 Task: Find connections with filter location Haltern with filter topic #Ideaswith filter profile language English with filter current company Khaitan & Co with filter school Management services careers with filter industry Metalworking Machinery Manufacturing with filter service category Financial Analysis with filter keywords title Marketing Research Analyst
Action: Mouse moved to (207, 263)
Screenshot: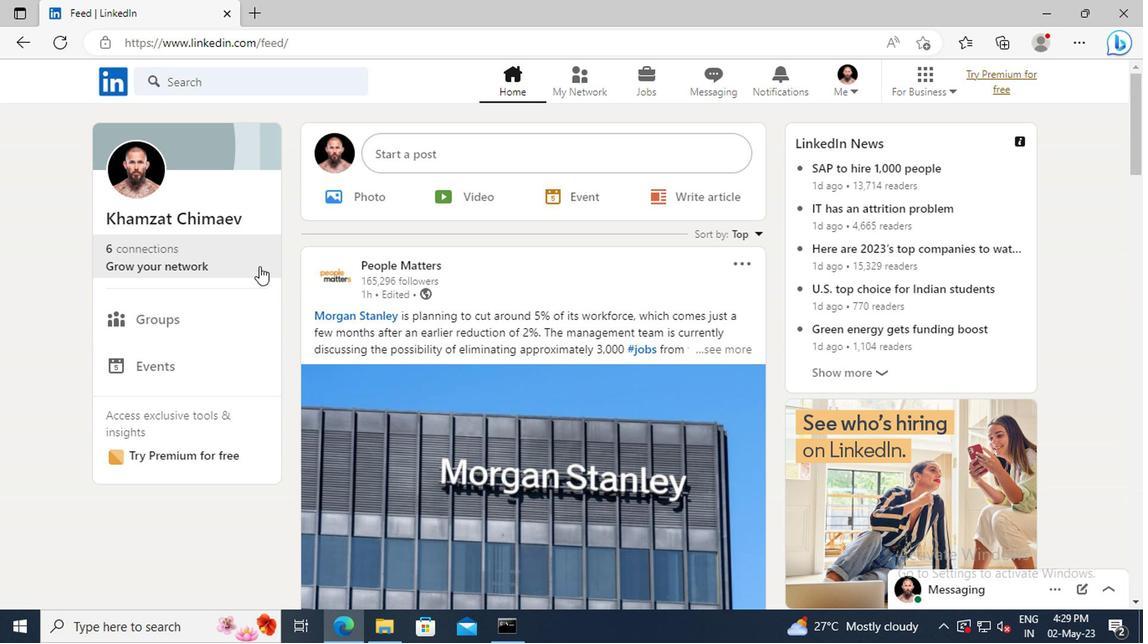 
Action: Mouse pressed left at (207, 263)
Screenshot: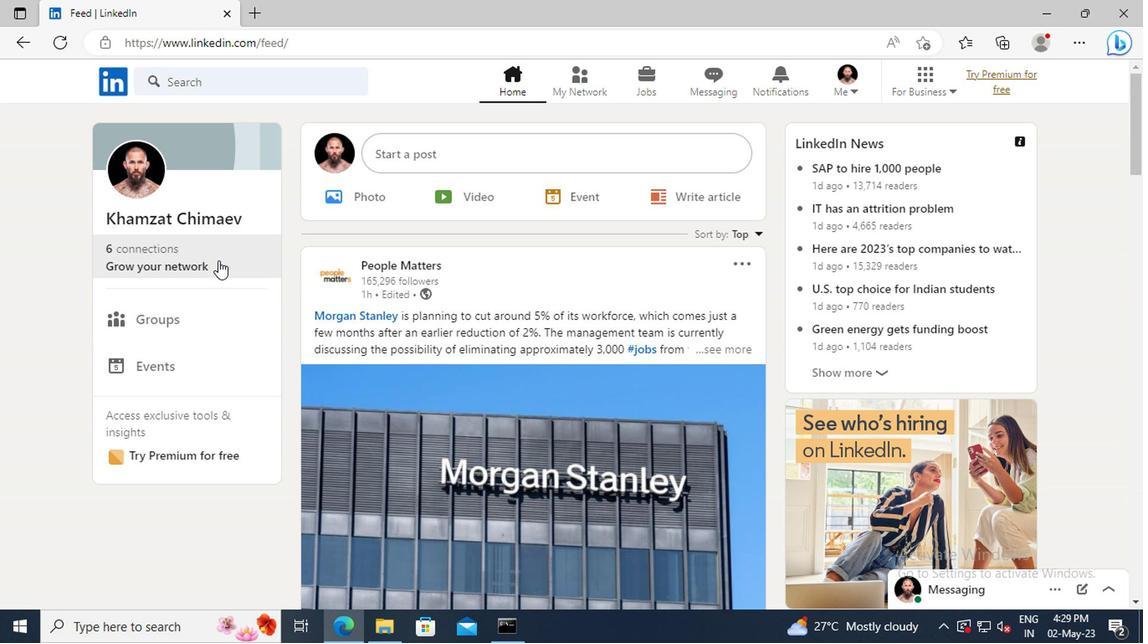 
Action: Mouse moved to (167, 184)
Screenshot: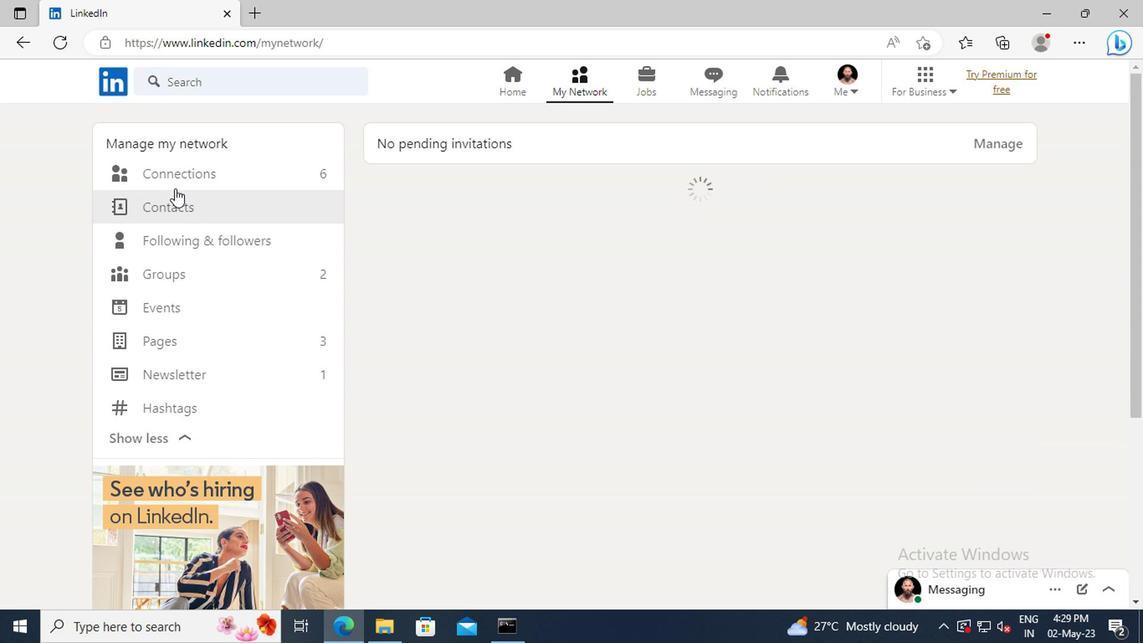 
Action: Mouse pressed left at (167, 184)
Screenshot: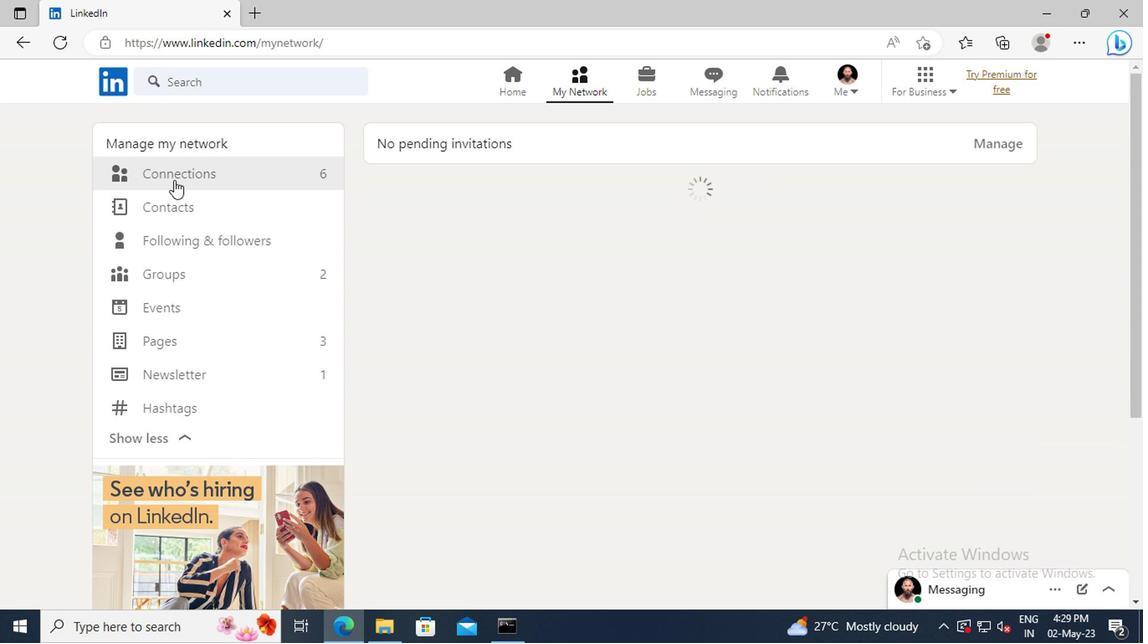 
Action: Mouse moved to (676, 186)
Screenshot: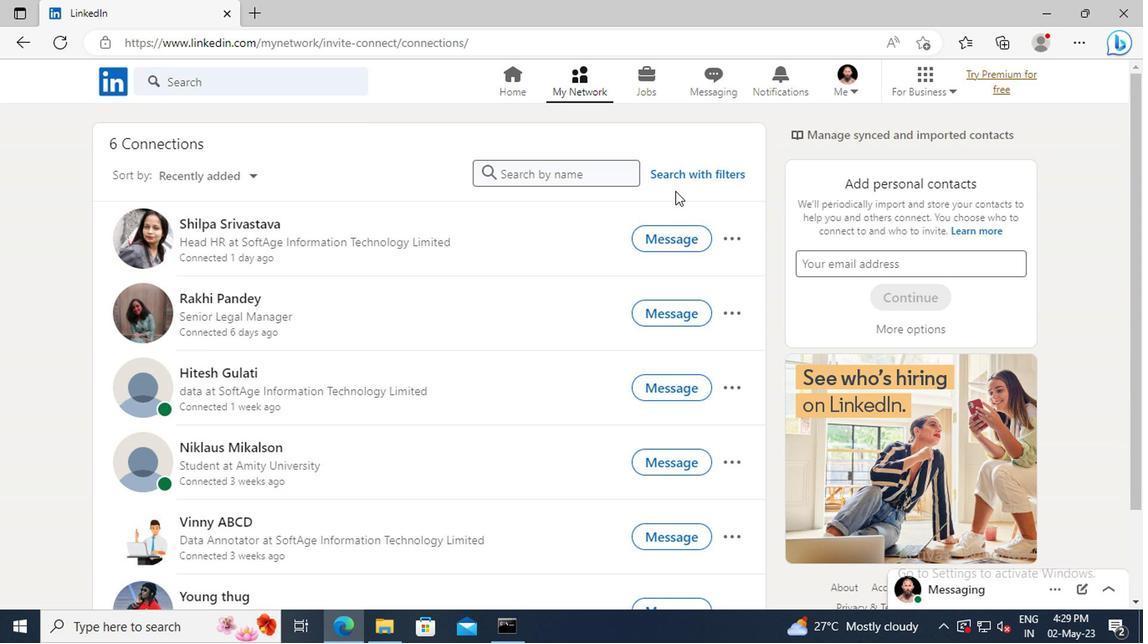 
Action: Mouse pressed left at (676, 186)
Screenshot: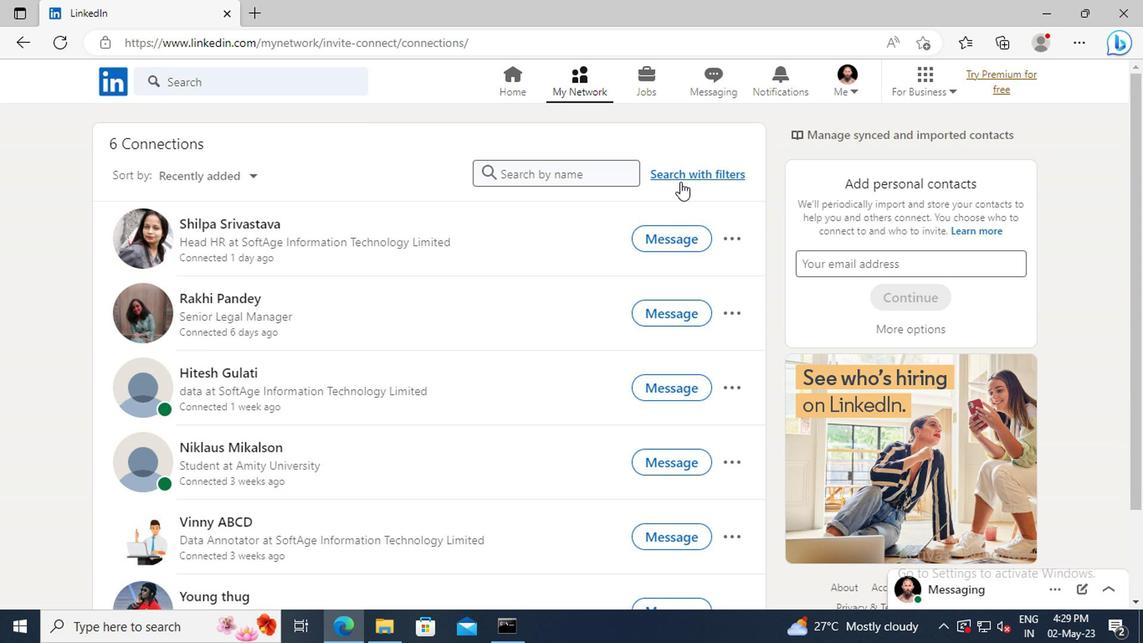 
Action: Mouse moved to (626, 138)
Screenshot: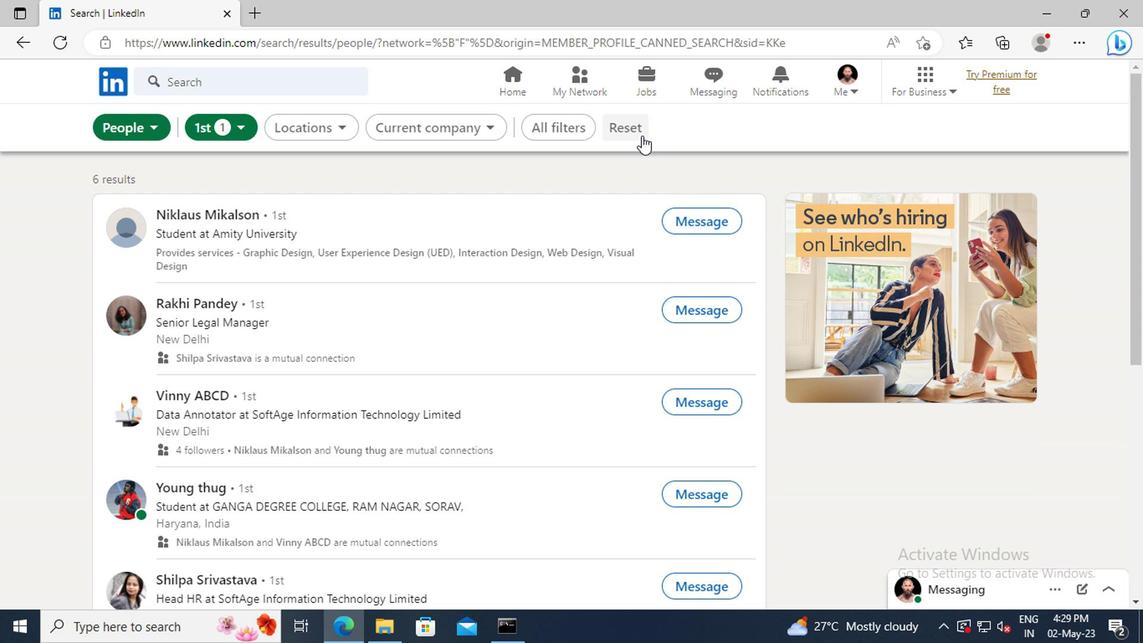 
Action: Mouse pressed left at (626, 138)
Screenshot: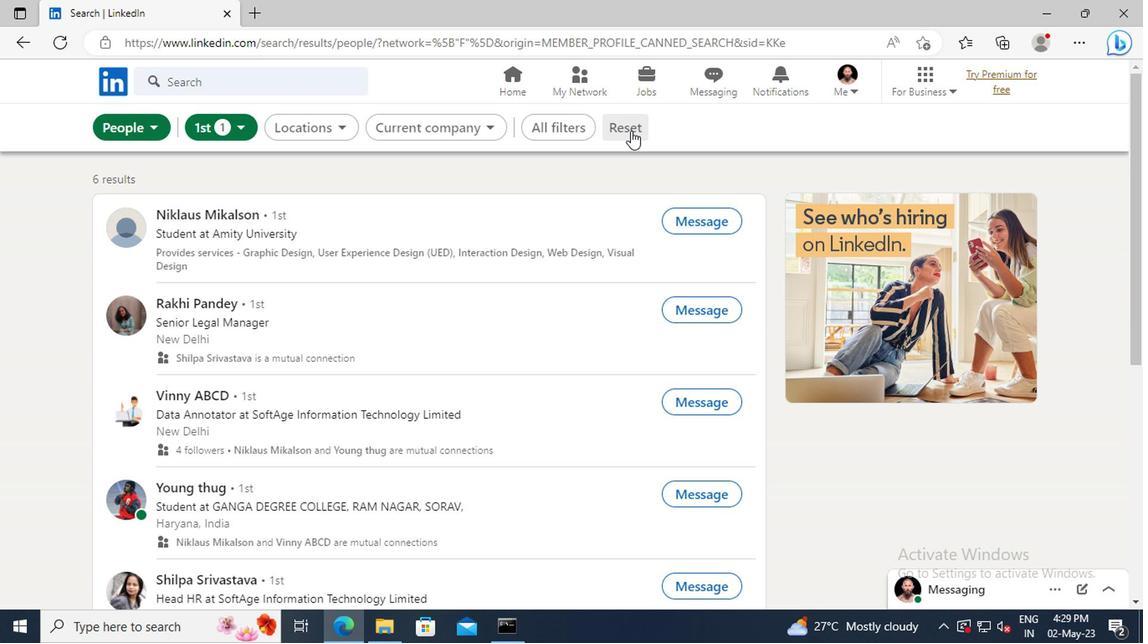 
Action: Mouse moved to (607, 135)
Screenshot: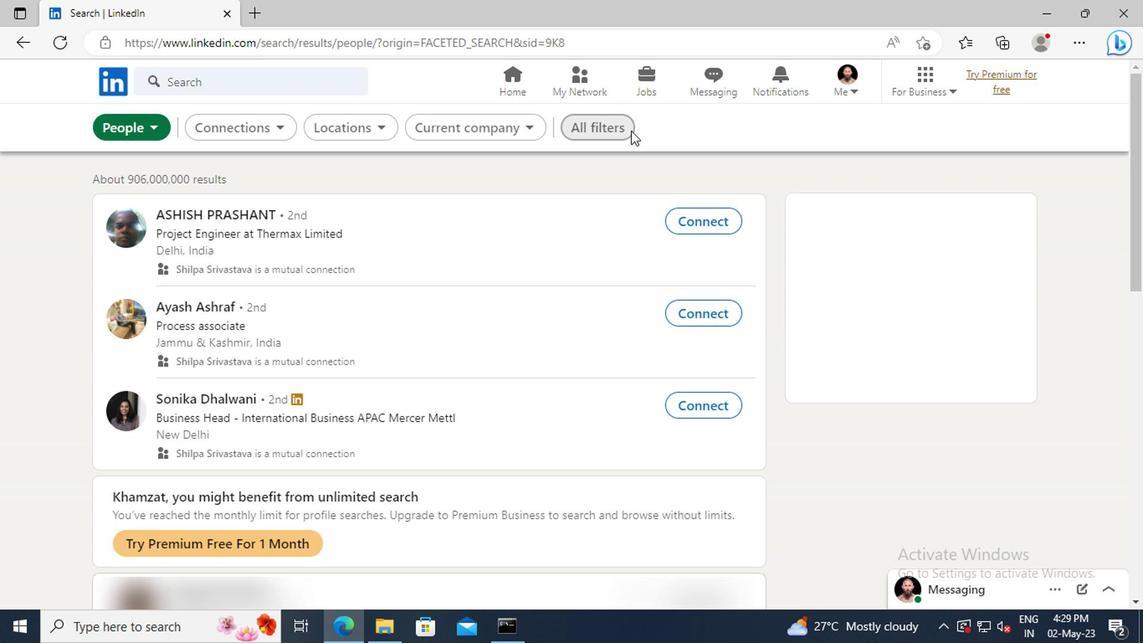 
Action: Mouse pressed left at (607, 135)
Screenshot: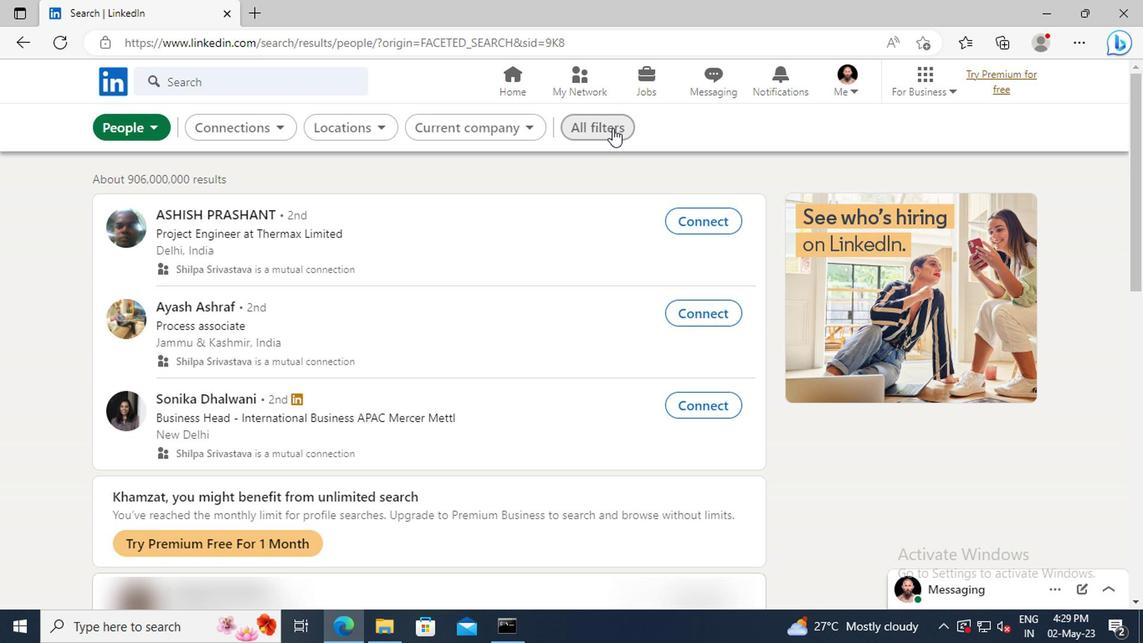 
Action: Mouse moved to (907, 293)
Screenshot: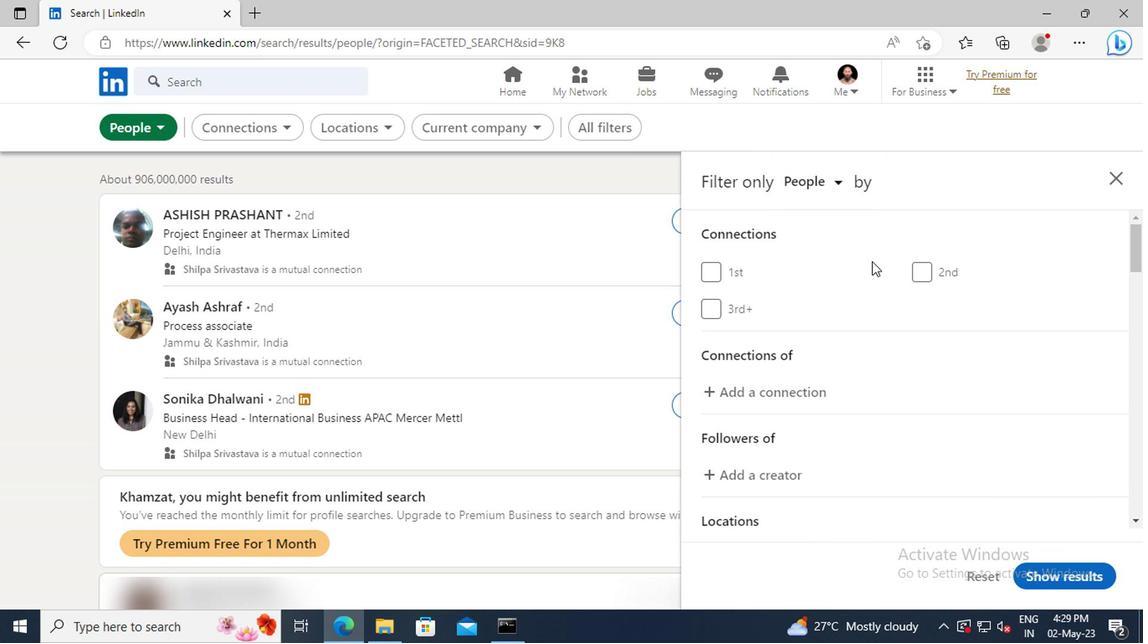 
Action: Mouse scrolled (907, 292) with delta (0, 0)
Screenshot: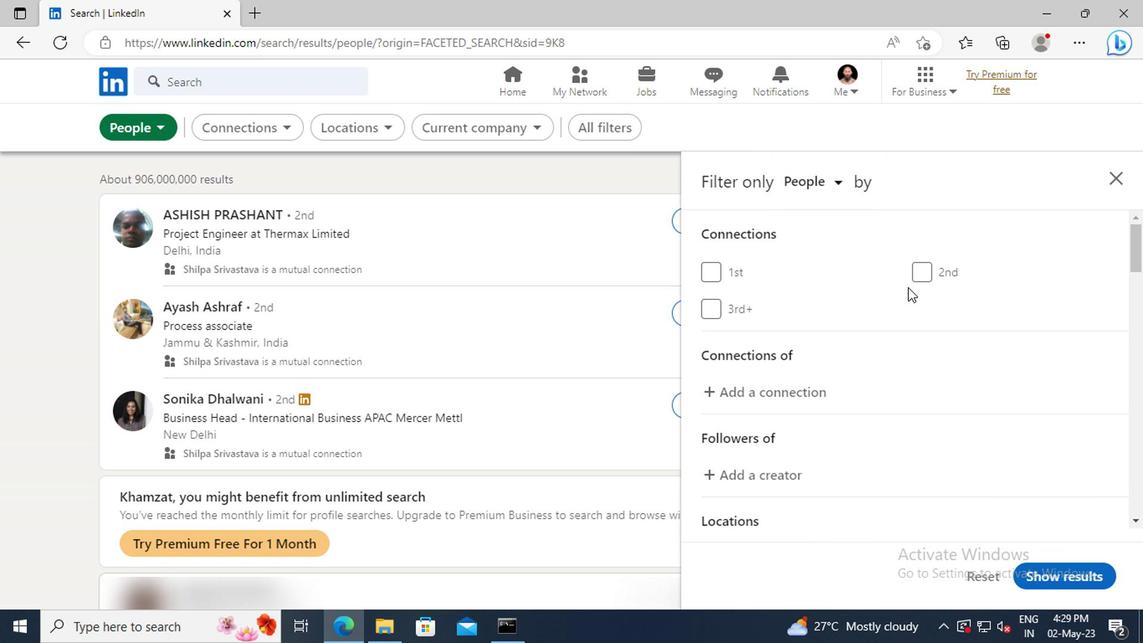 
Action: Mouse scrolled (907, 292) with delta (0, 0)
Screenshot: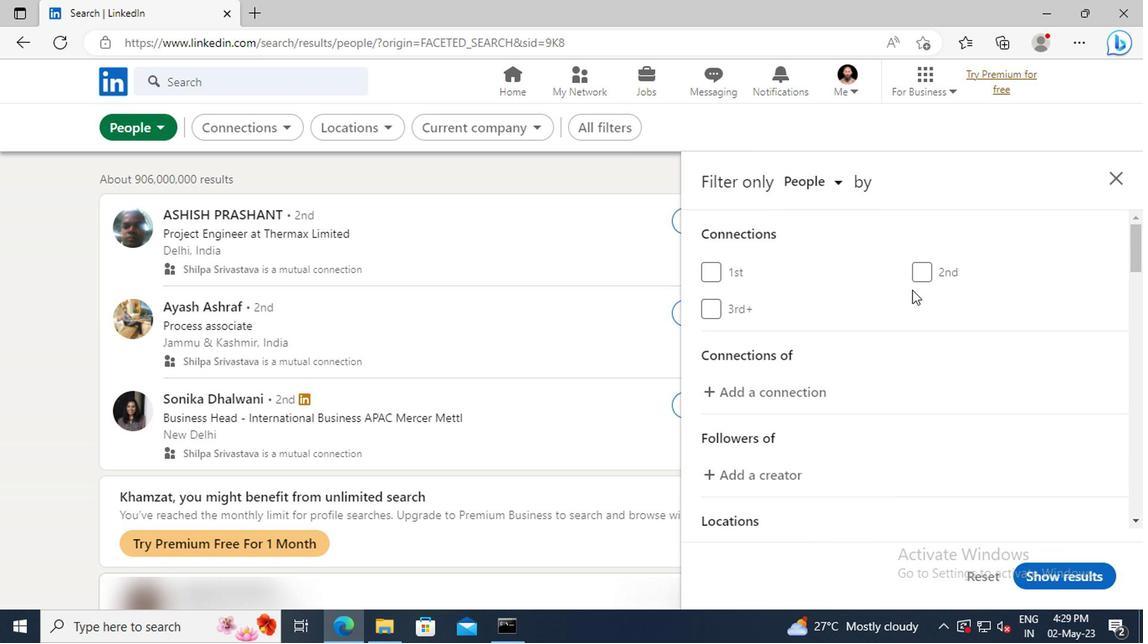 
Action: Mouse scrolled (907, 292) with delta (0, 0)
Screenshot: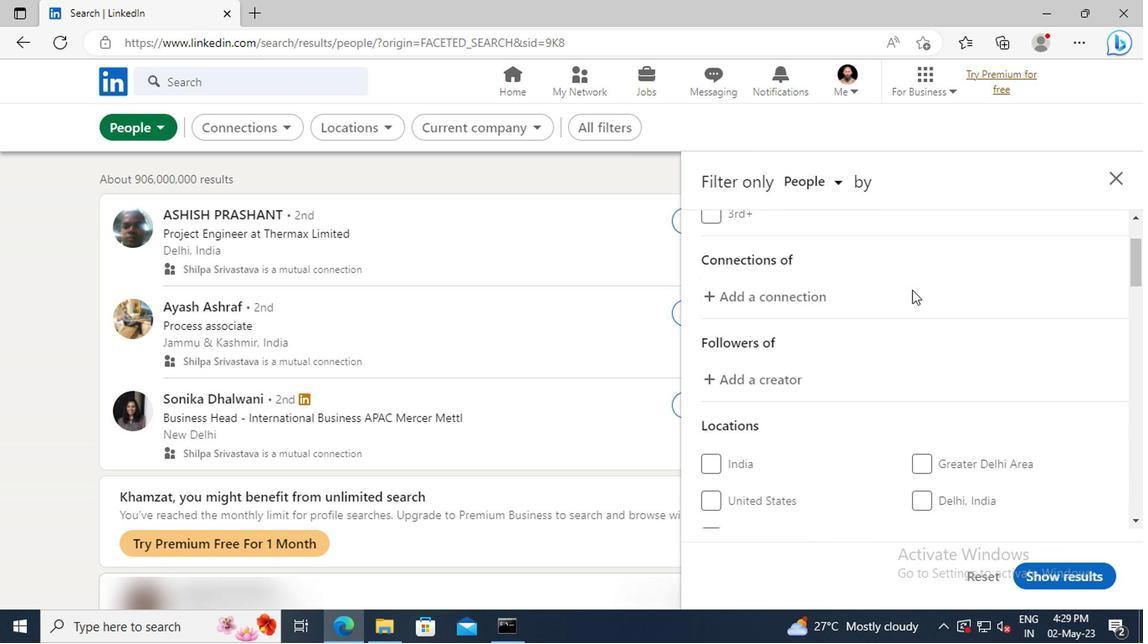 
Action: Mouse scrolled (907, 292) with delta (0, 0)
Screenshot: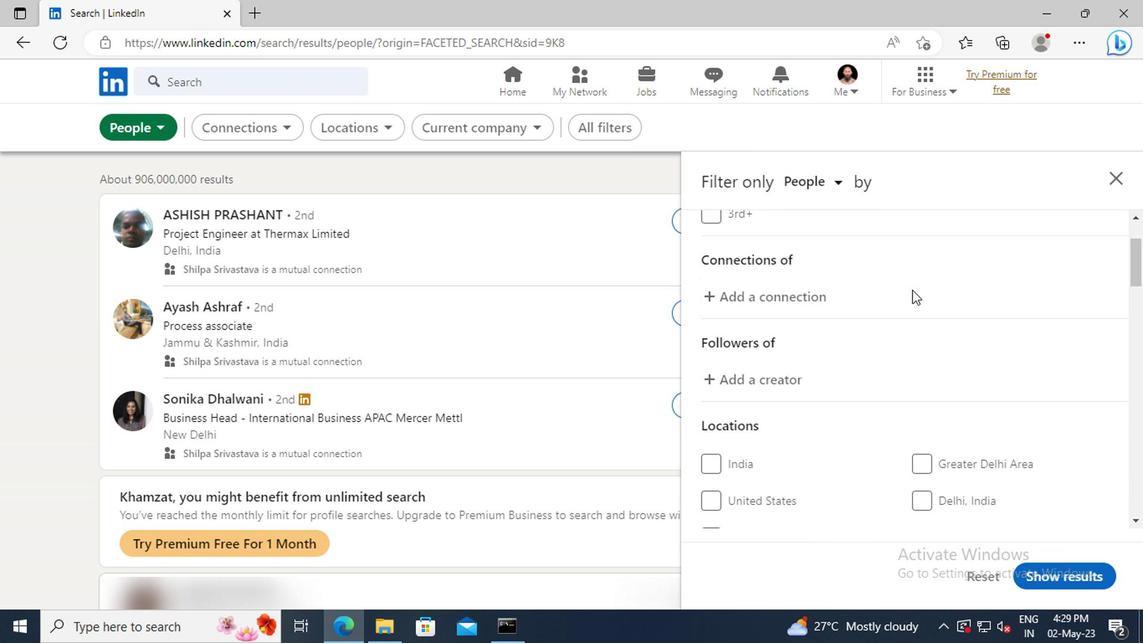 
Action: Mouse scrolled (907, 292) with delta (0, 0)
Screenshot: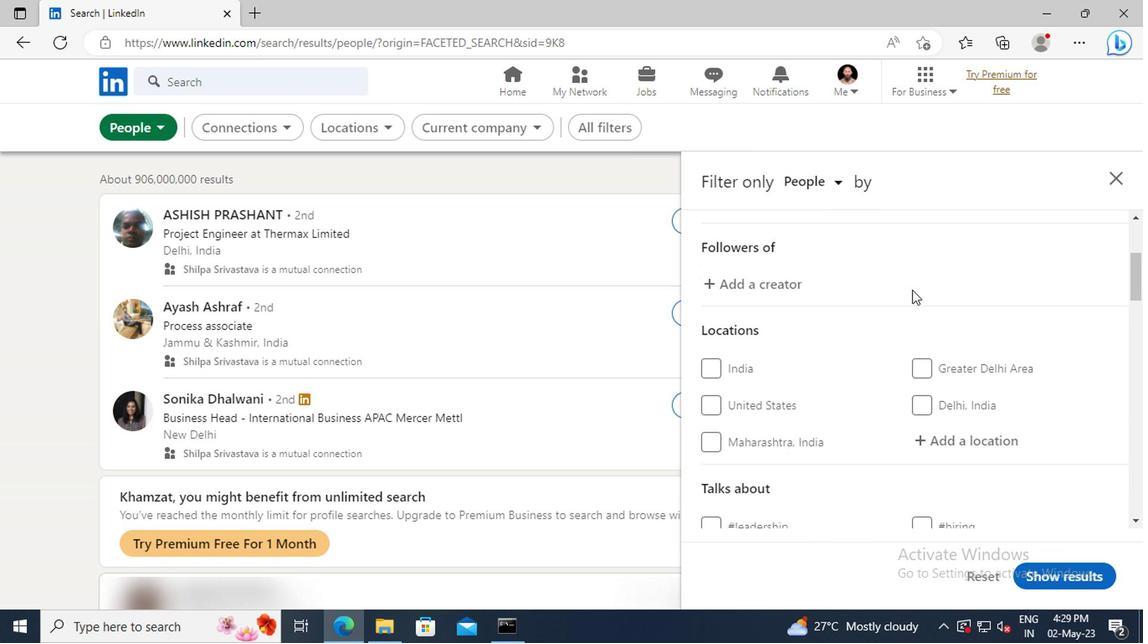 
Action: Mouse scrolled (907, 292) with delta (0, 0)
Screenshot: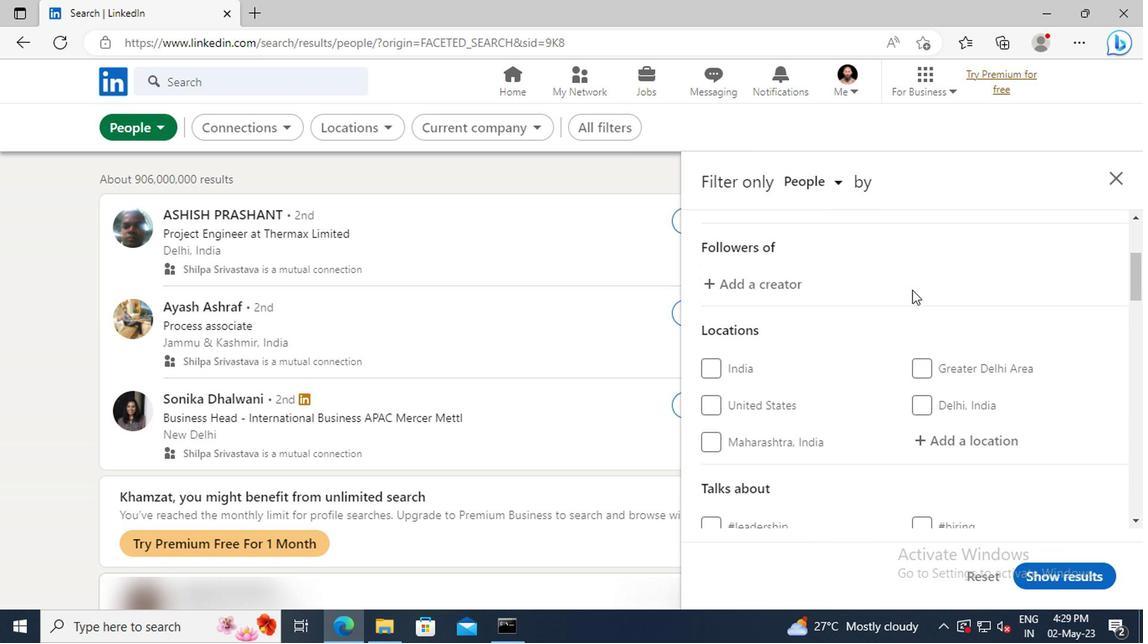 
Action: Mouse moved to (930, 344)
Screenshot: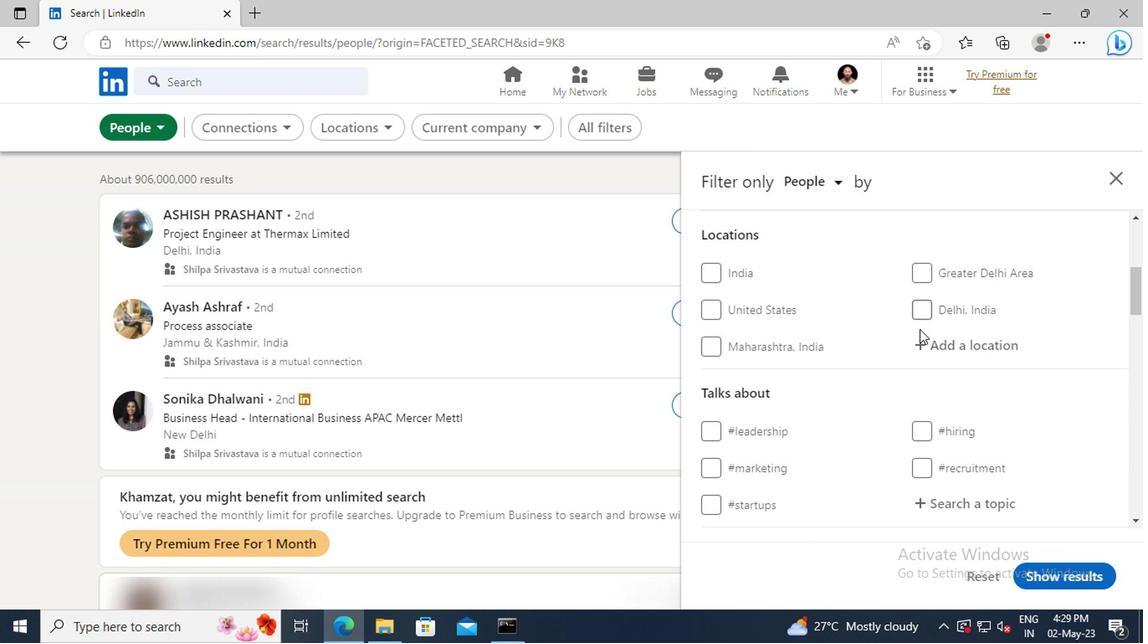 
Action: Mouse pressed left at (930, 344)
Screenshot: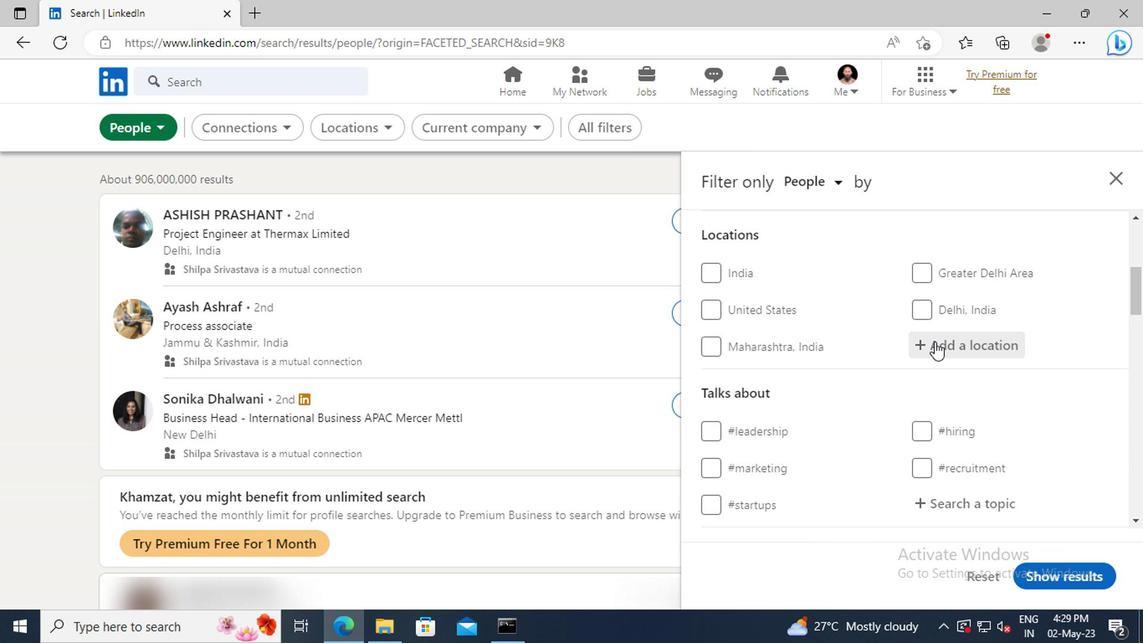 
Action: Key pressed <Key.shift>HALTERN
Screenshot: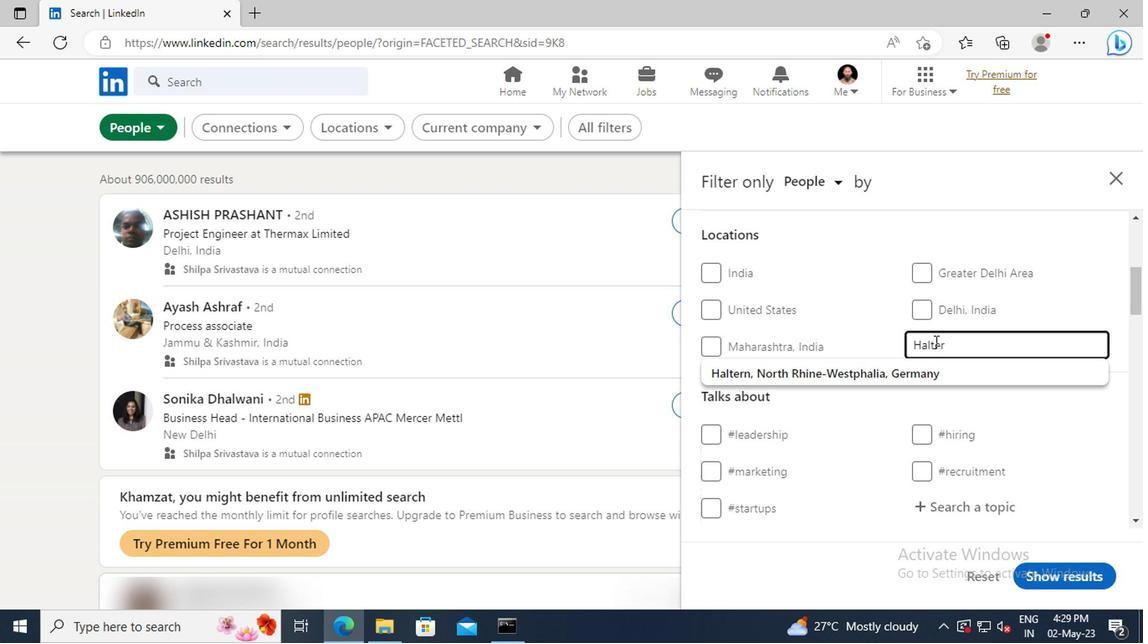 
Action: Mouse moved to (937, 366)
Screenshot: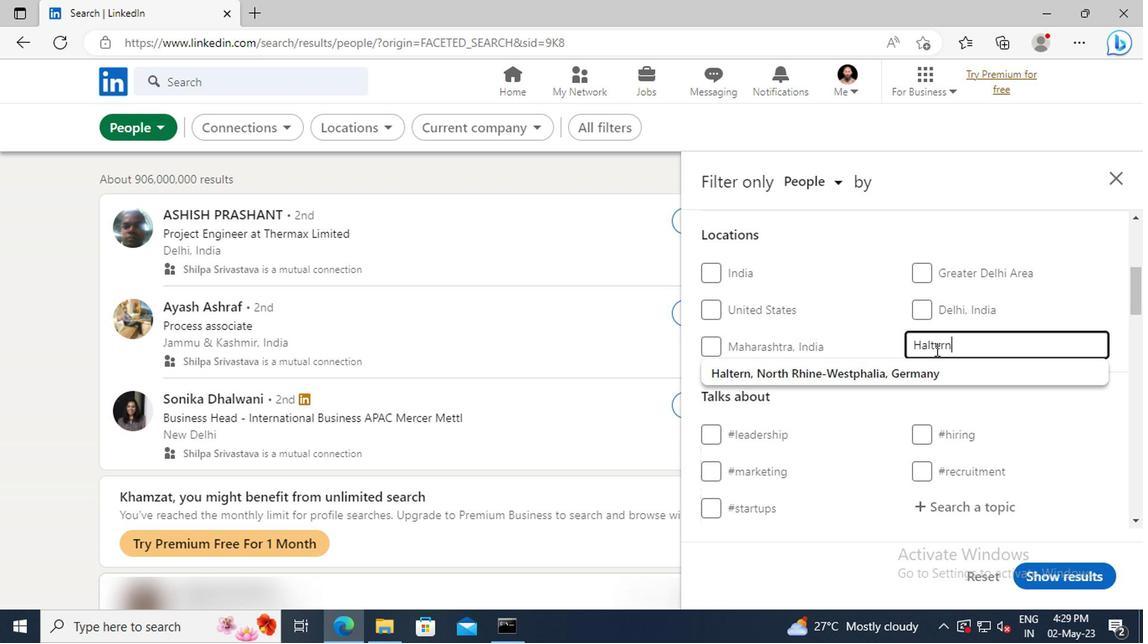 
Action: Mouse pressed left at (937, 366)
Screenshot: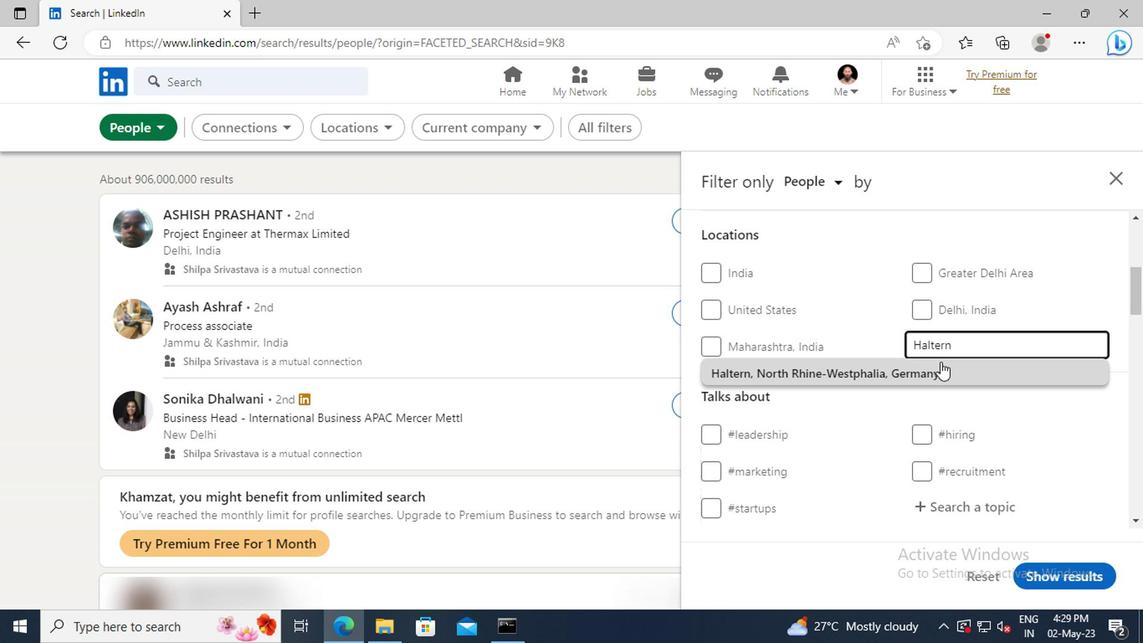 
Action: Mouse scrolled (937, 366) with delta (0, 0)
Screenshot: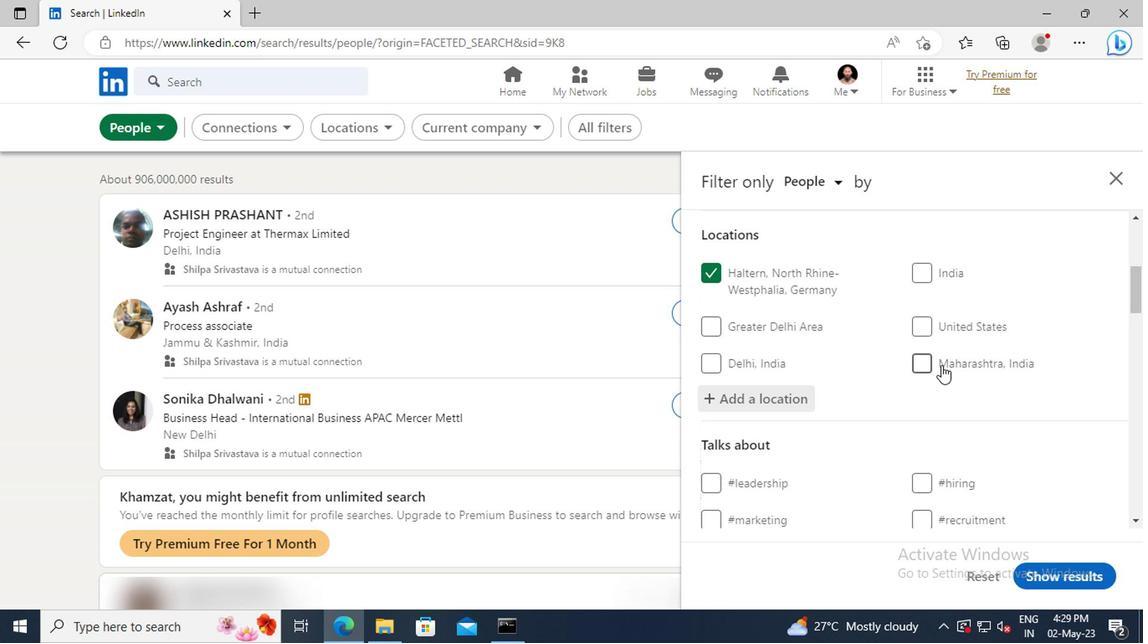 
Action: Mouse scrolled (937, 366) with delta (0, 0)
Screenshot: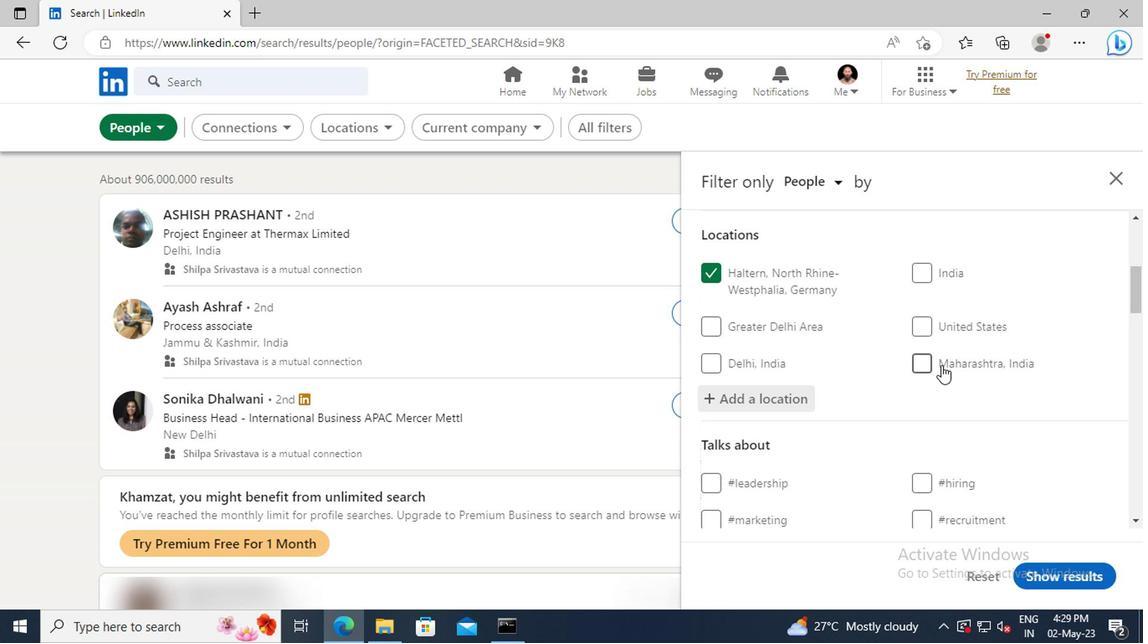 
Action: Mouse moved to (938, 366)
Screenshot: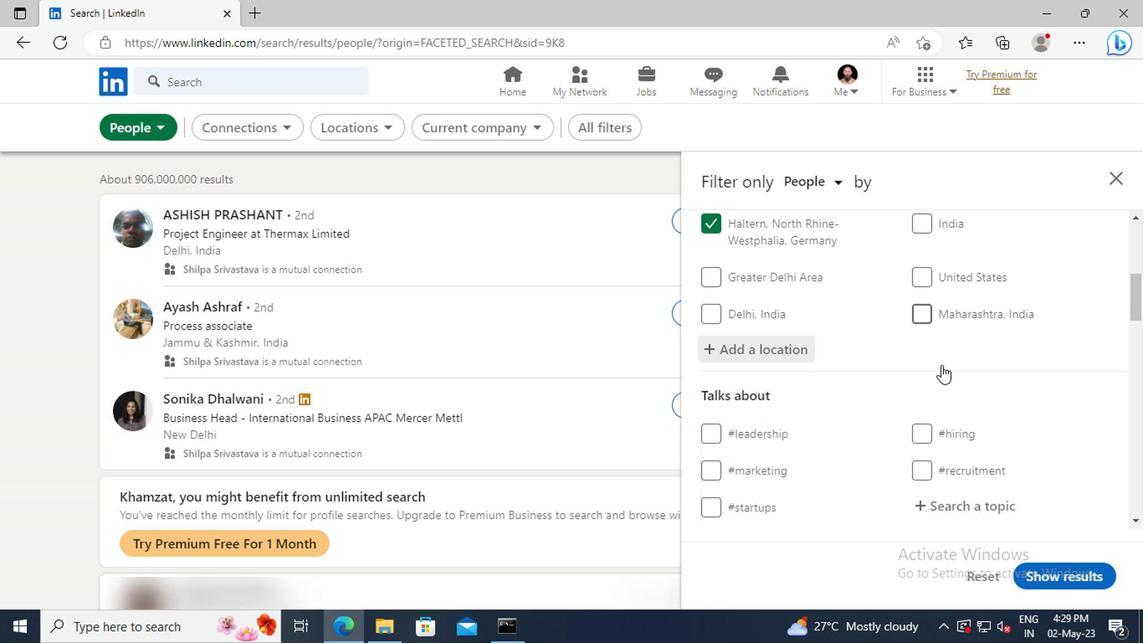 
Action: Mouse scrolled (938, 366) with delta (0, 0)
Screenshot: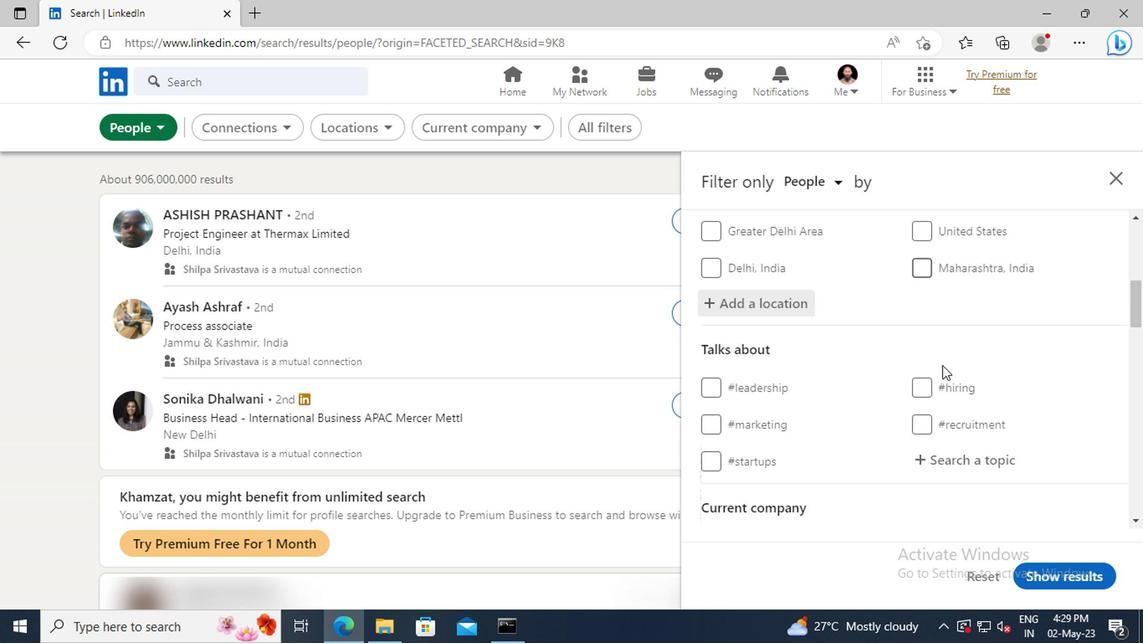 
Action: Mouse scrolled (938, 366) with delta (0, 0)
Screenshot: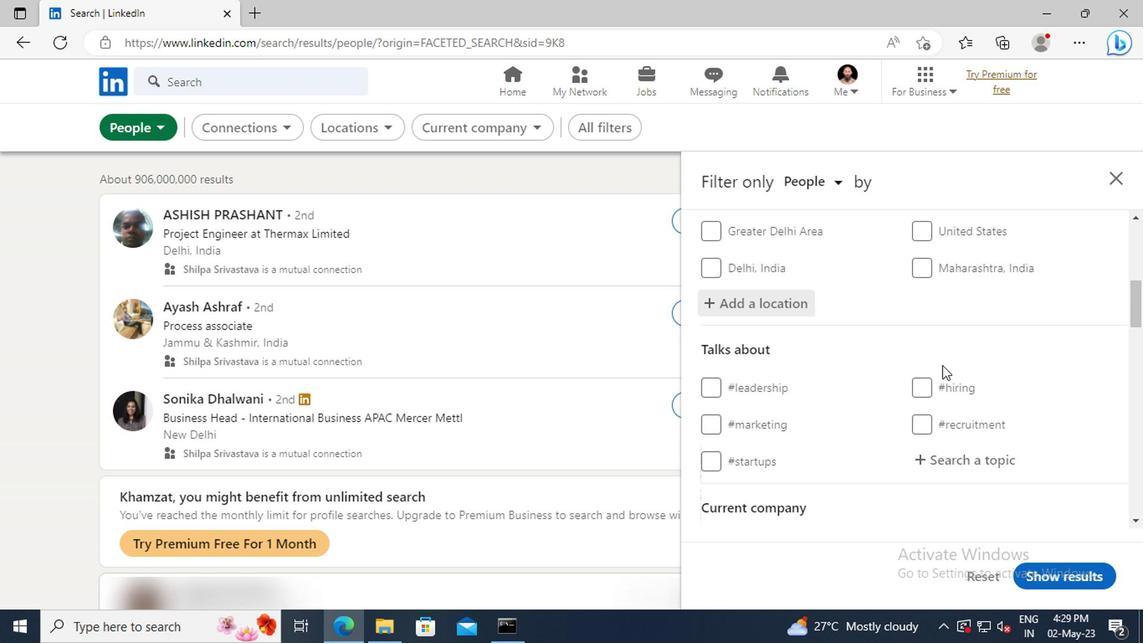 
Action: Mouse moved to (940, 366)
Screenshot: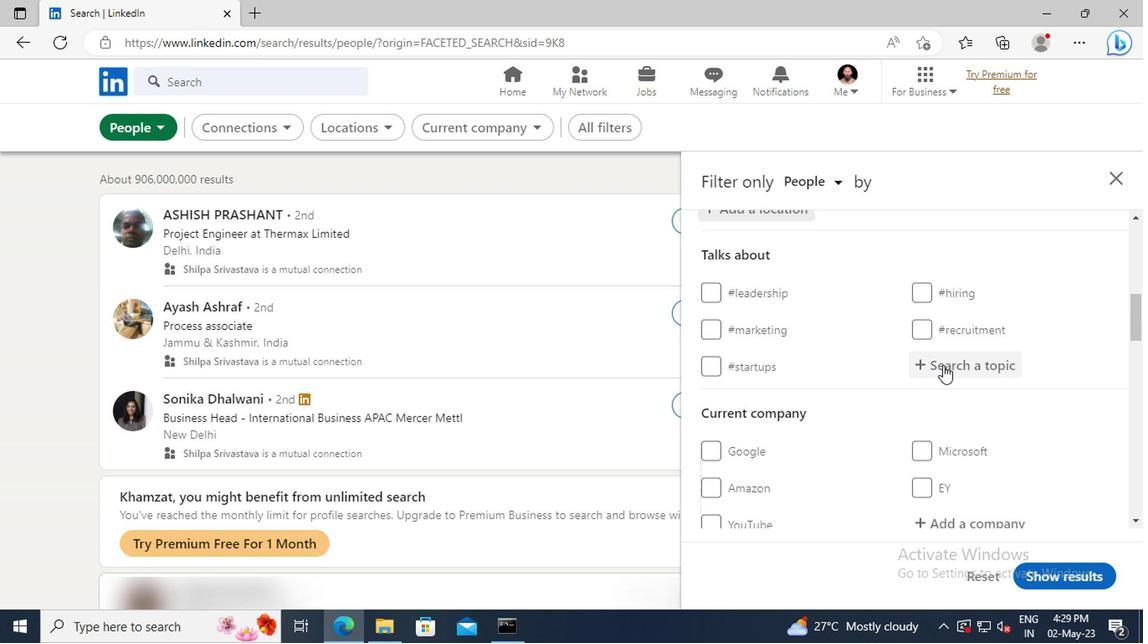 
Action: Mouse pressed left at (940, 366)
Screenshot: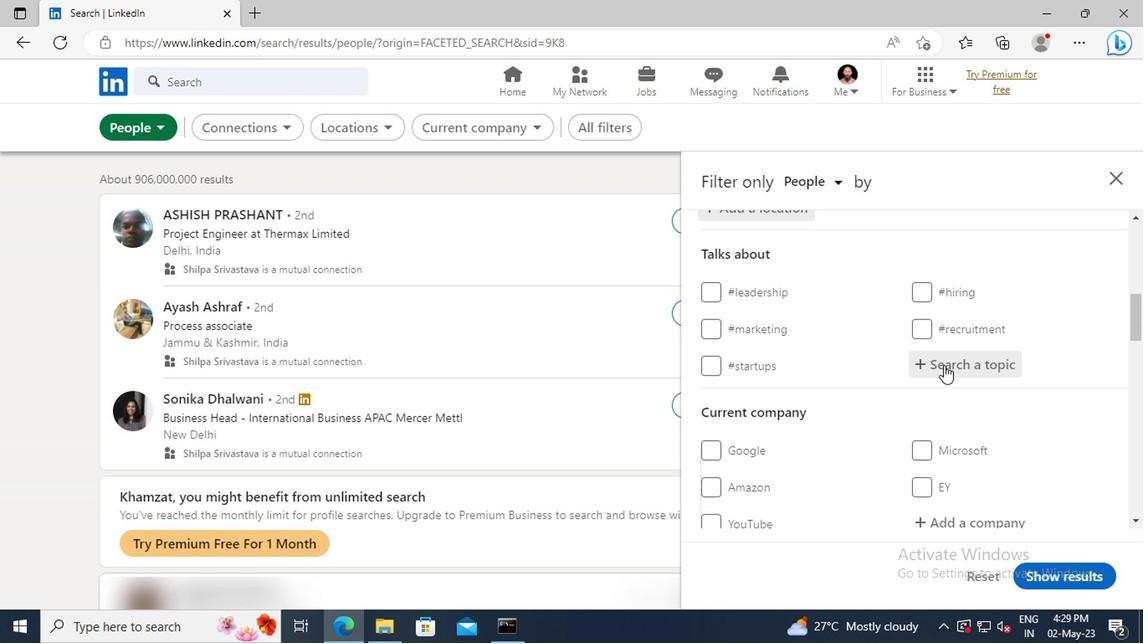 
Action: Key pressed <Key.shift>IDEAS
Screenshot: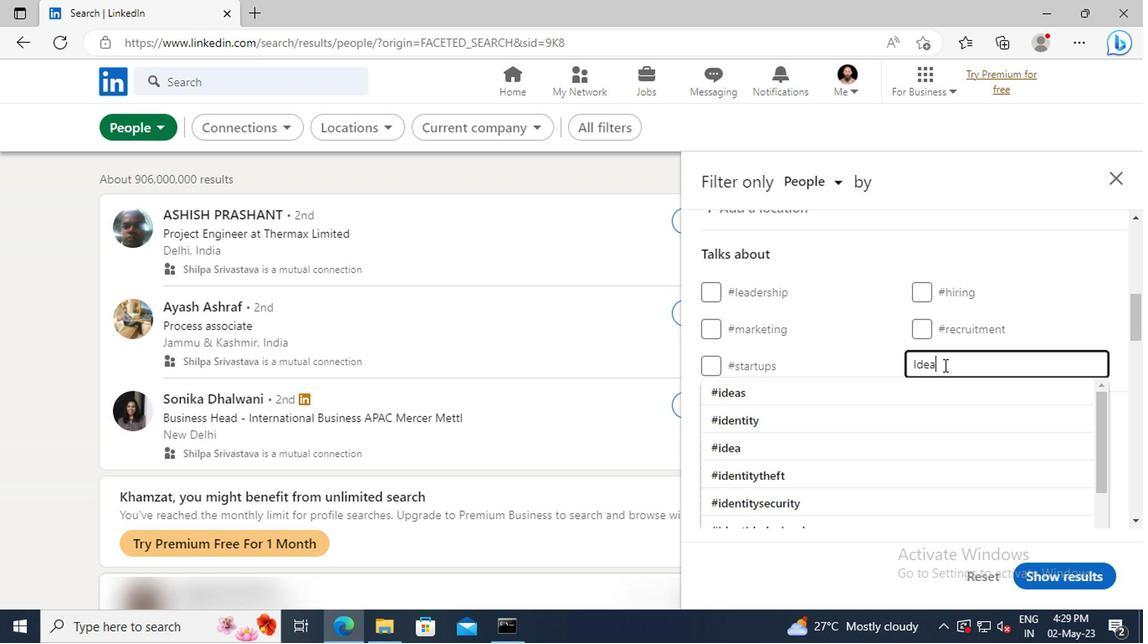
Action: Mouse moved to (946, 387)
Screenshot: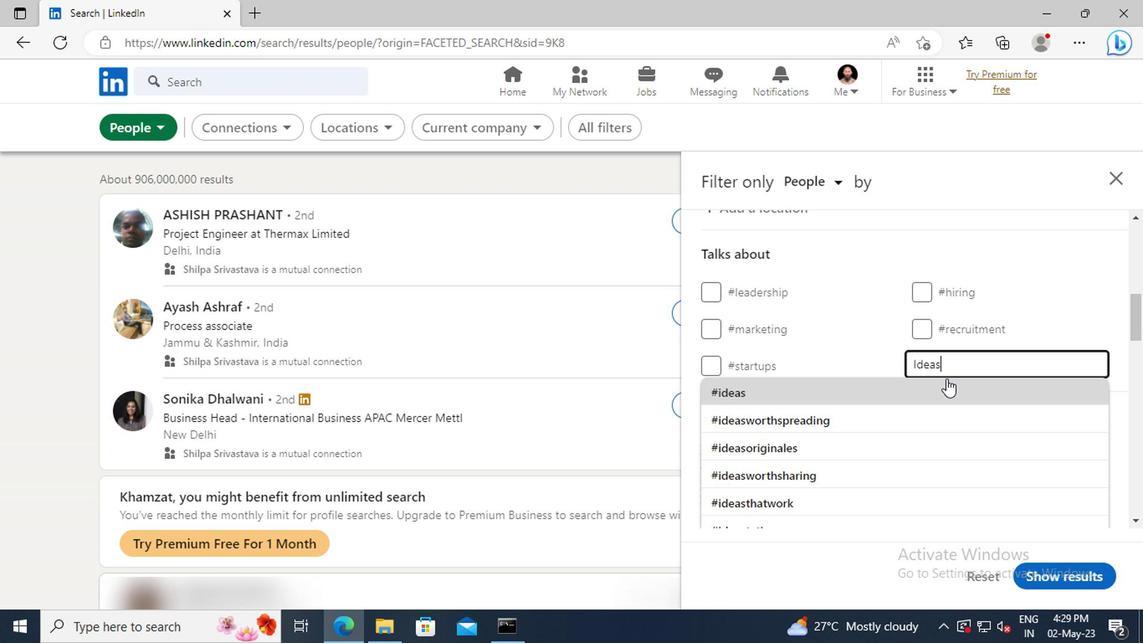 
Action: Mouse pressed left at (946, 387)
Screenshot: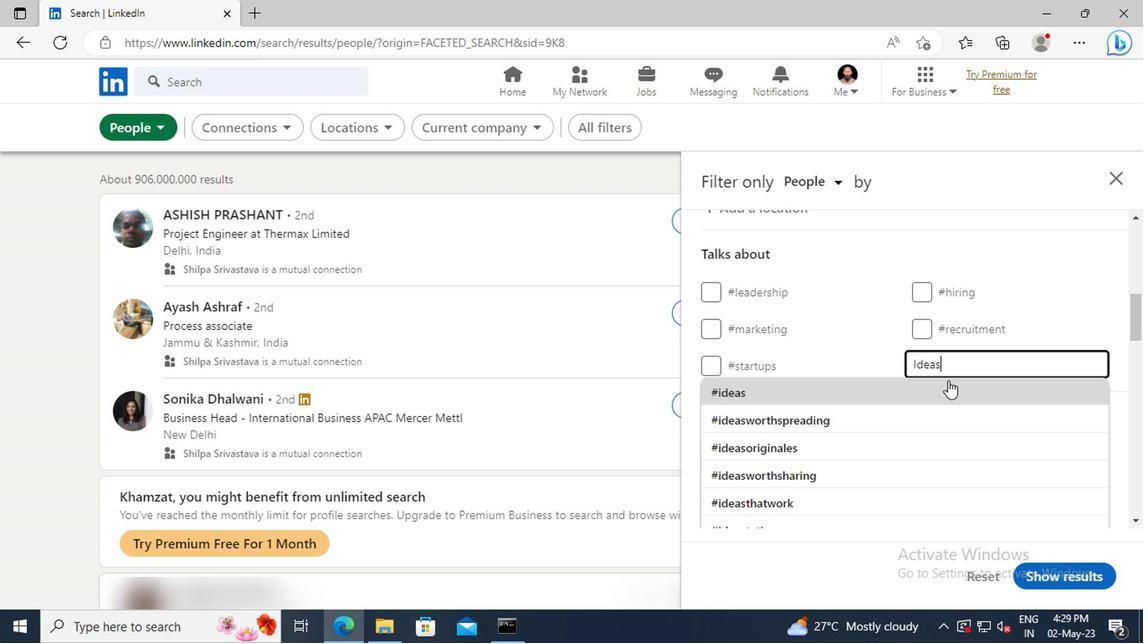 
Action: Mouse scrolled (946, 386) with delta (0, -1)
Screenshot: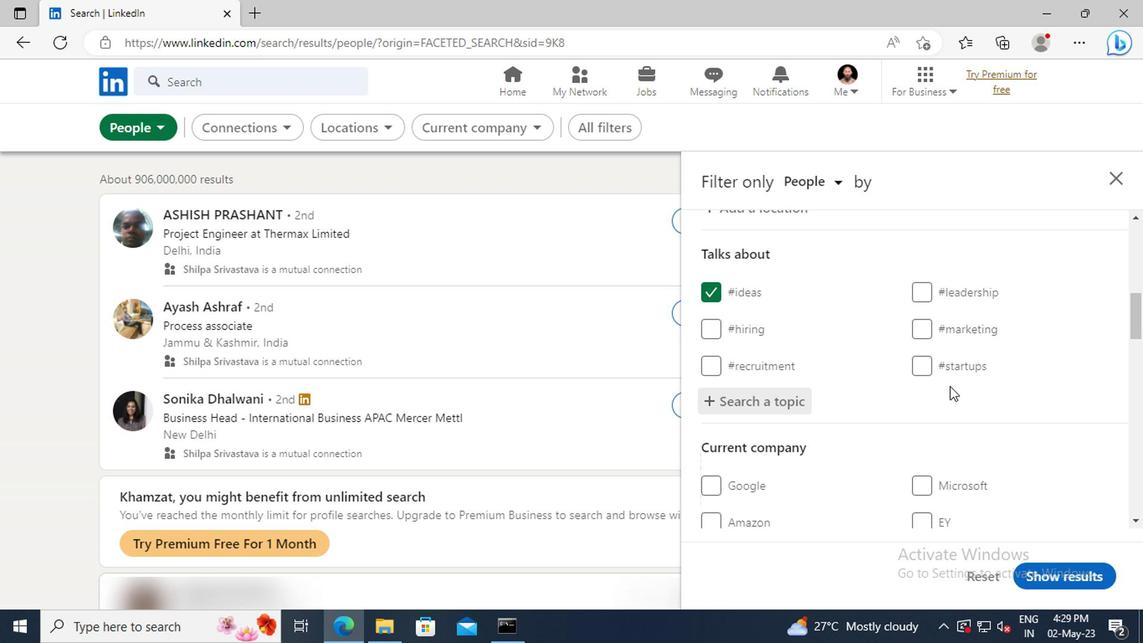 
Action: Mouse scrolled (946, 386) with delta (0, -1)
Screenshot: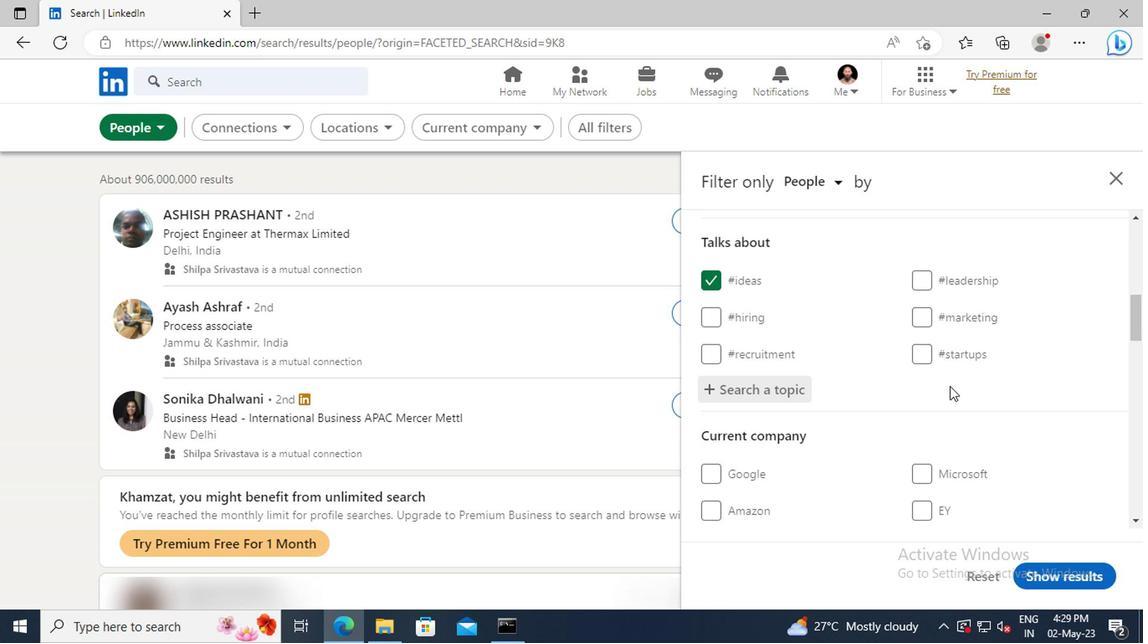 
Action: Mouse scrolled (946, 386) with delta (0, -1)
Screenshot: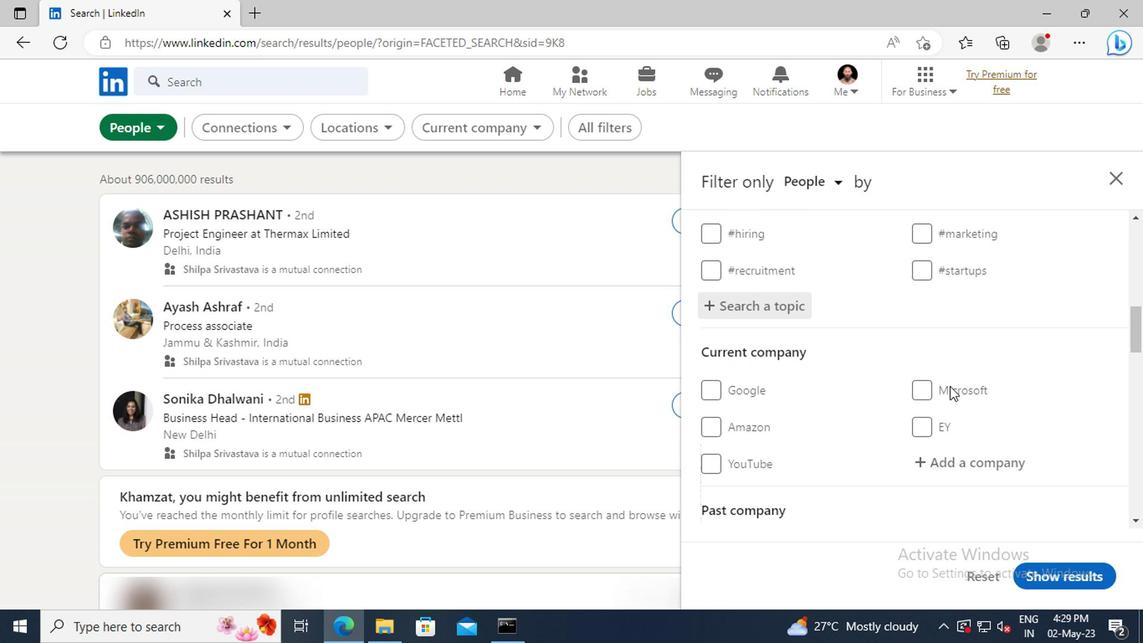 
Action: Mouse scrolled (946, 386) with delta (0, -1)
Screenshot: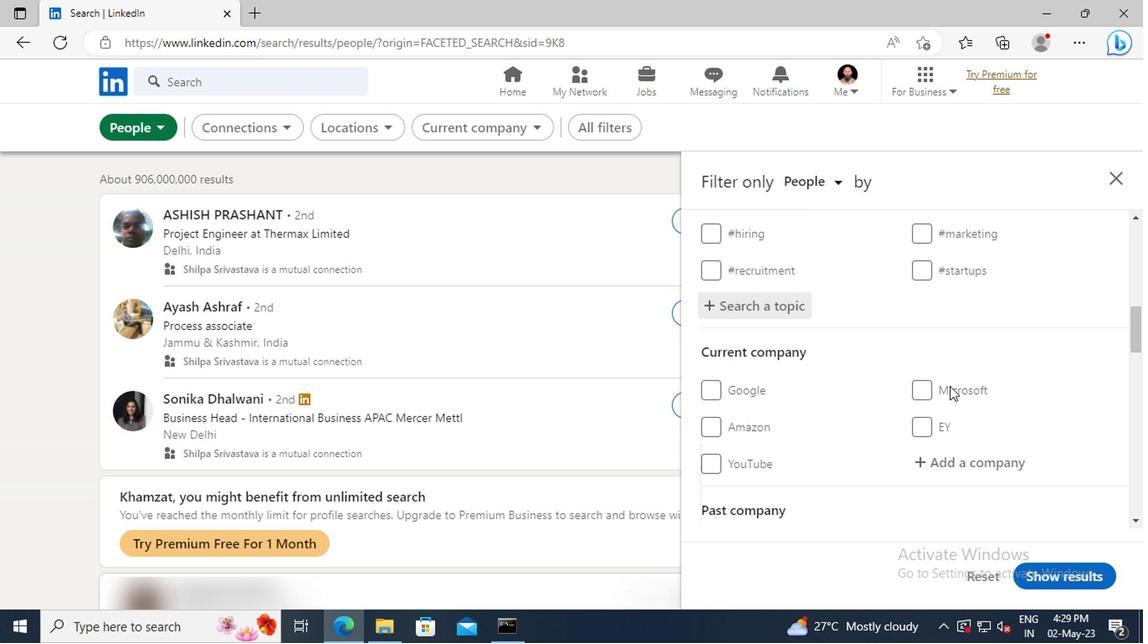 
Action: Mouse scrolled (946, 386) with delta (0, -1)
Screenshot: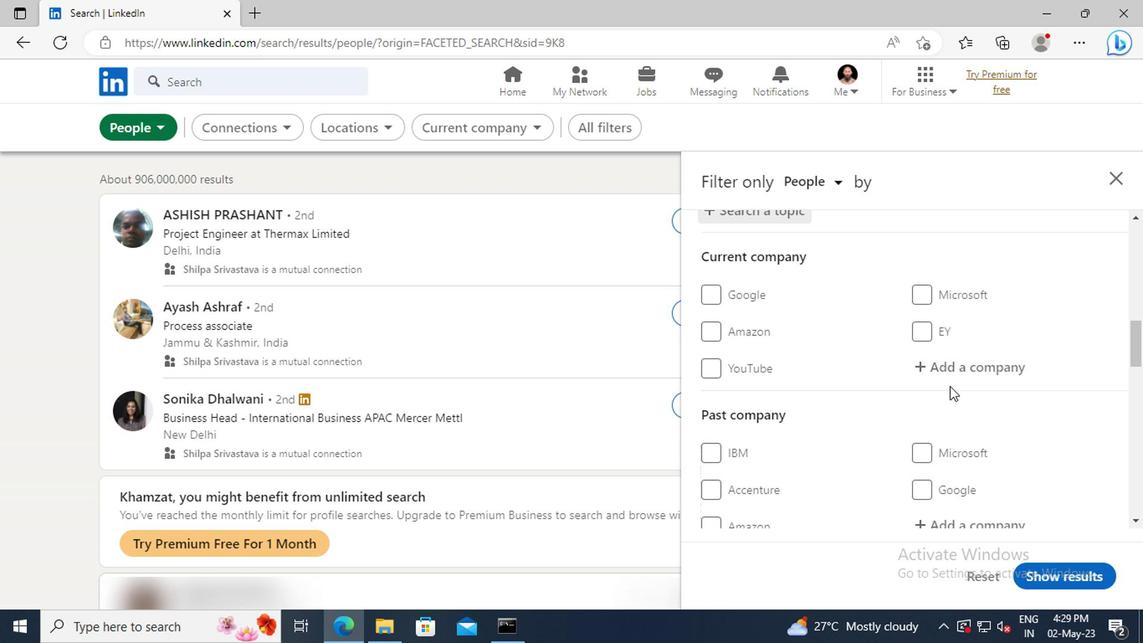 
Action: Mouse scrolled (946, 386) with delta (0, -1)
Screenshot: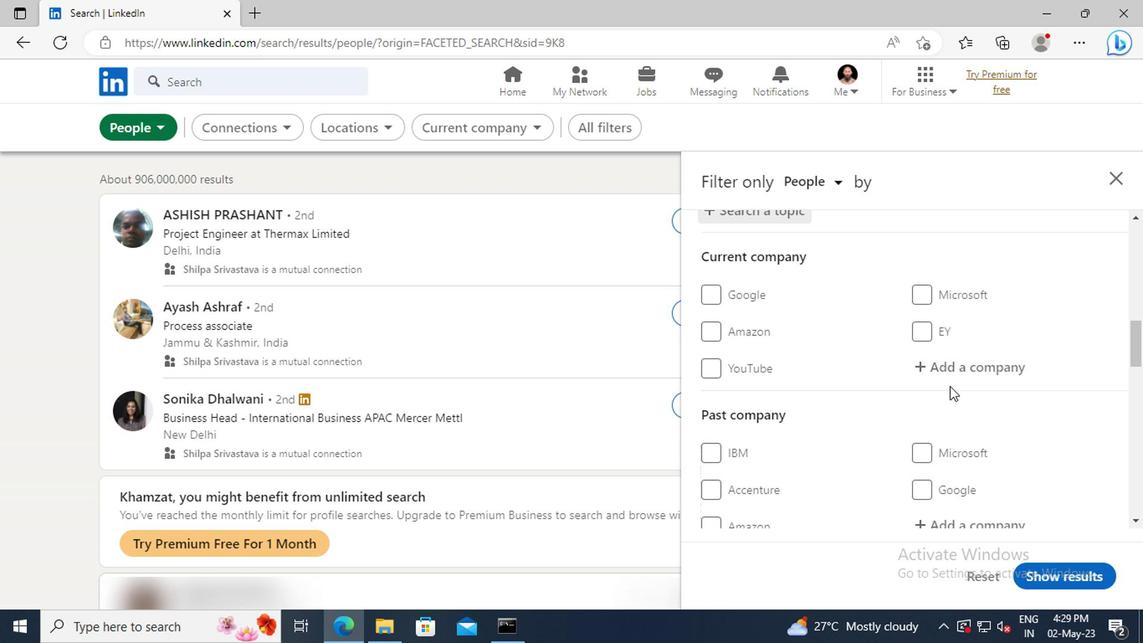 
Action: Mouse scrolled (946, 386) with delta (0, -1)
Screenshot: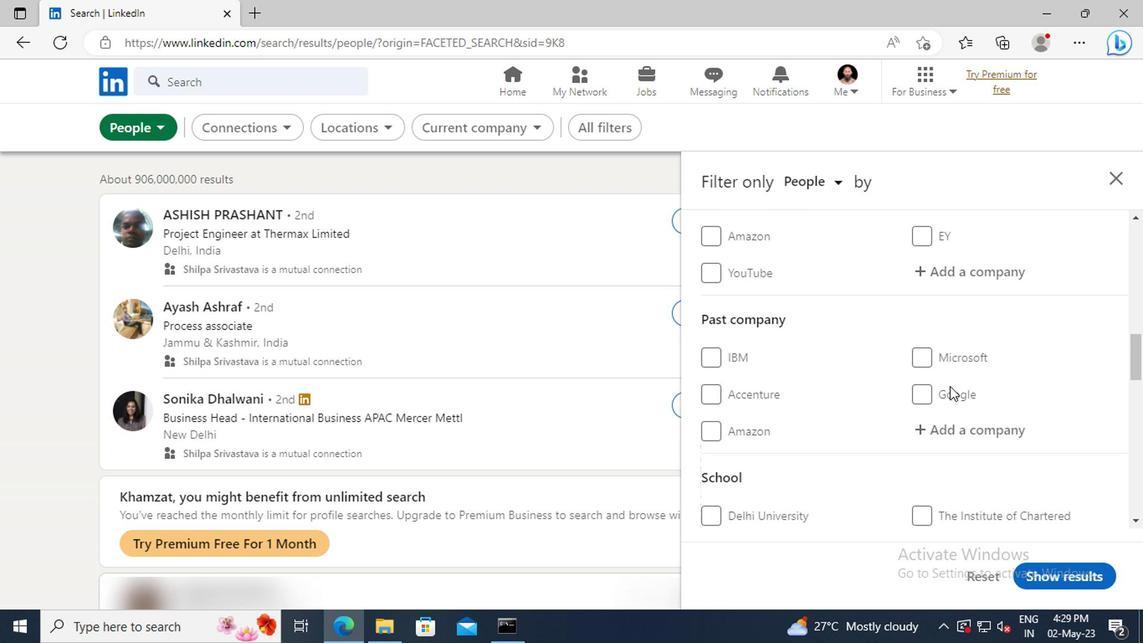 
Action: Mouse scrolled (946, 386) with delta (0, -1)
Screenshot: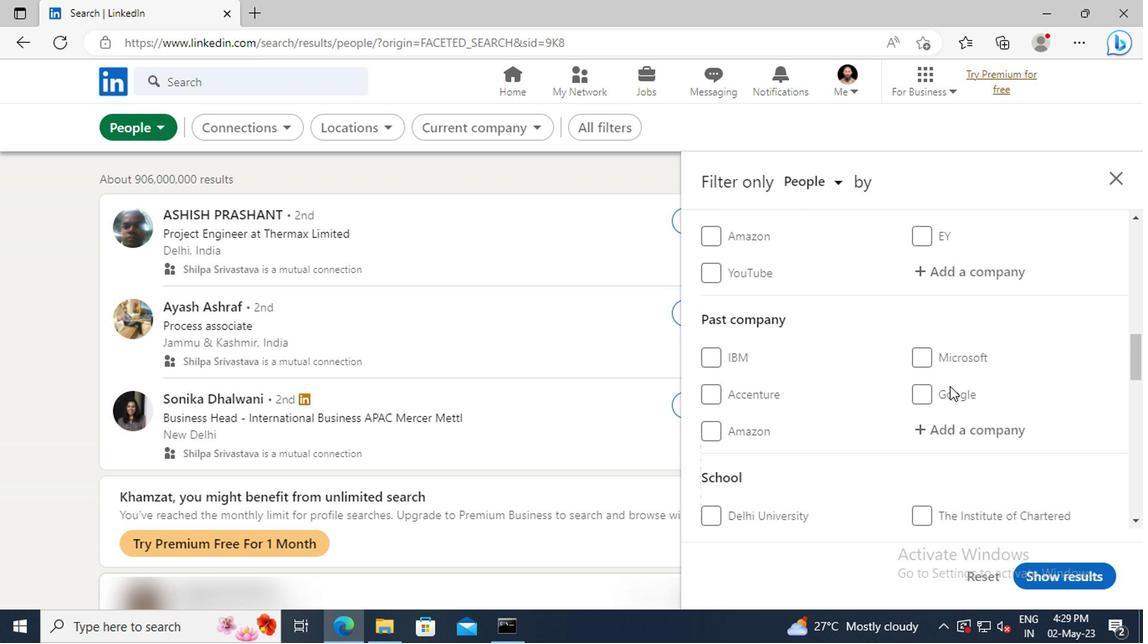 
Action: Mouse scrolled (946, 386) with delta (0, -1)
Screenshot: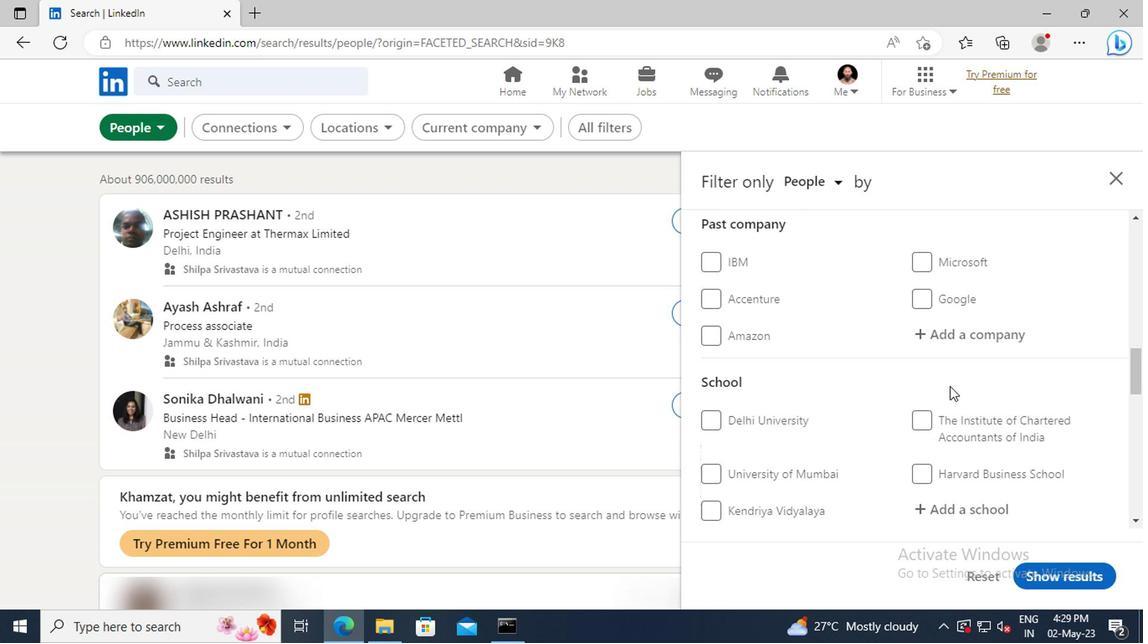 
Action: Mouse scrolled (946, 386) with delta (0, -1)
Screenshot: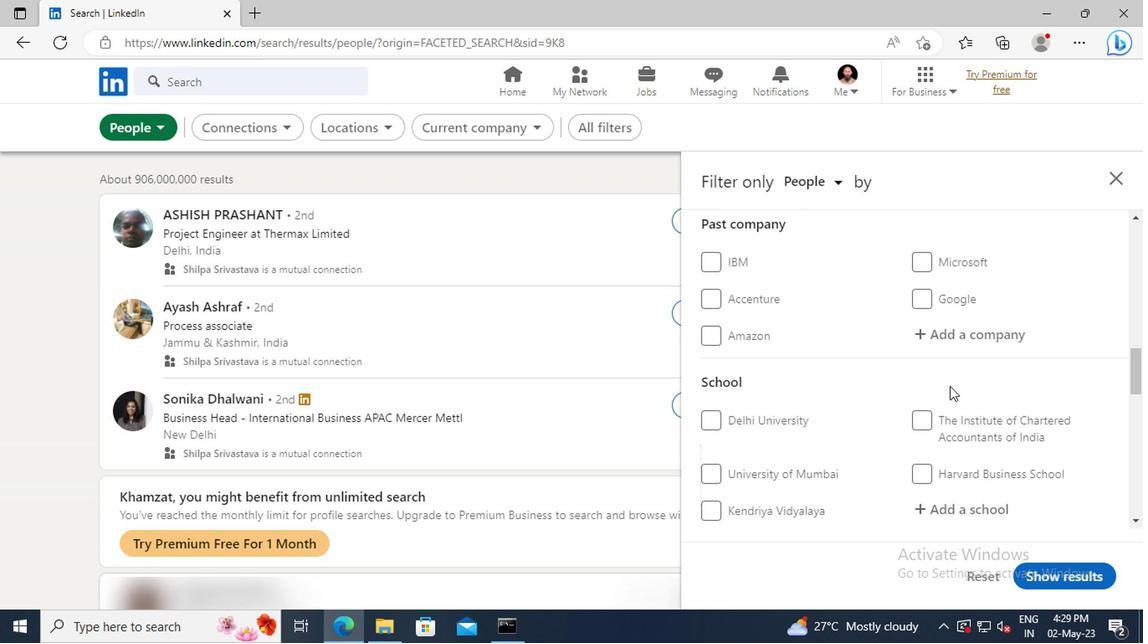 
Action: Mouse scrolled (946, 386) with delta (0, -1)
Screenshot: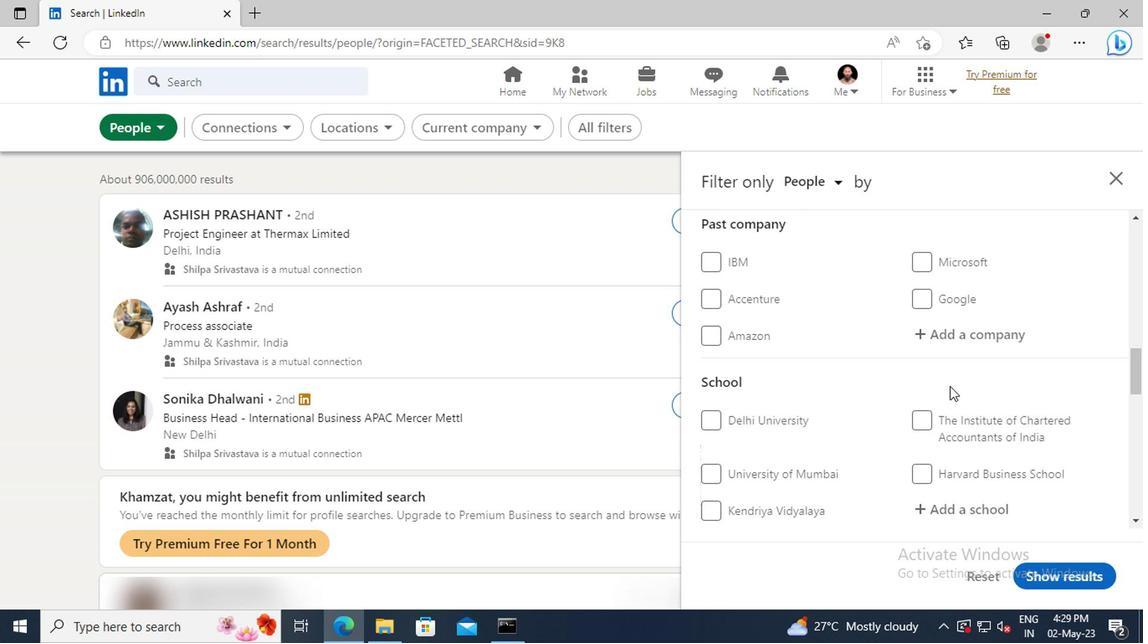 
Action: Mouse scrolled (946, 386) with delta (0, -1)
Screenshot: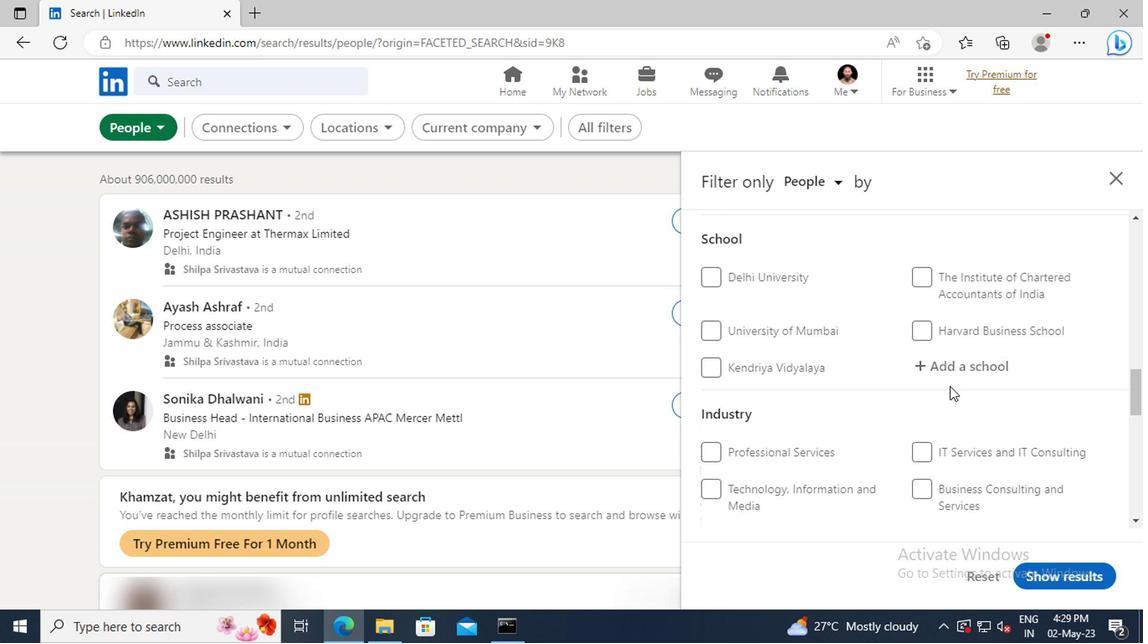 
Action: Mouse scrolled (946, 386) with delta (0, -1)
Screenshot: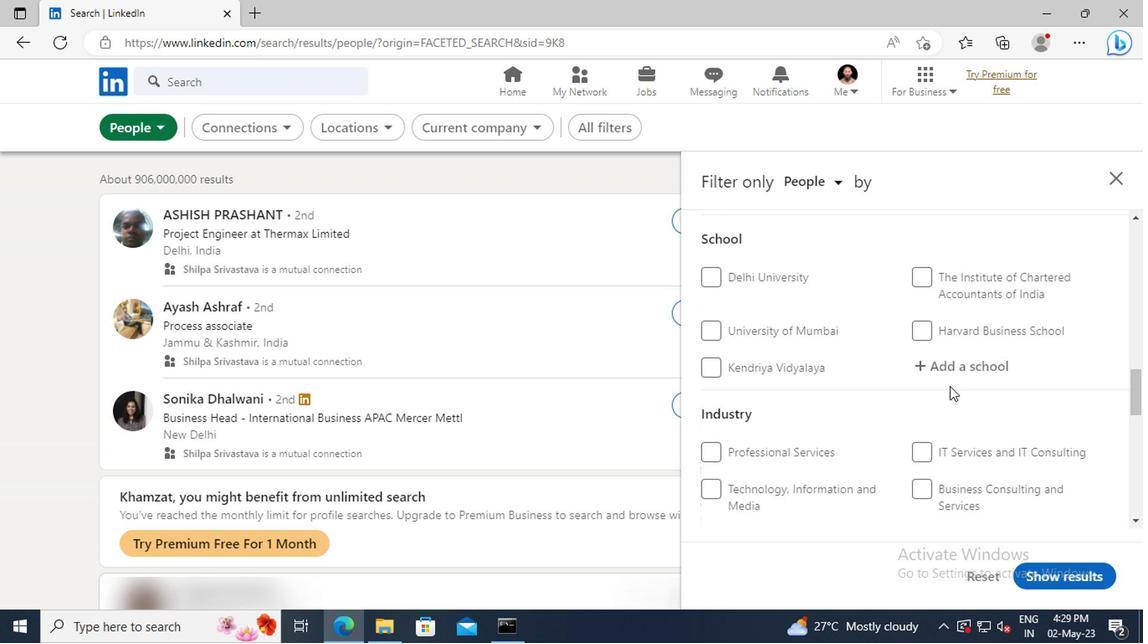 
Action: Mouse scrolled (946, 386) with delta (0, -1)
Screenshot: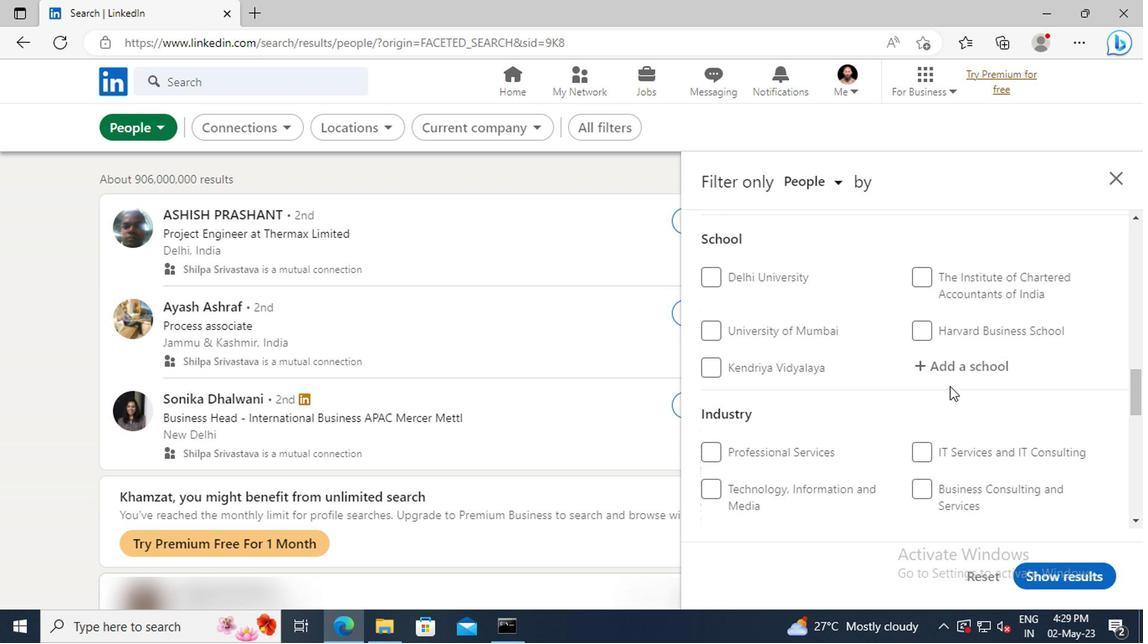 
Action: Mouse scrolled (946, 386) with delta (0, -1)
Screenshot: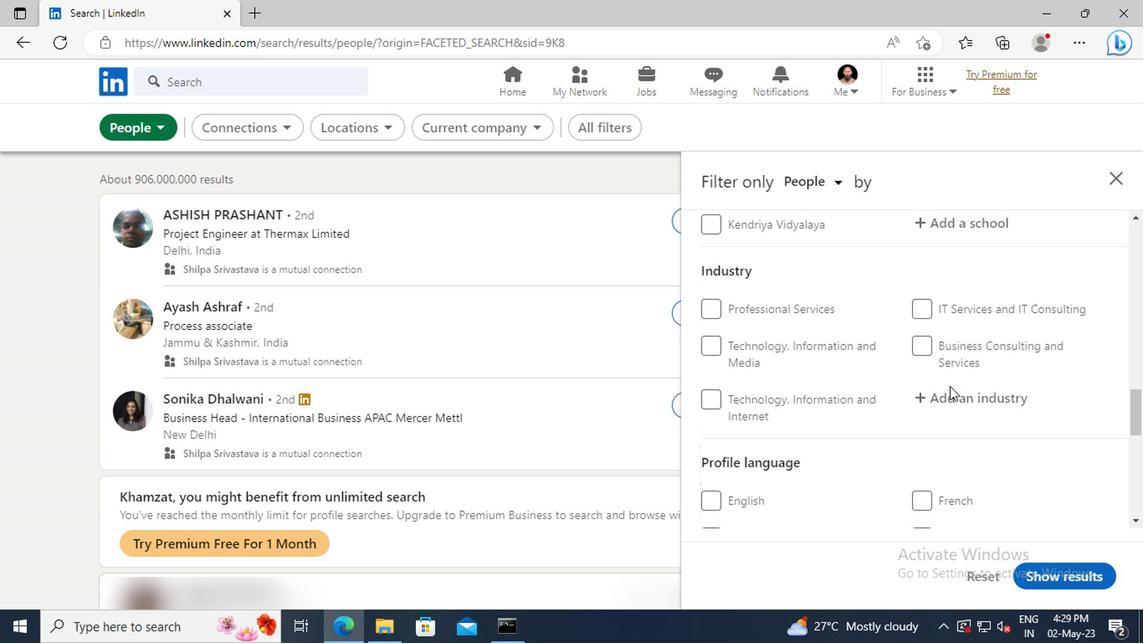 
Action: Mouse scrolled (946, 386) with delta (0, -1)
Screenshot: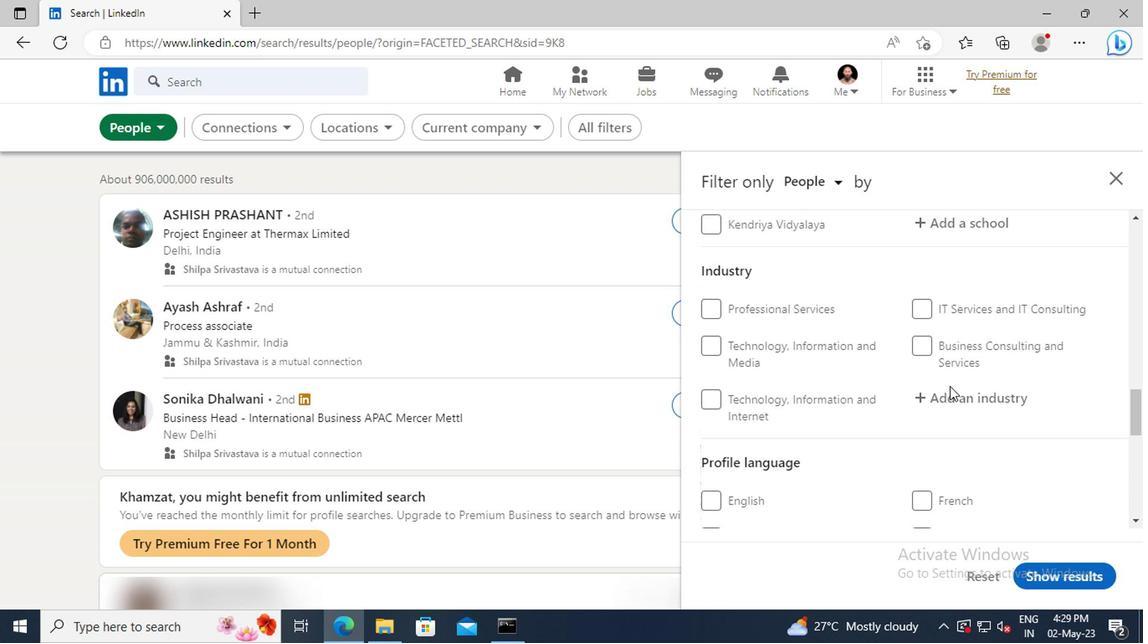 
Action: Mouse moved to (710, 407)
Screenshot: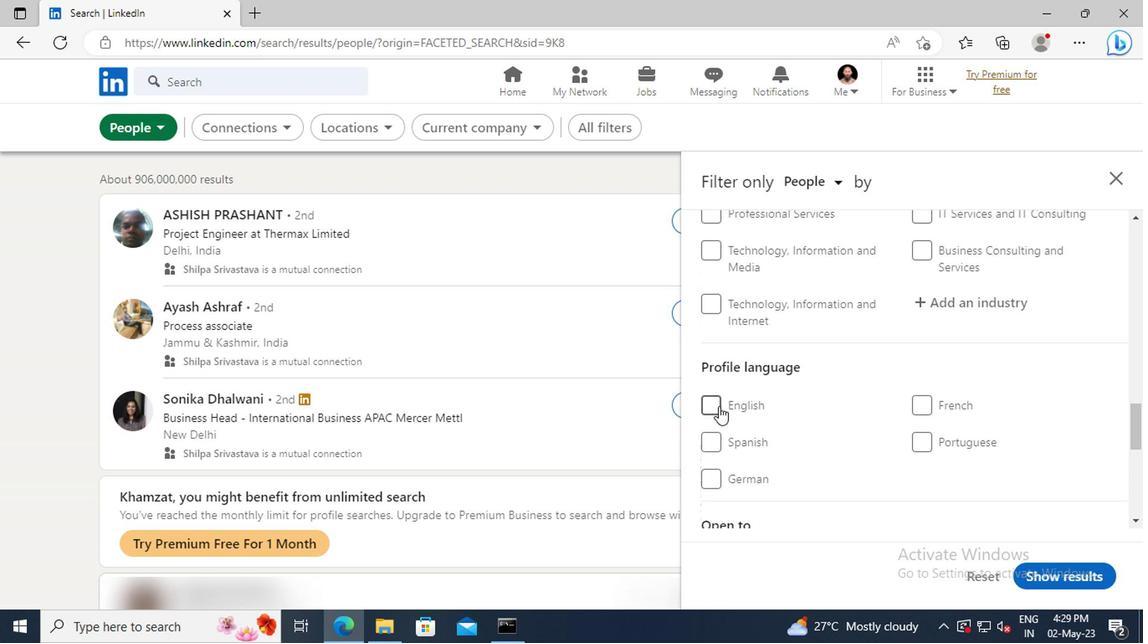 
Action: Mouse pressed left at (710, 407)
Screenshot: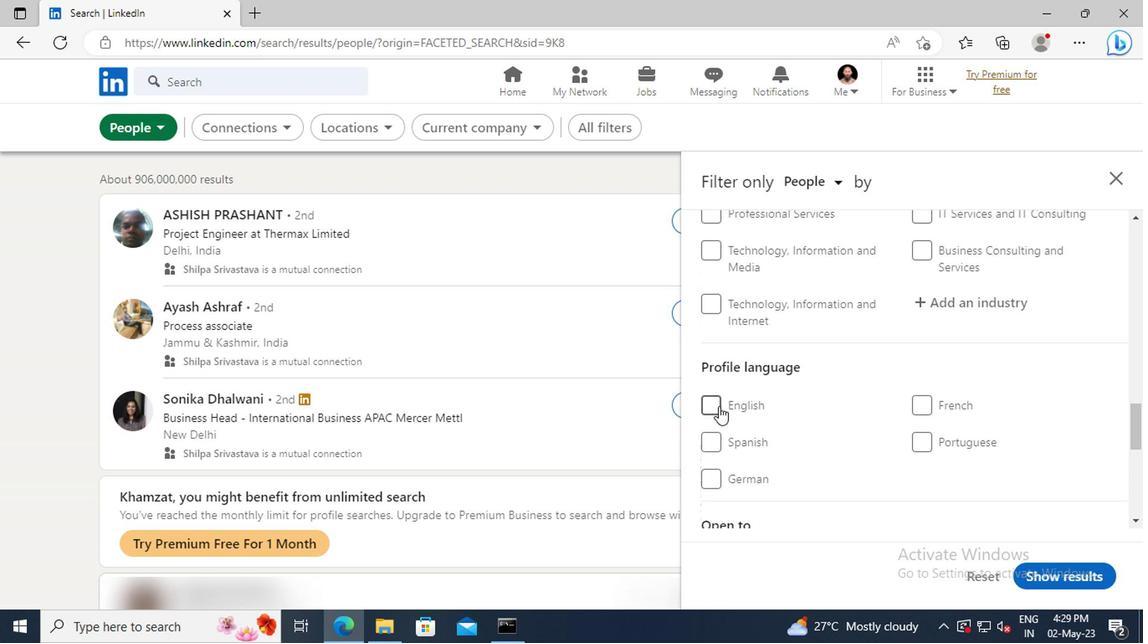
Action: Mouse moved to (954, 414)
Screenshot: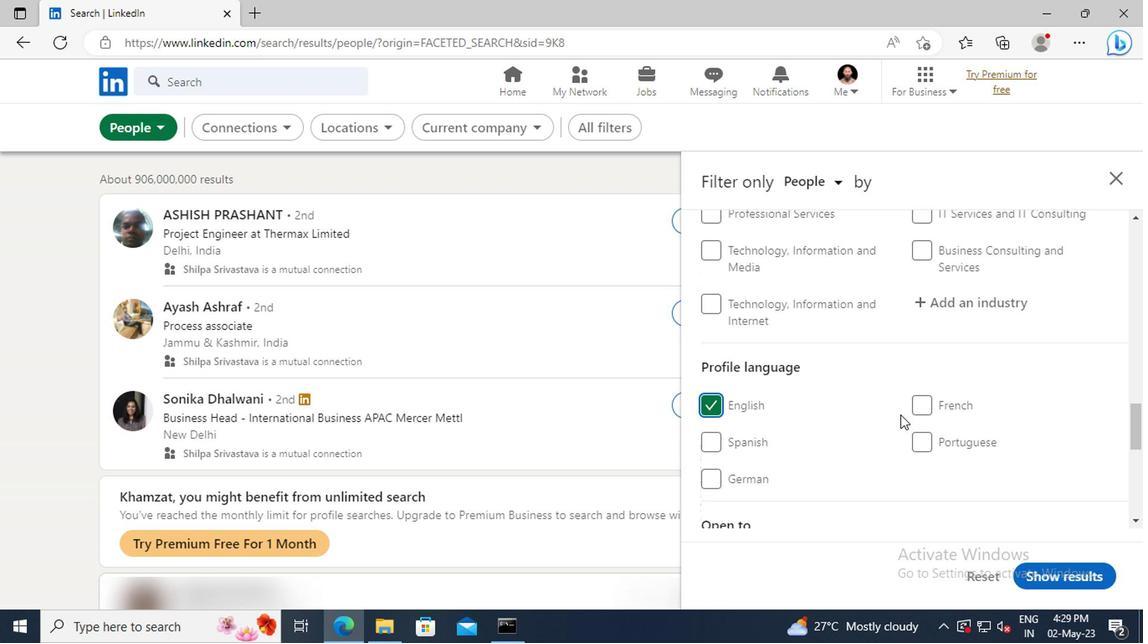 
Action: Mouse scrolled (954, 415) with delta (0, 1)
Screenshot: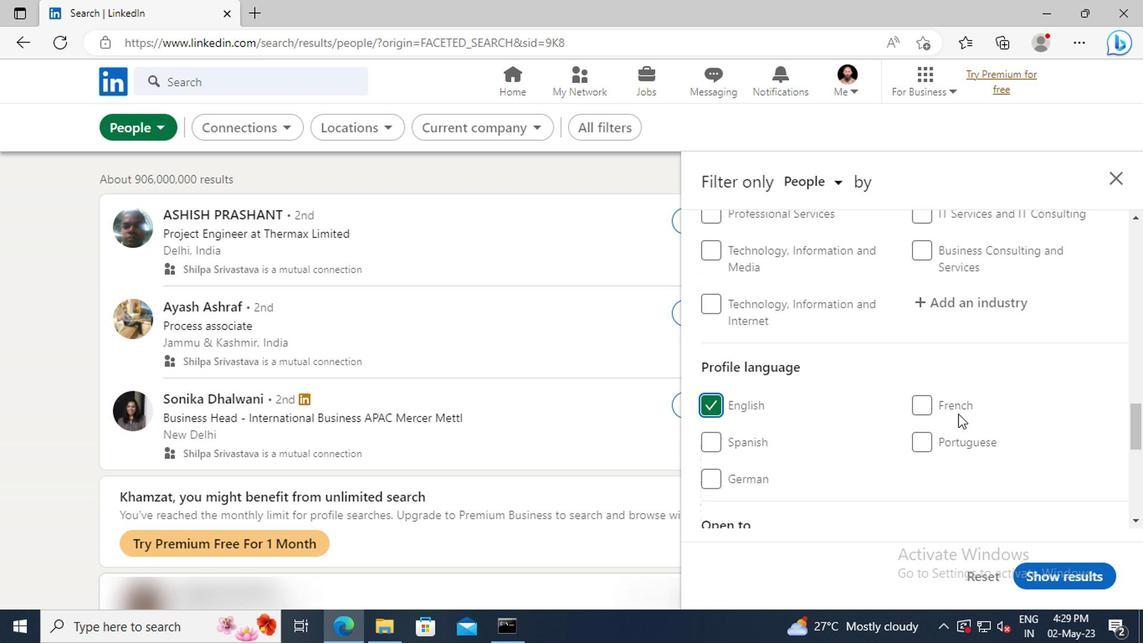
Action: Mouse scrolled (954, 415) with delta (0, 1)
Screenshot: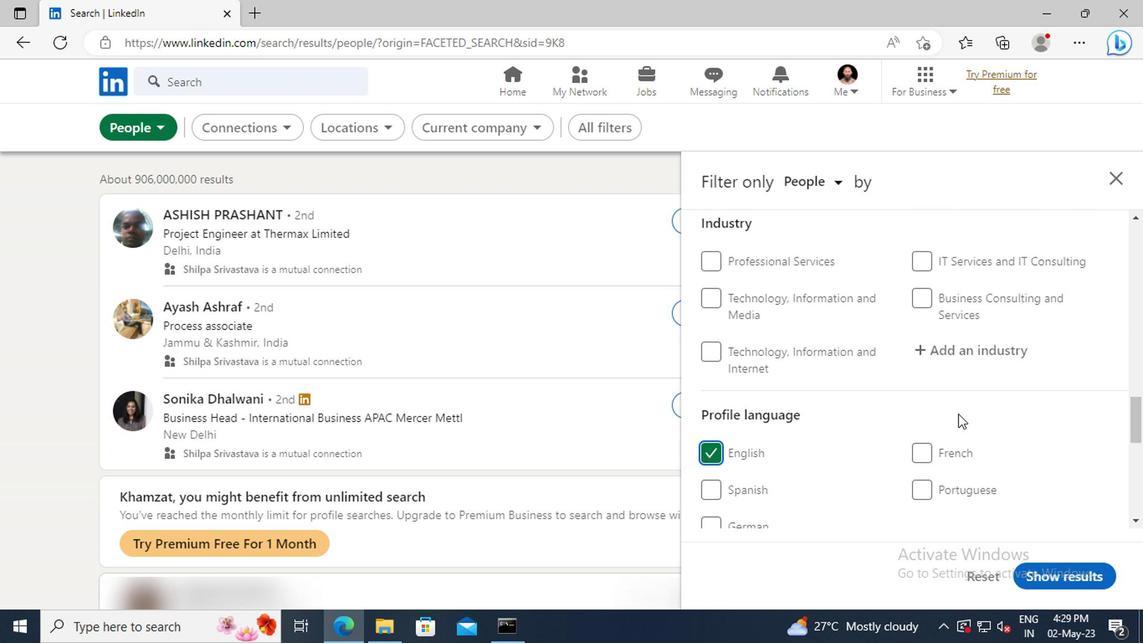 
Action: Mouse scrolled (954, 415) with delta (0, 1)
Screenshot: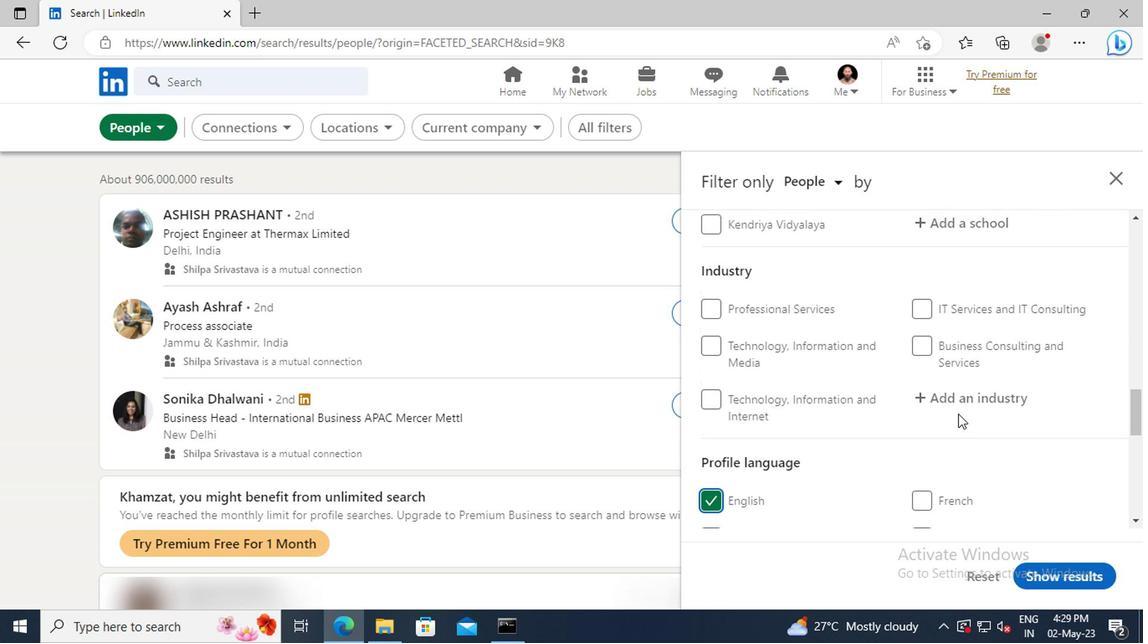 
Action: Mouse scrolled (954, 415) with delta (0, 1)
Screenshot: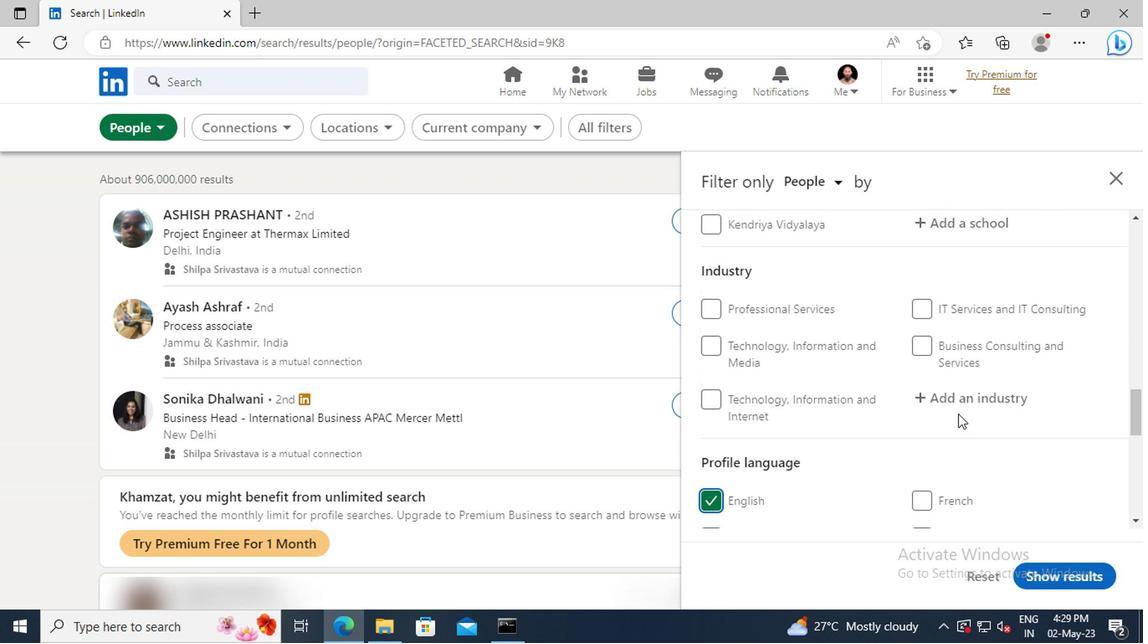 
Action: Mouse scrolled (954, 415) with delta (0, 1)
Screenshot: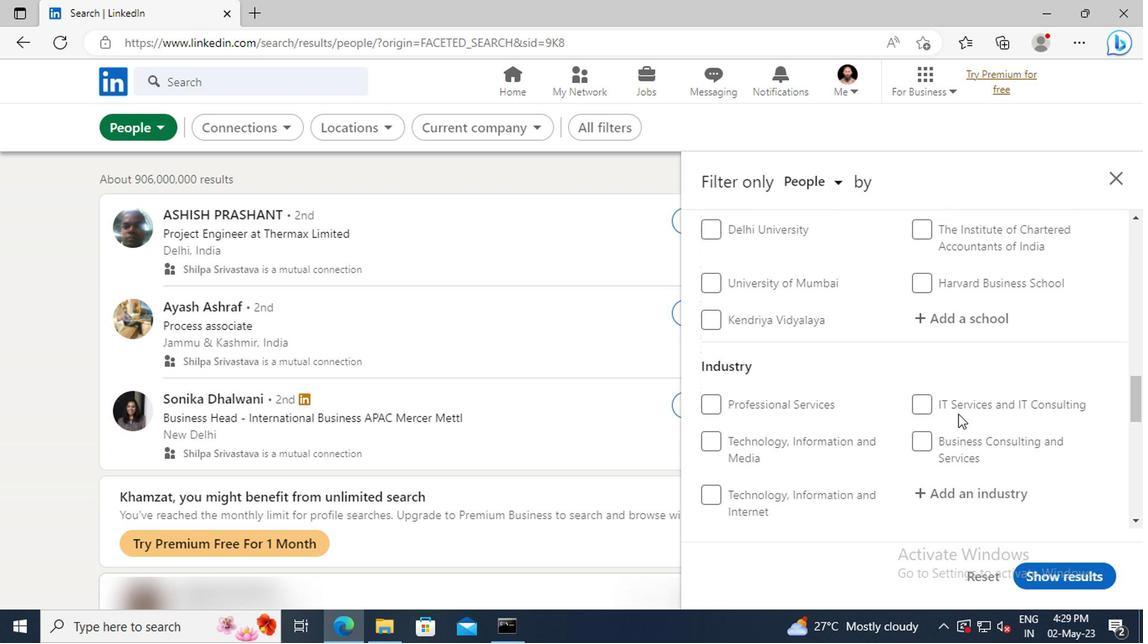 
Action: Mouse scrolled (954, 415) with delta (0, 1)
Screenshot: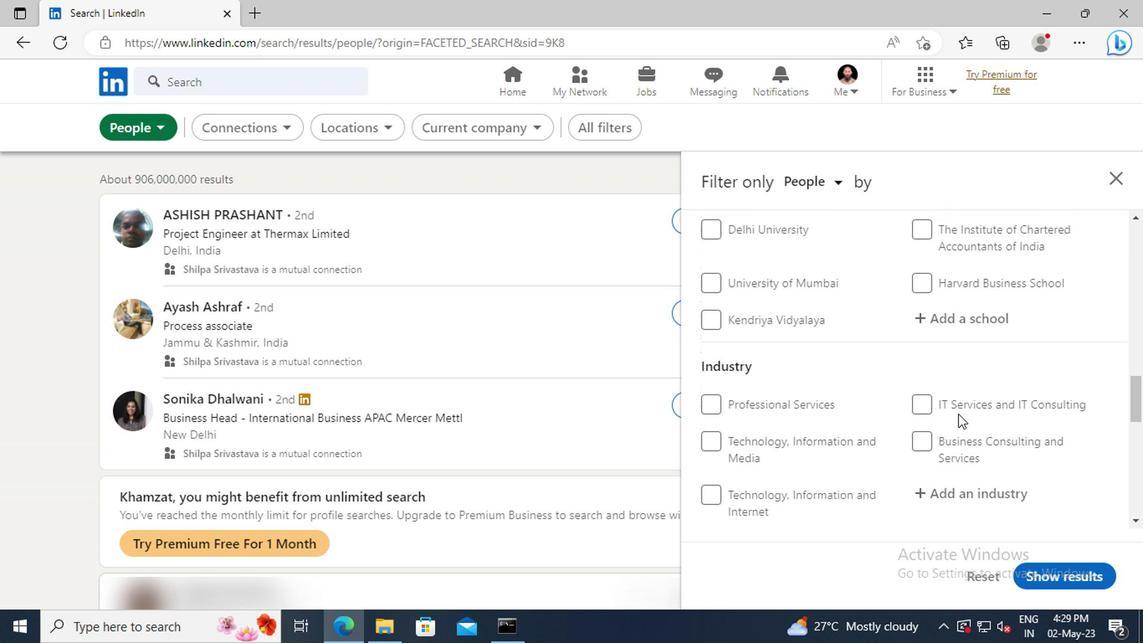 
Action: Mouse scrolled (954, 415) with delta (0, 1)
Screenshot: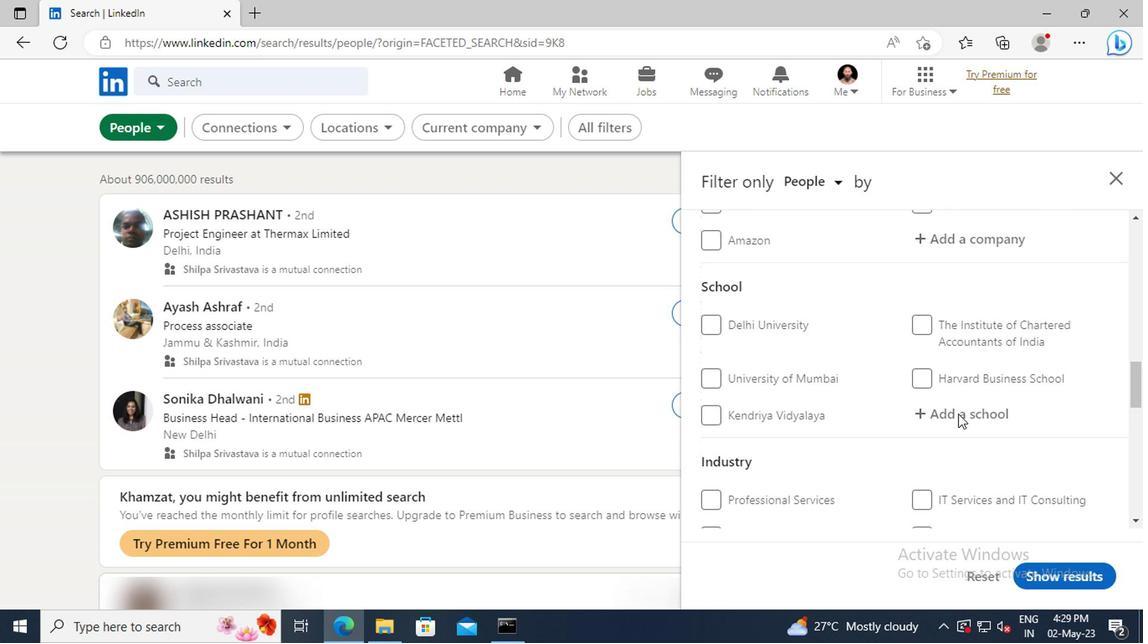 
Action: Mouse scrolled (954, 415) with delta (0, 1)
Screenshot: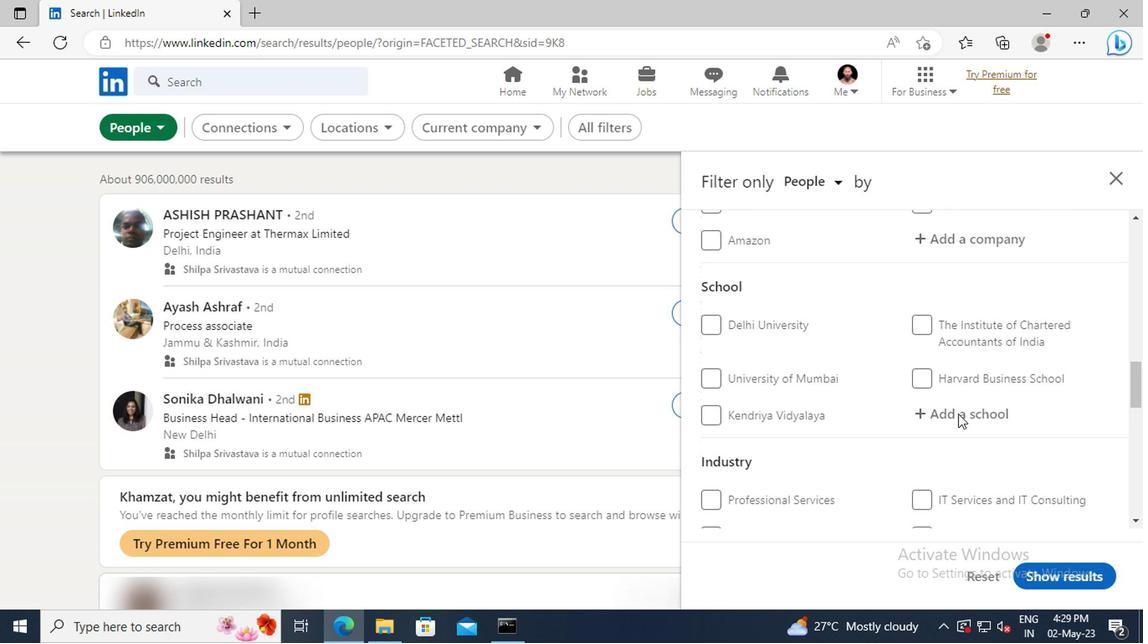 
Action: Mouse scrolled (954, 415) with delta (0, 1)
Screenshot: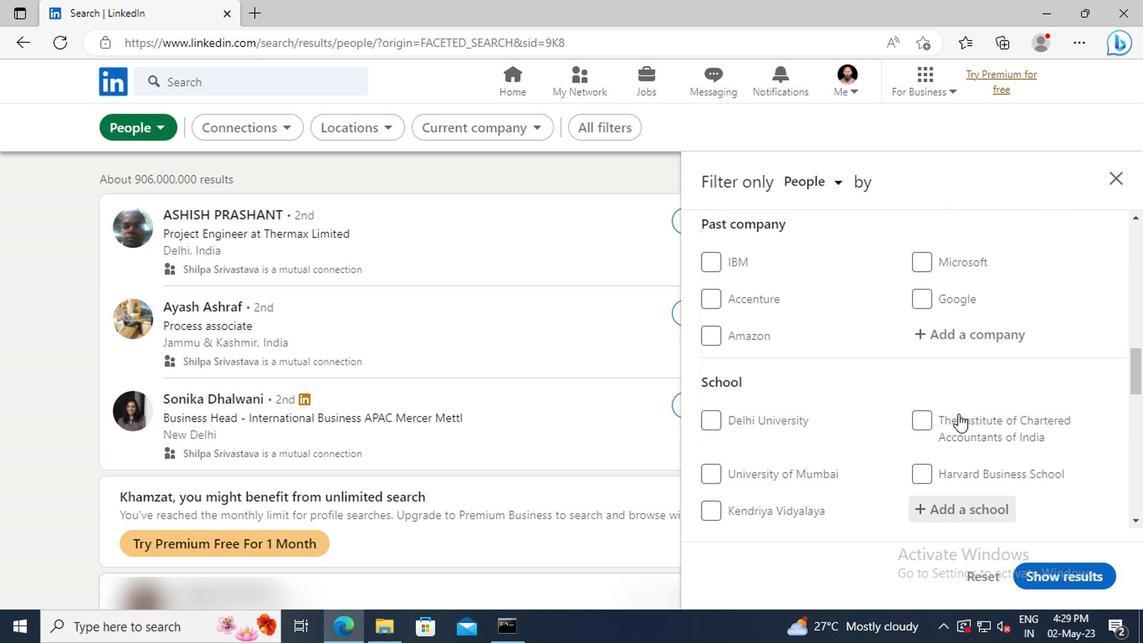
Action: Mouse scrolled (954, 415) with delta (0, 1)
Screenshot: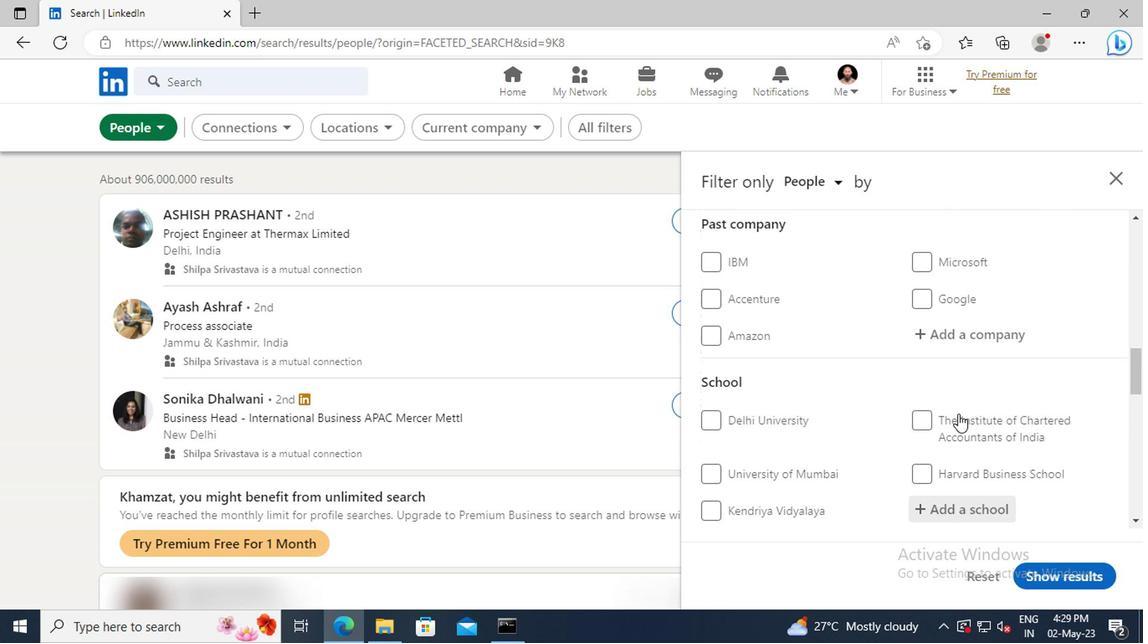 
Action: Mouse moved to (954, 413)
Screenshot: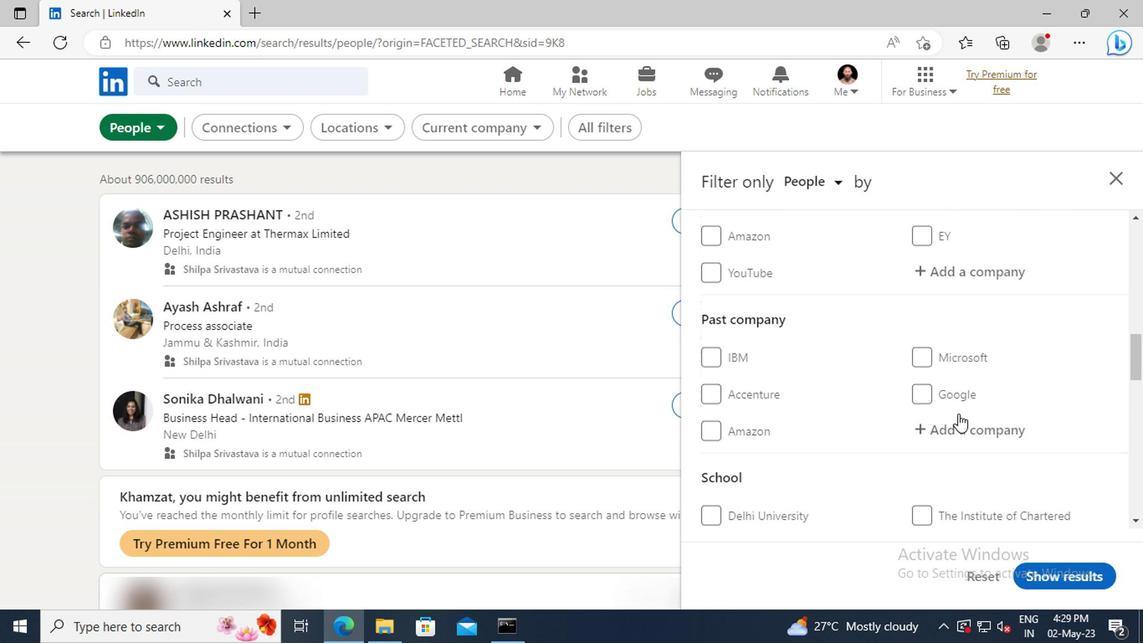
Action: Mouse scrolled (954, 414) with delta (0, 0)
Screenshot: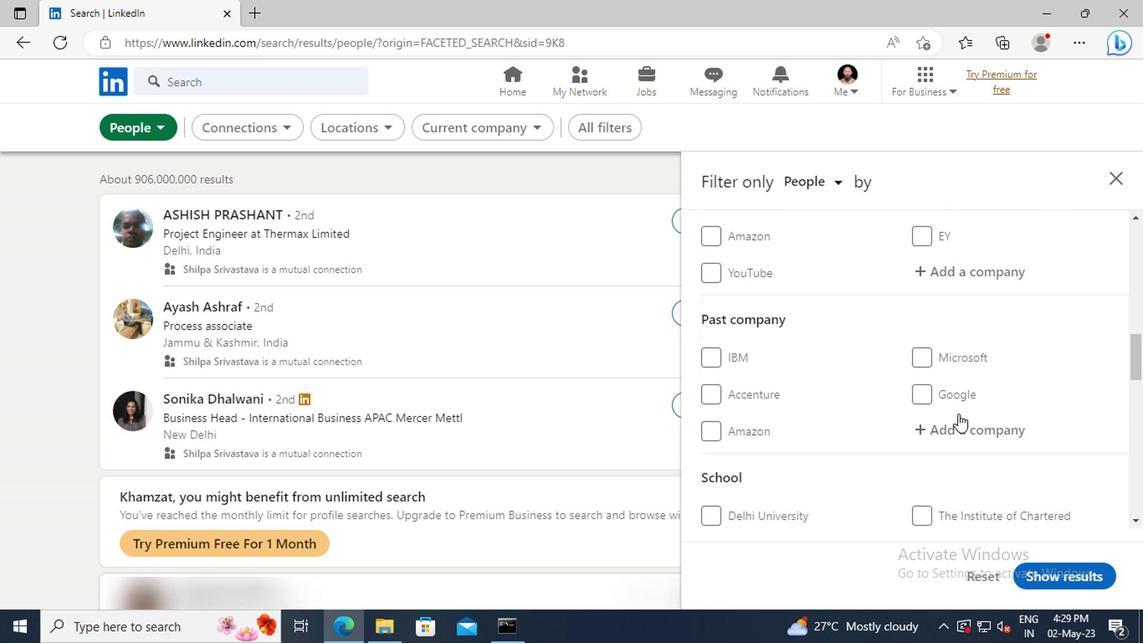 
Action: Mouse scrolled (954, 414) with delta (0, 0)
Screenshot: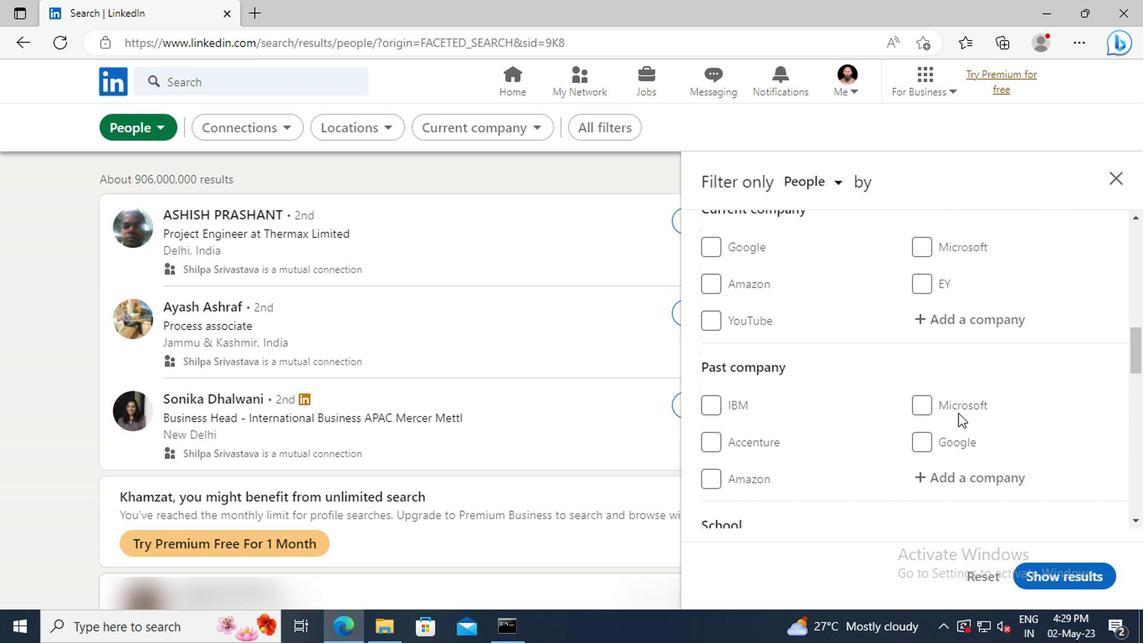 
Action: Mouse moved to (944, 374)
Screenshot: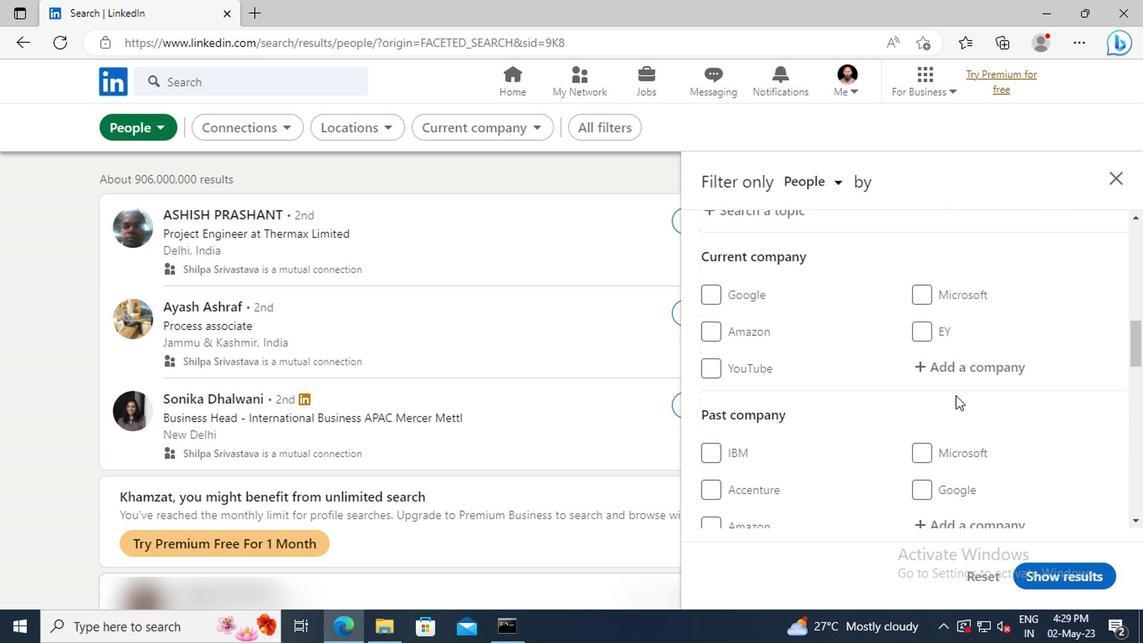 
Action: Mouse pressed left at (944, 374)
Screenshot: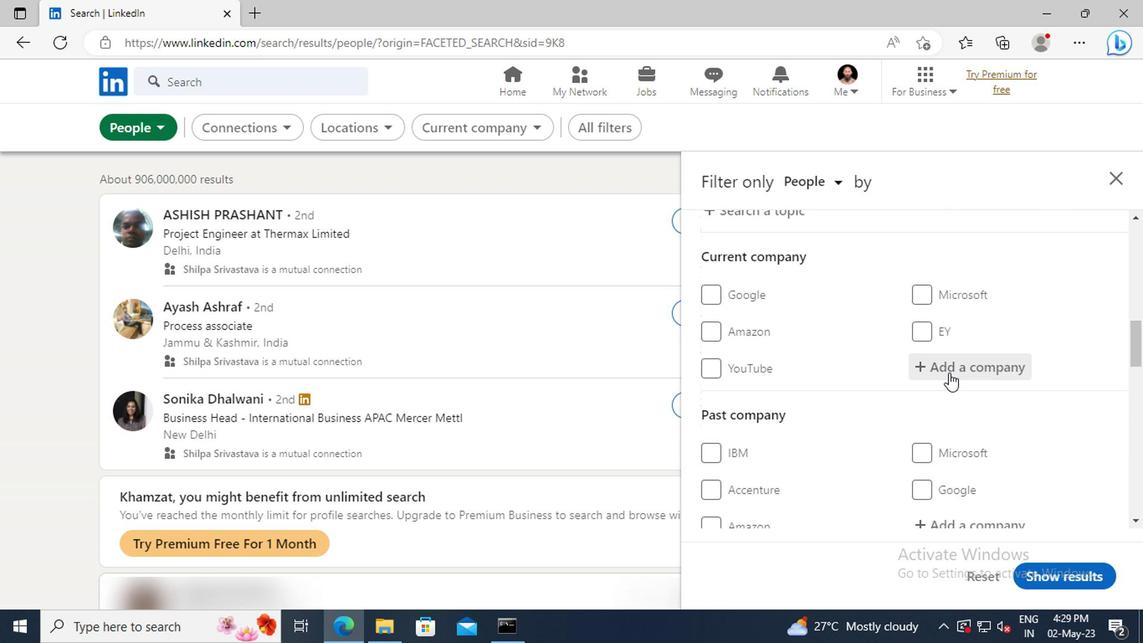 
Action: Mouse moved to (944, 373)
Screenshot: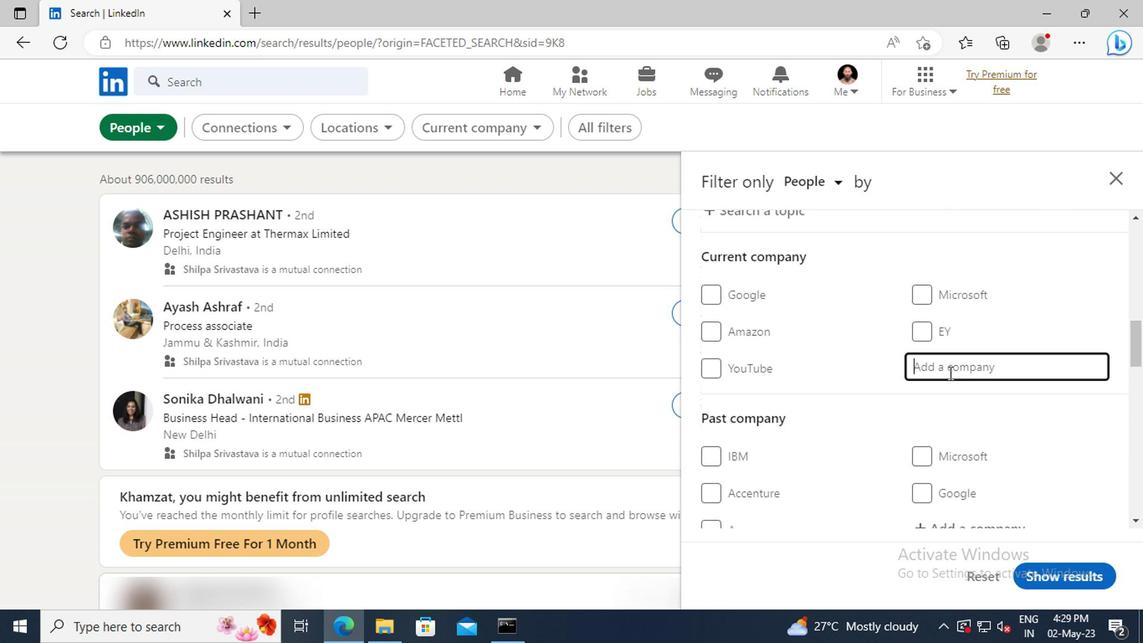 
Action: Key pressed <Key.shift>KHAITAN<Key.space>
Screenshot: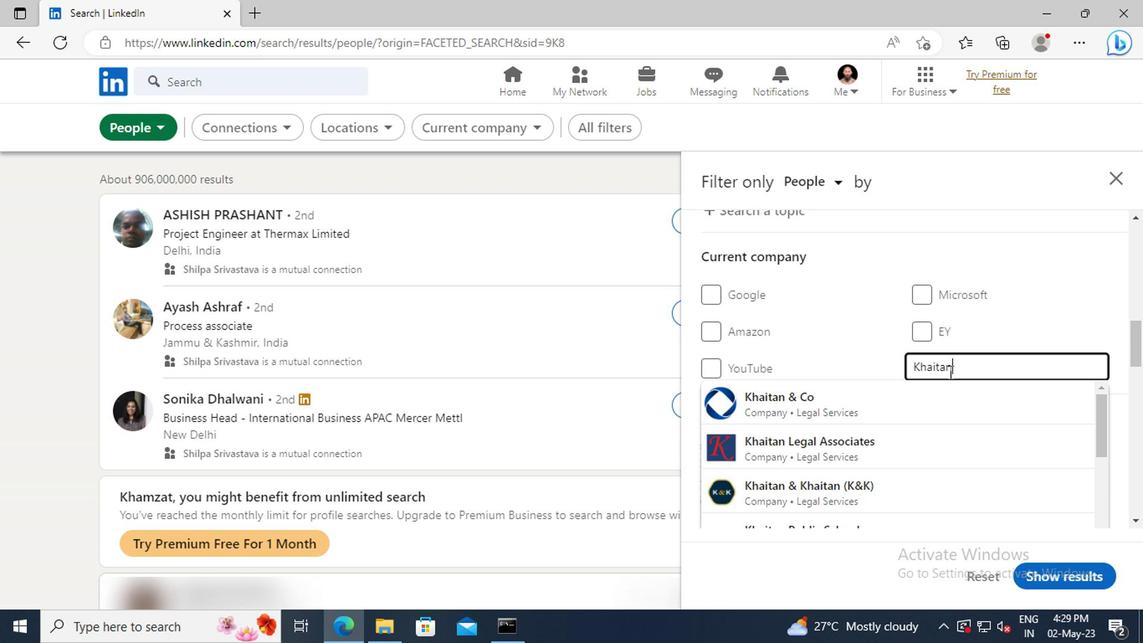 
Action: Mouse moved to (948, 403)
Screenshot: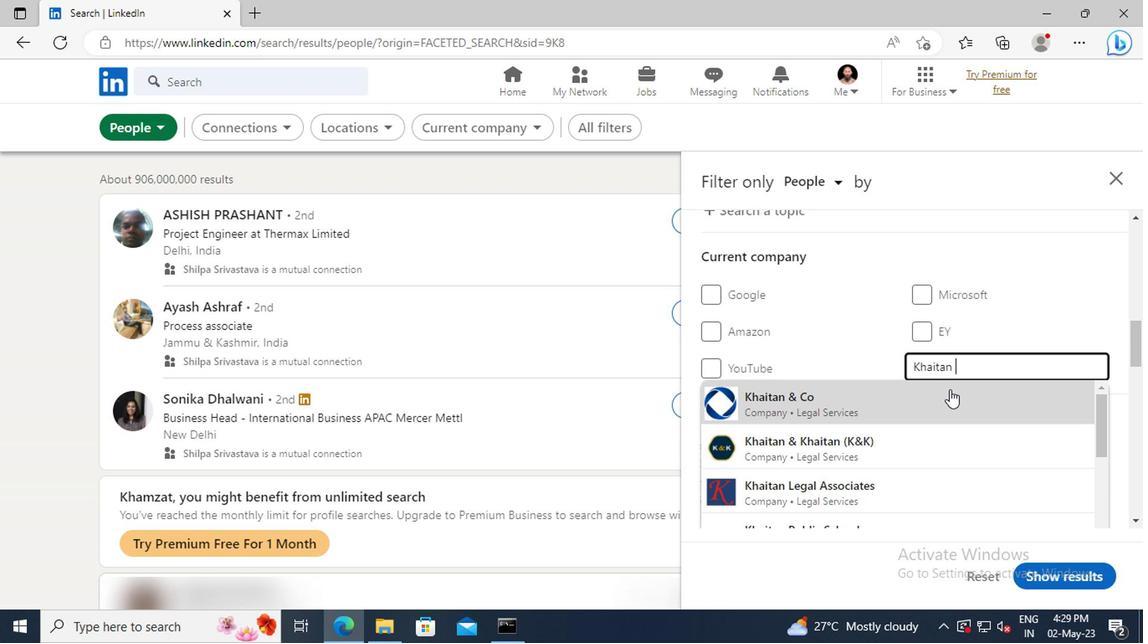 
Action: Mouse pressed left at (948, 403)
Screenshot: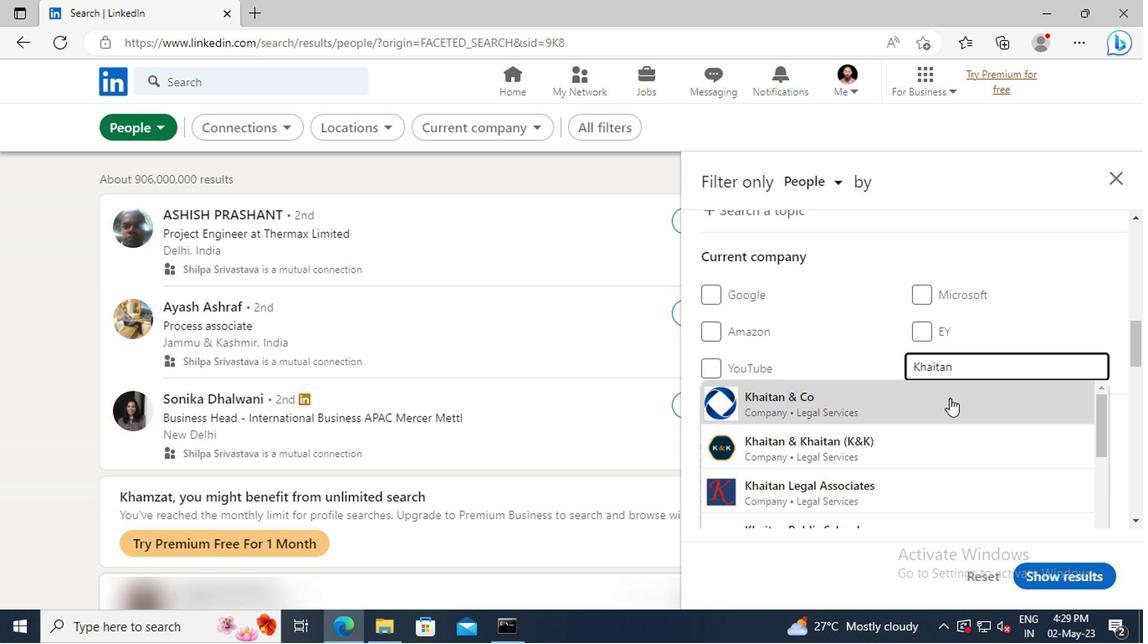 
Action: Mouse scrolled (948, 403) with delta (0, 0)
Screenshot: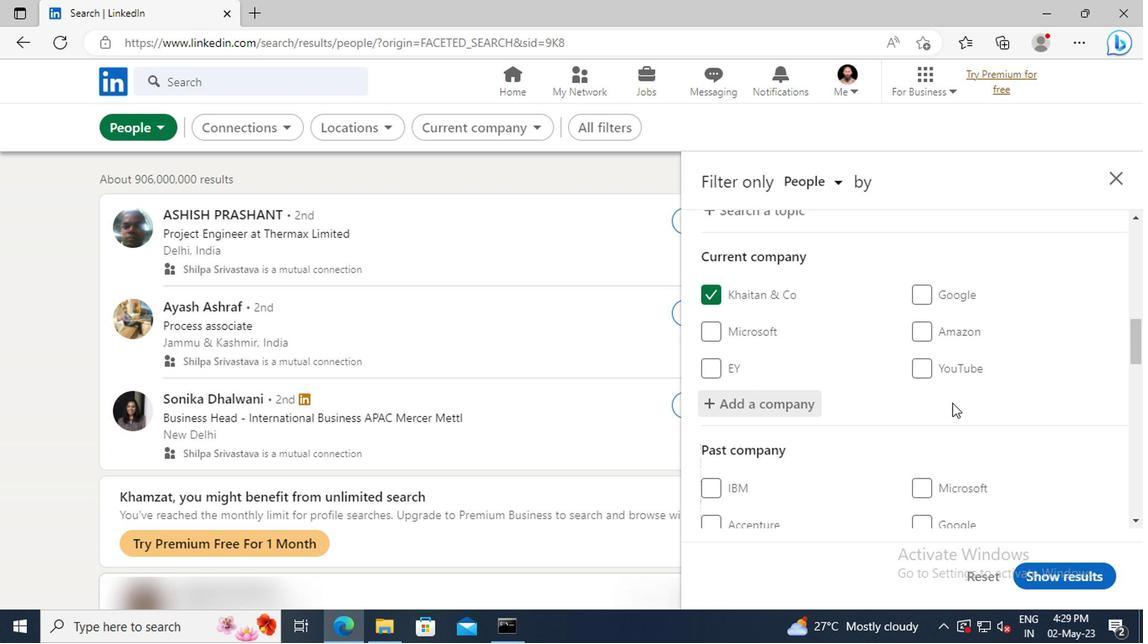 
Action: Mouse scrolled (948, 403) with delta (0, 0)
Screenshot: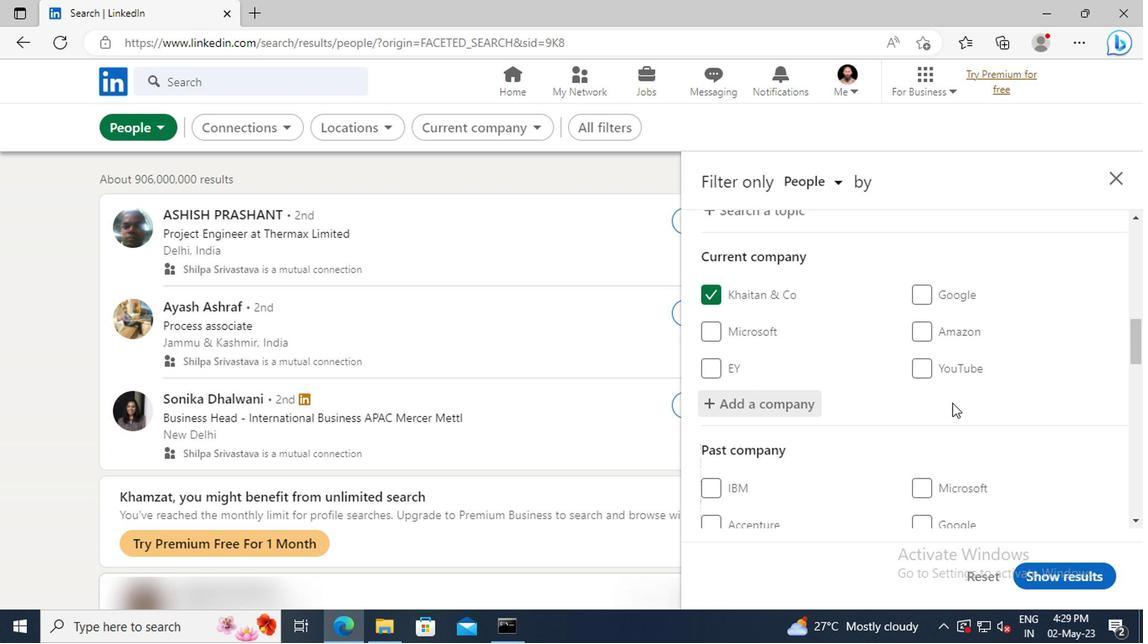 
Action: Mouse moved to (944, 390)
Screenshot: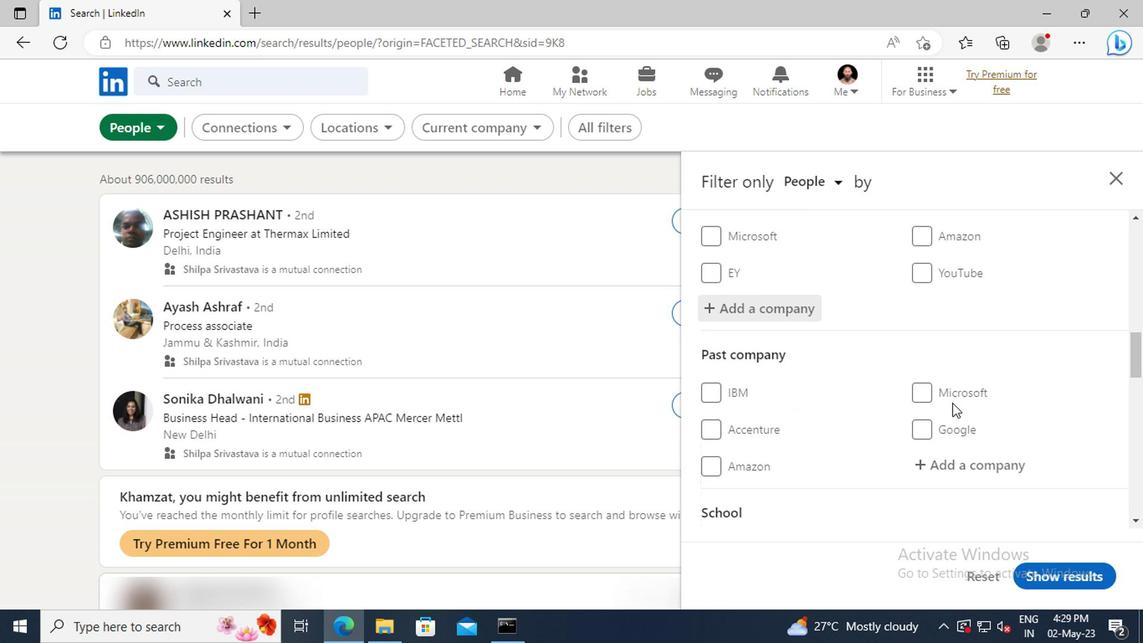 
Action: Mouse scrolled (944, 389) with delta (0, 0)
Screenshot: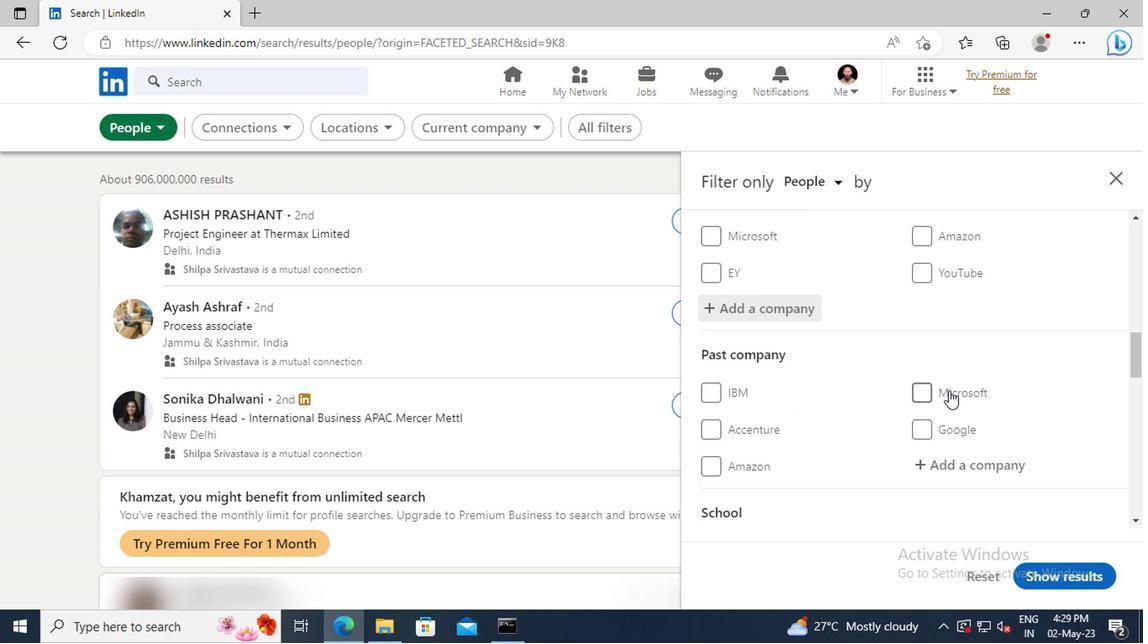 
Action: Mouse scrolled (944, 389) with delta (0, 0)
Screenshot: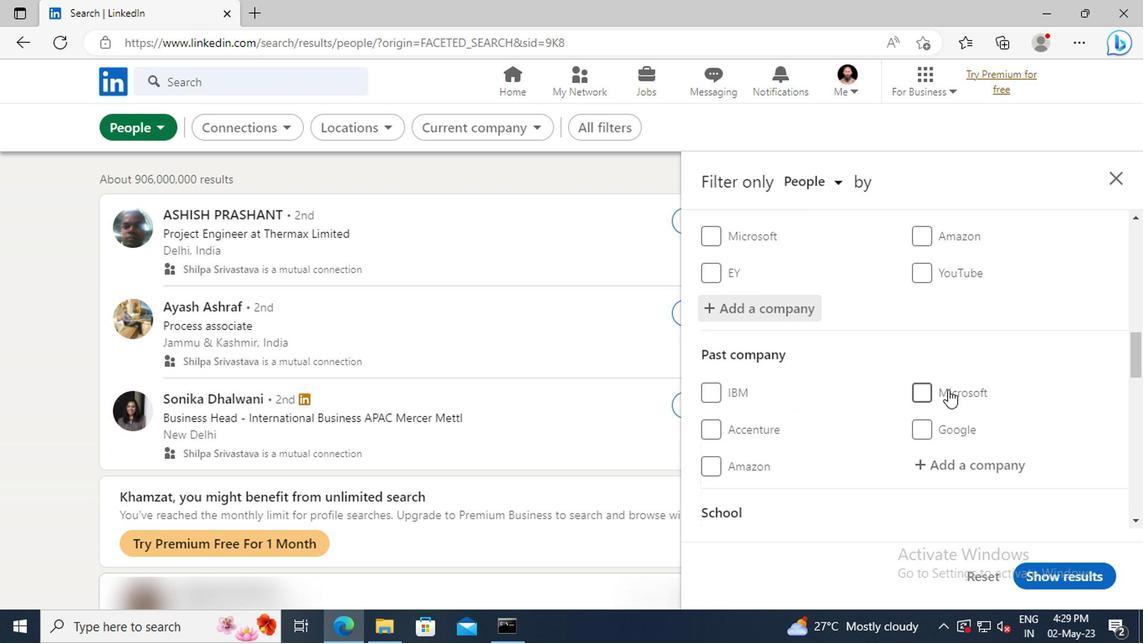 
Action: Mouse scrolled (944, 389) with delta (0, 0)
Screenshot: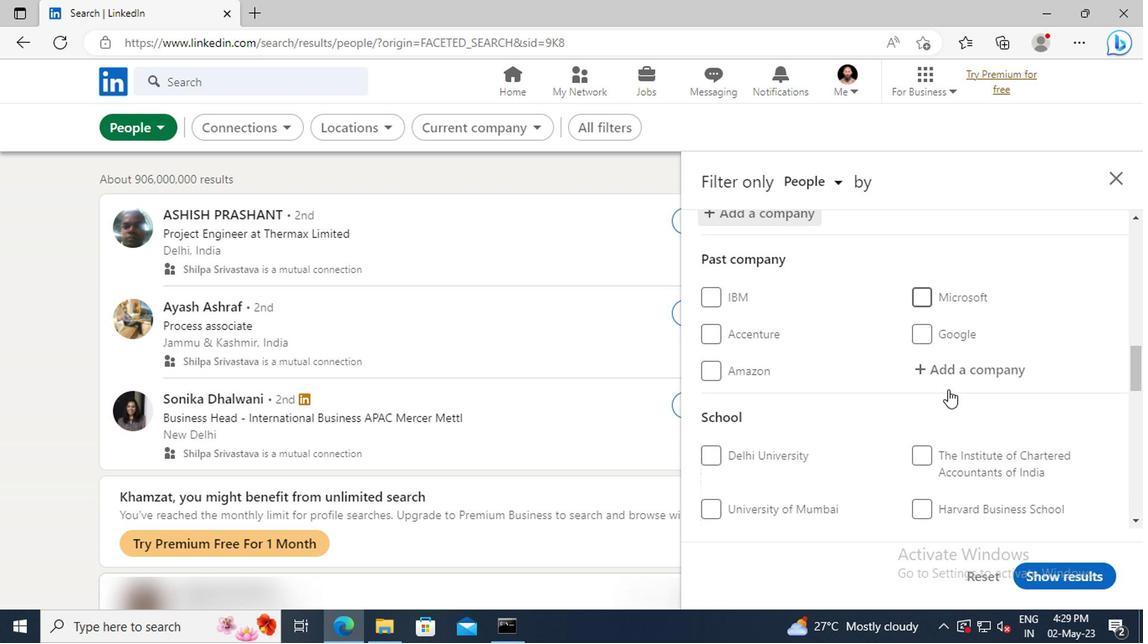 
Action: Mouse scrolled (944, 389) with delta (0, 0)
Screenshot: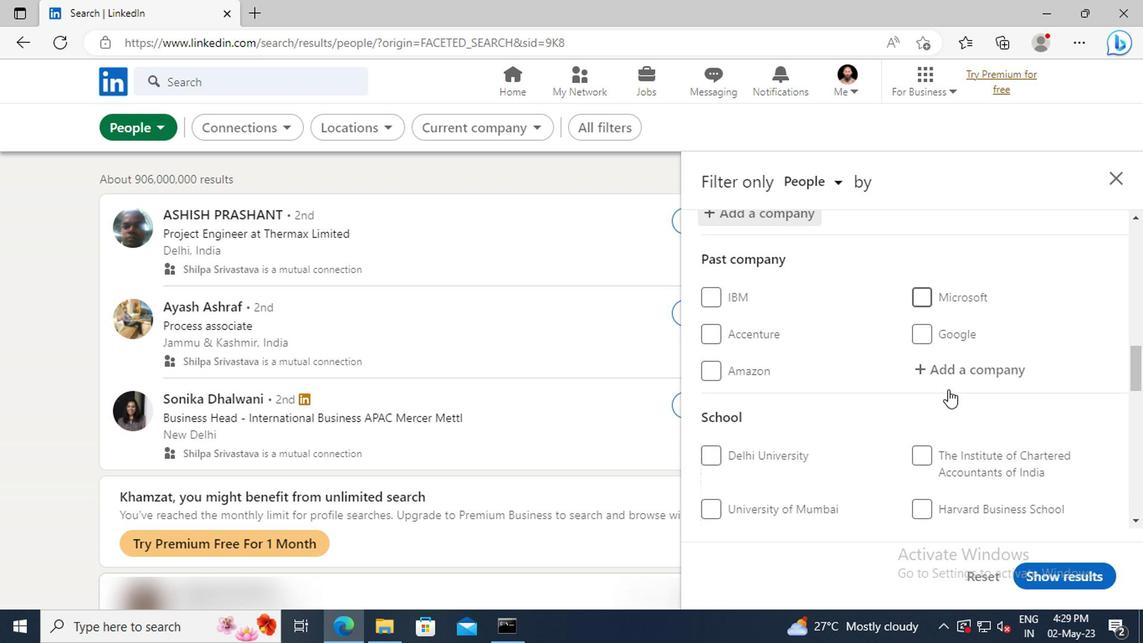 
Action: Mouse scrolled (944, 389) with delta (0, 0)
Screenshot: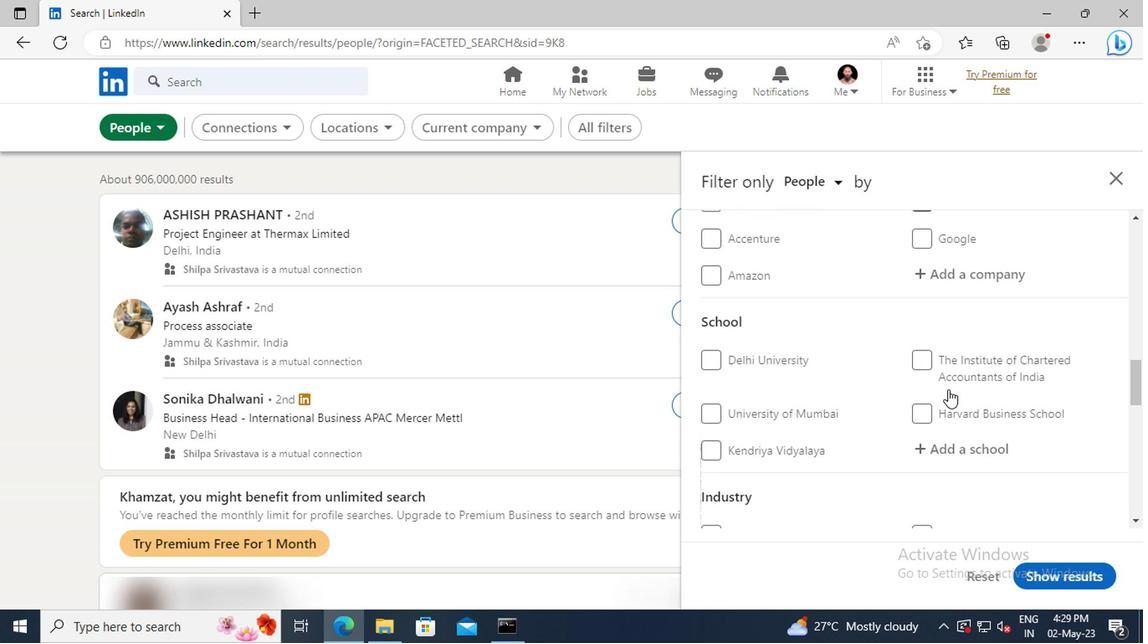 
Action: Mouse moved to (940, 402)
Screenshot: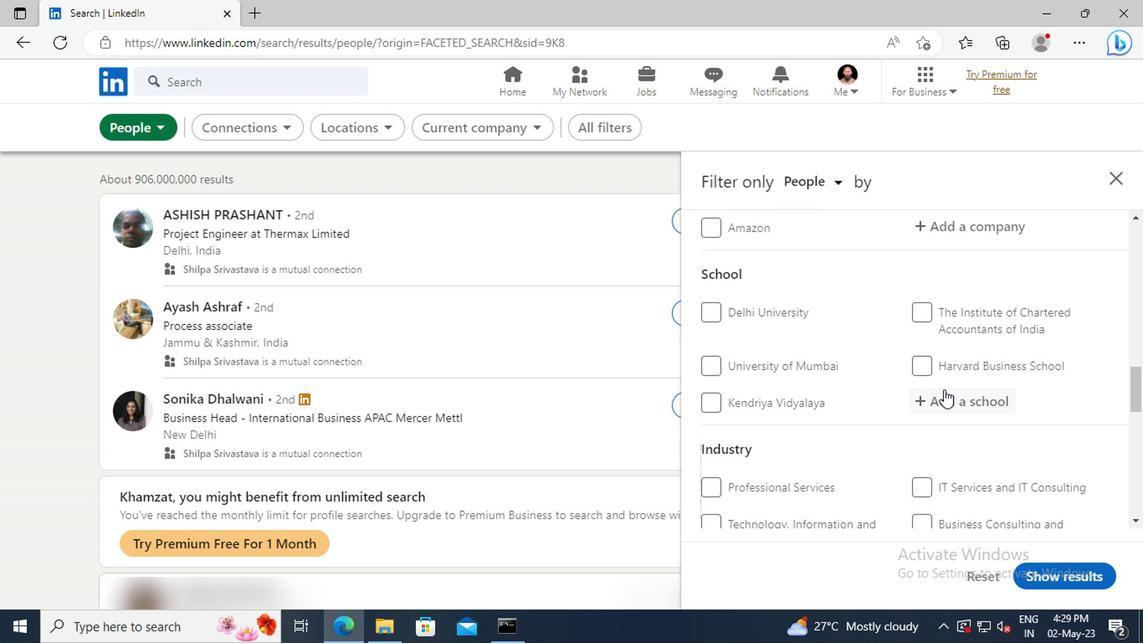 
Action: Mouse pressed left at (940, 402)
Screenshot: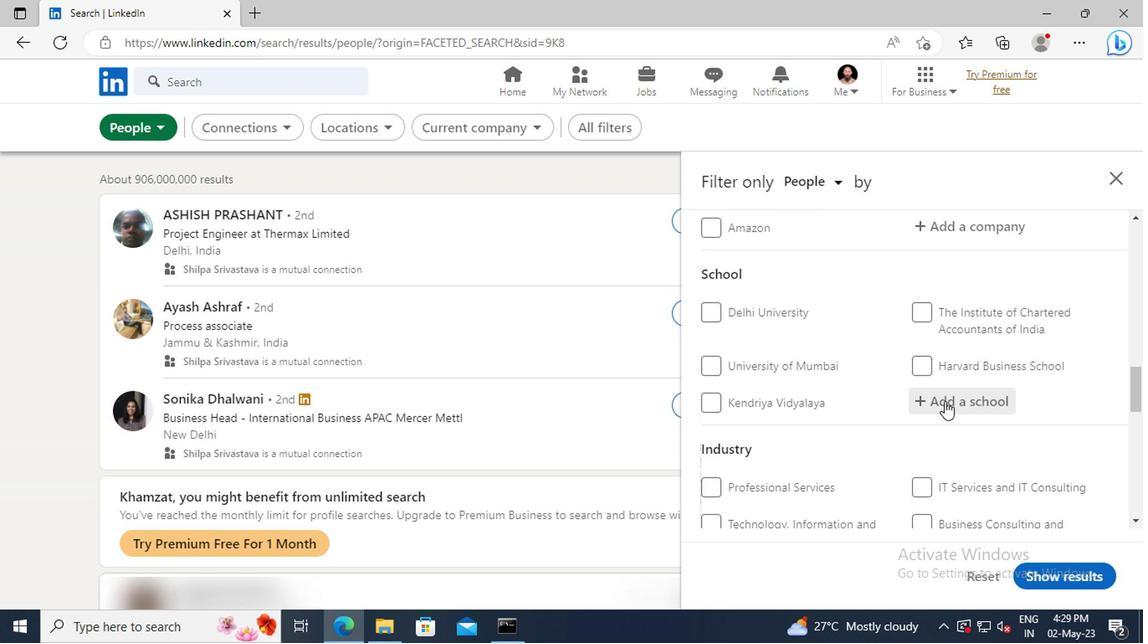 
Action: Key pressed <Key.shift>MANAGEMENT<Key.space>SERVICES
Screenshot: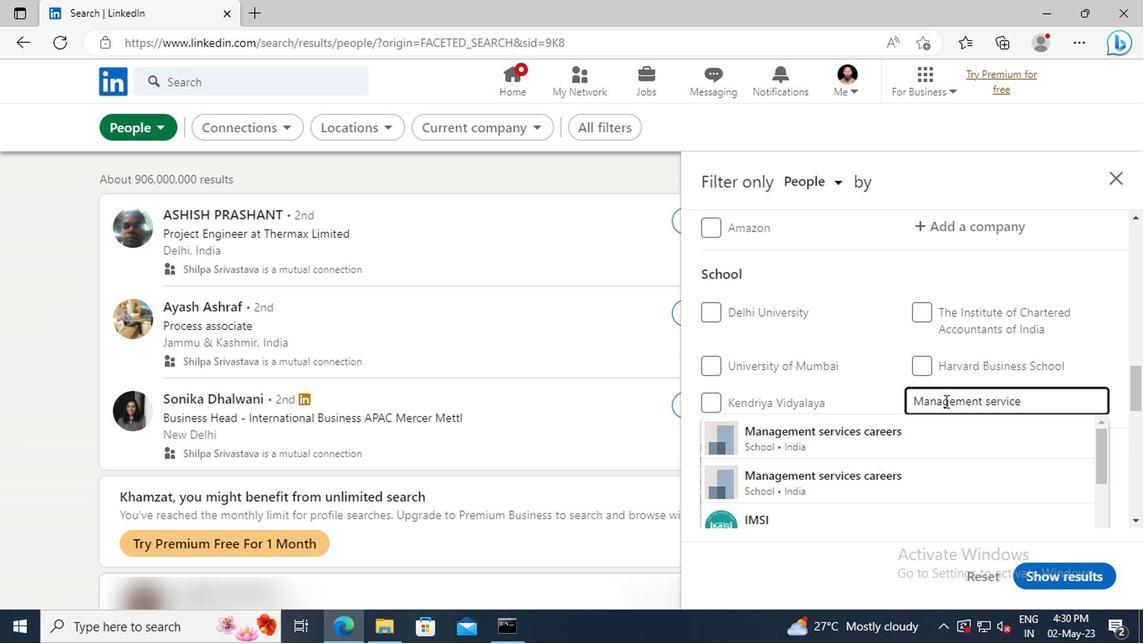 
Action: Mouse moved to (940, 434)
Screenshot: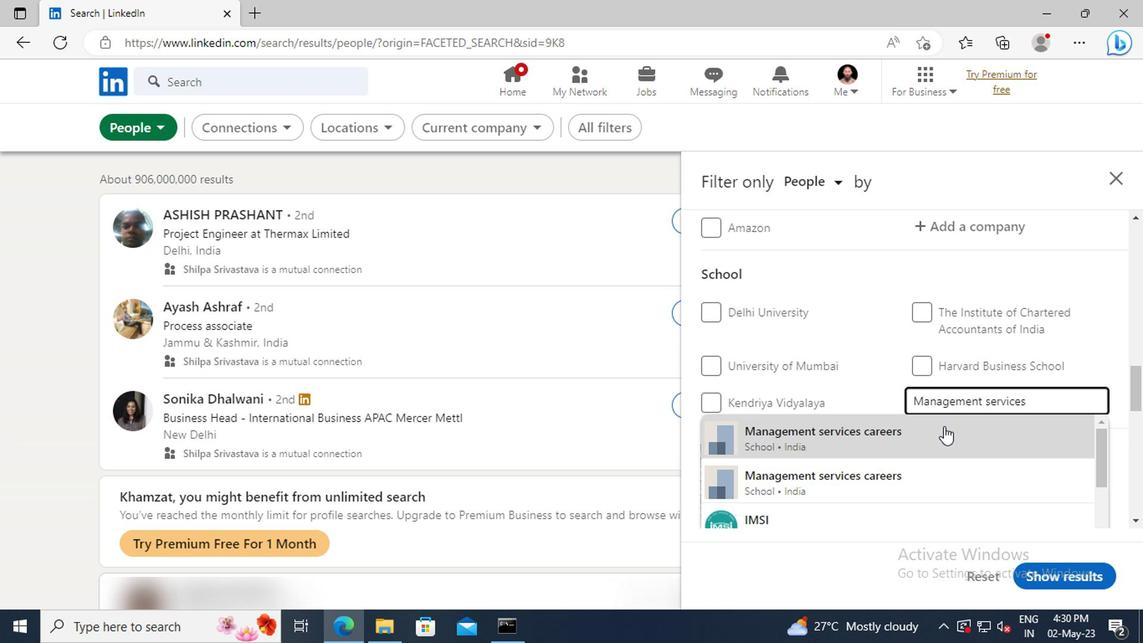 
Action: Mouse pressed left at (940, 434)
Screenshot: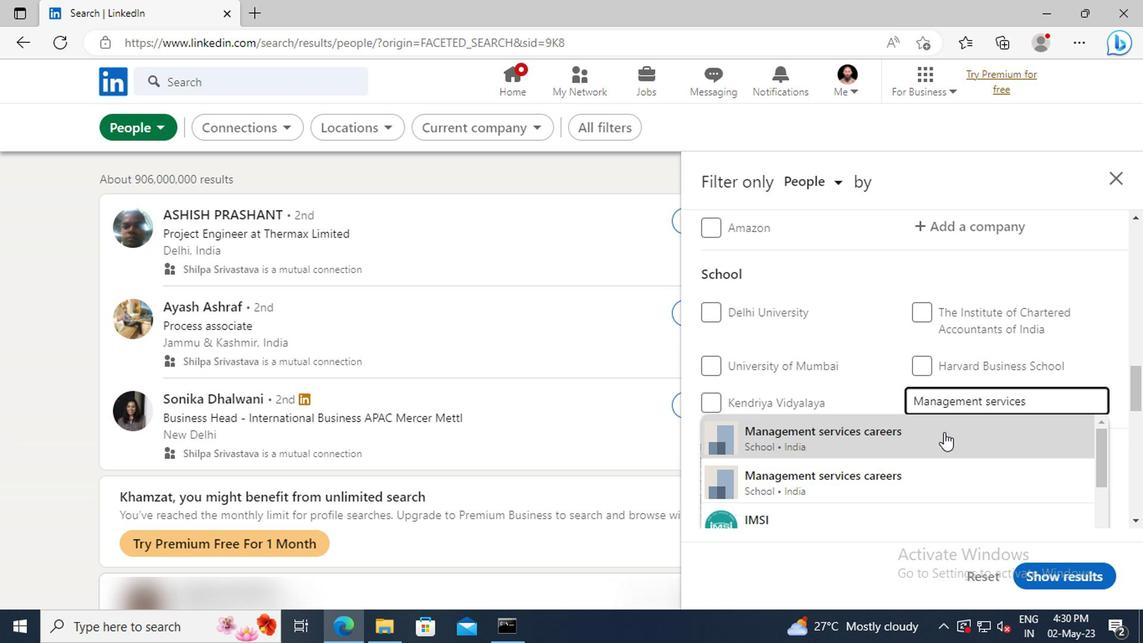 
Action: Mouse scrolled (940, 433) with delta (0, 0)
Screenshot: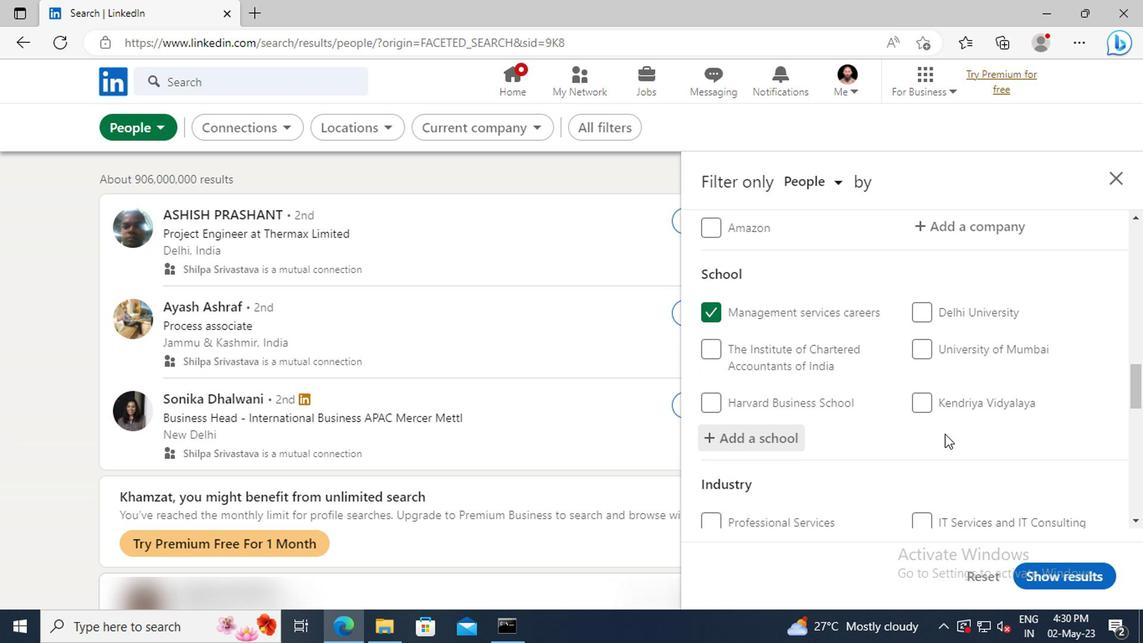 
Action: Mouse scrolled (940, 433) with delta (0, 0)
Screenshot: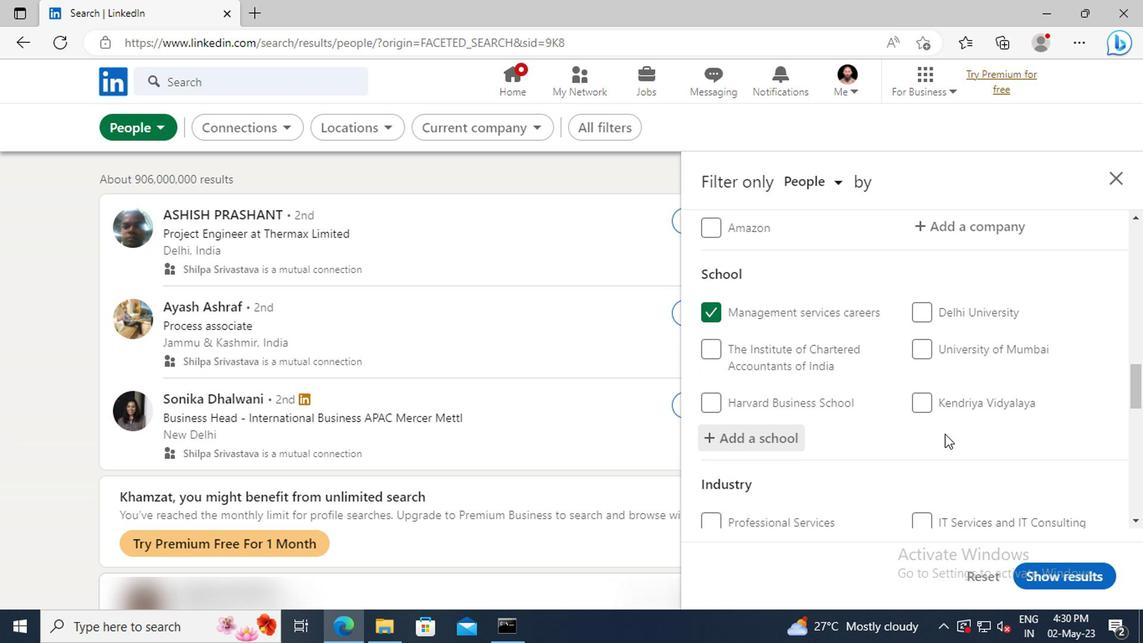 
Action: Mouse moved to (932, 420)
Screenshot: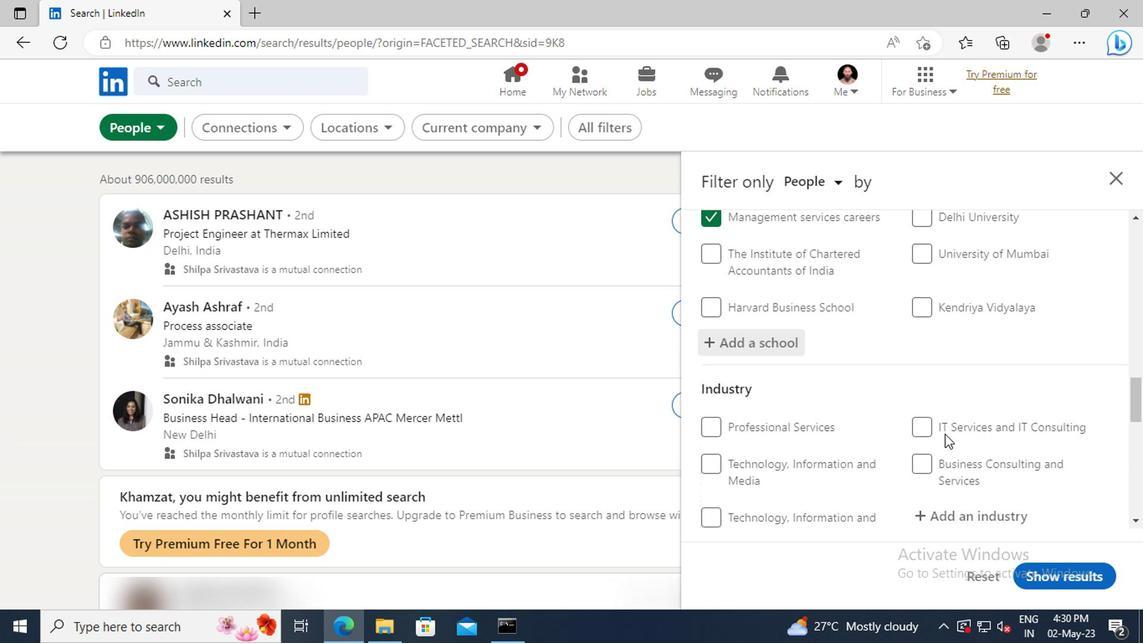
Action: Mouse scrolled (932, 420) with delta (0, 0)
Screenshot: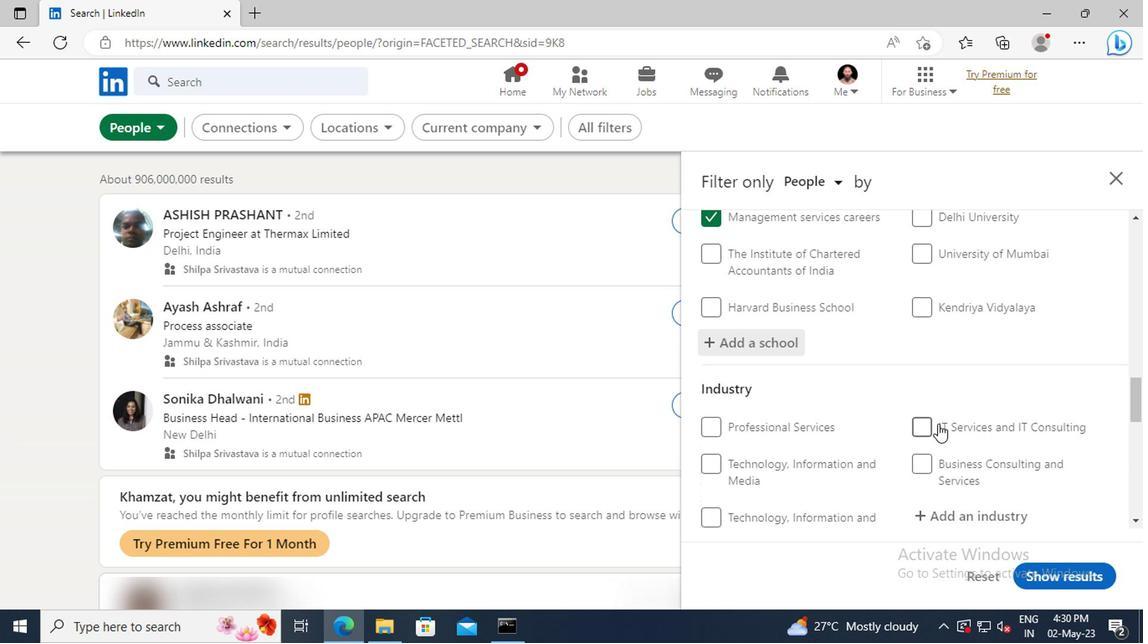 
Action: Mouse scrolled (932, 420) with delta (0, 0)
Screenshot: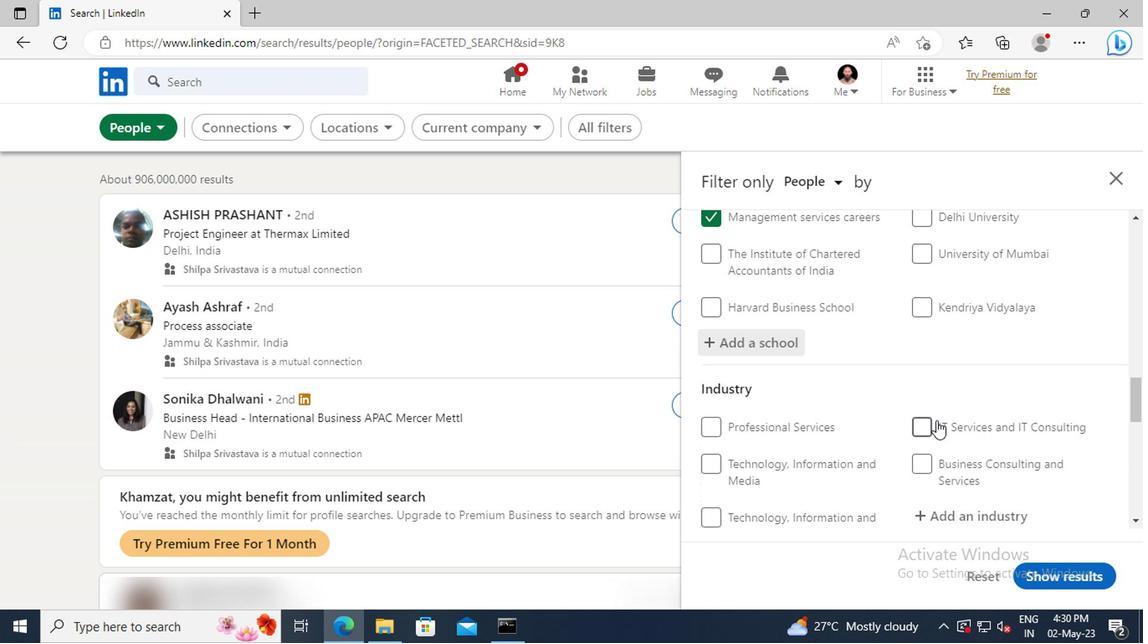 
Action: Mouse moved to (947, 418)
Screenshot: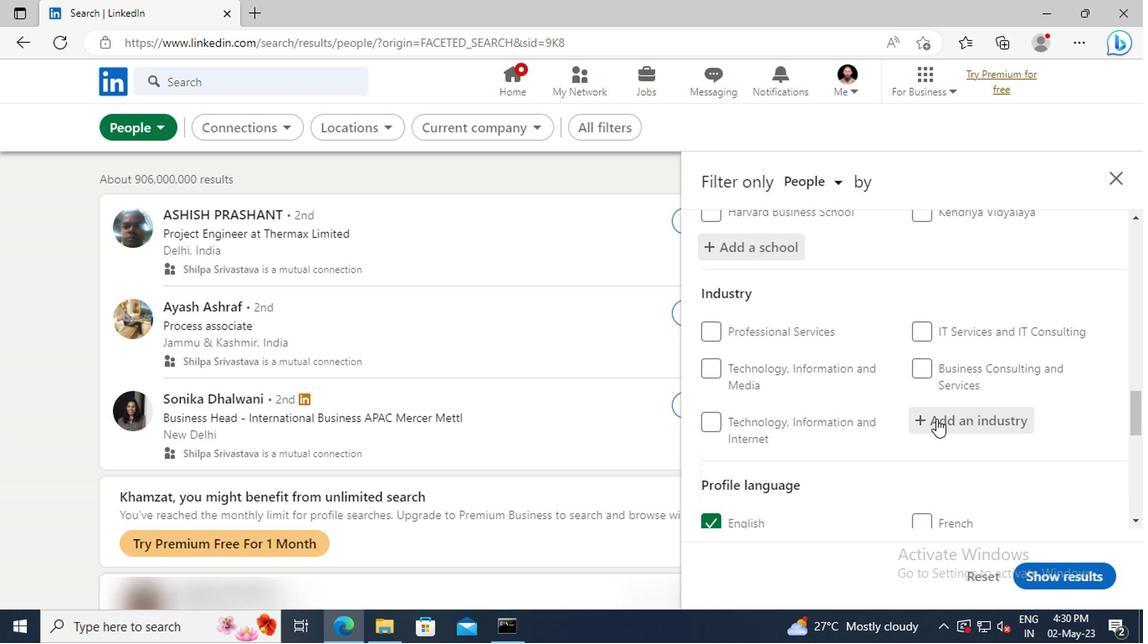 
Action: Mouse pressed left at (947, 418)
Screenshot: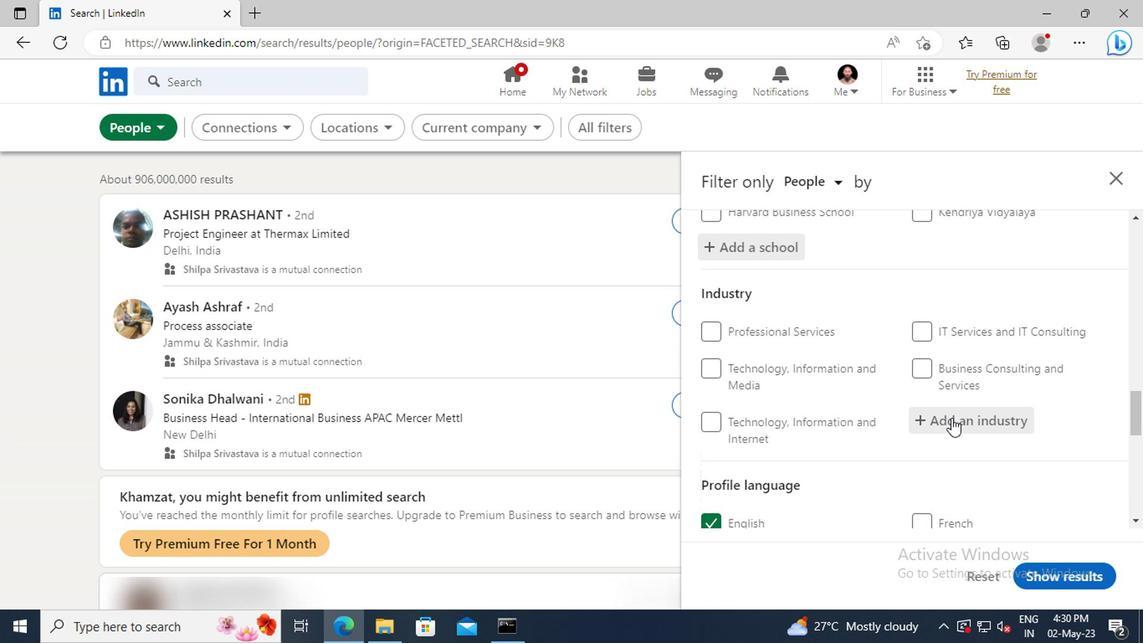 
Action: Key pressed <Key.shift>METALWOR
Screenshot: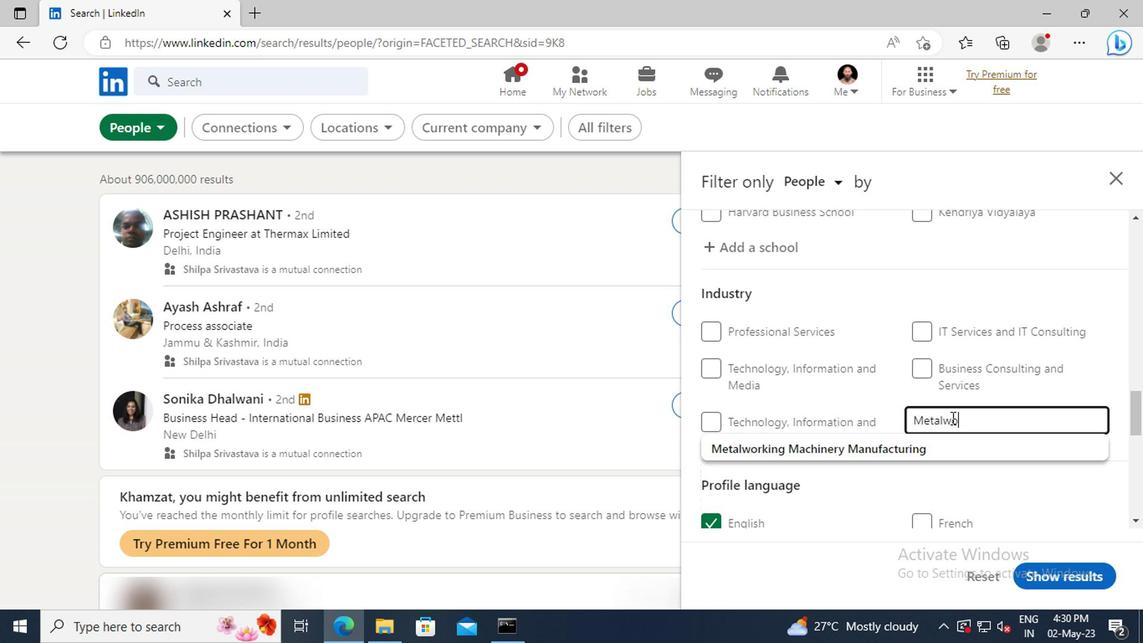 
Action: Mouse moved to (952, 454)
Screenshot: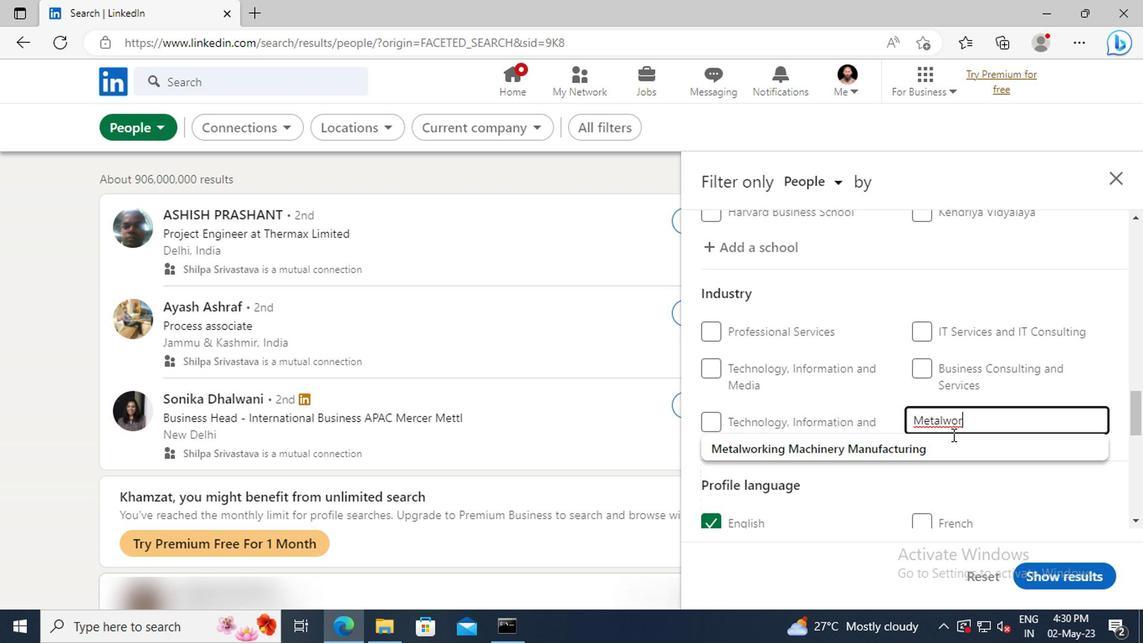 
Action: Mouse pressed left at (952, 454)
Screenshot: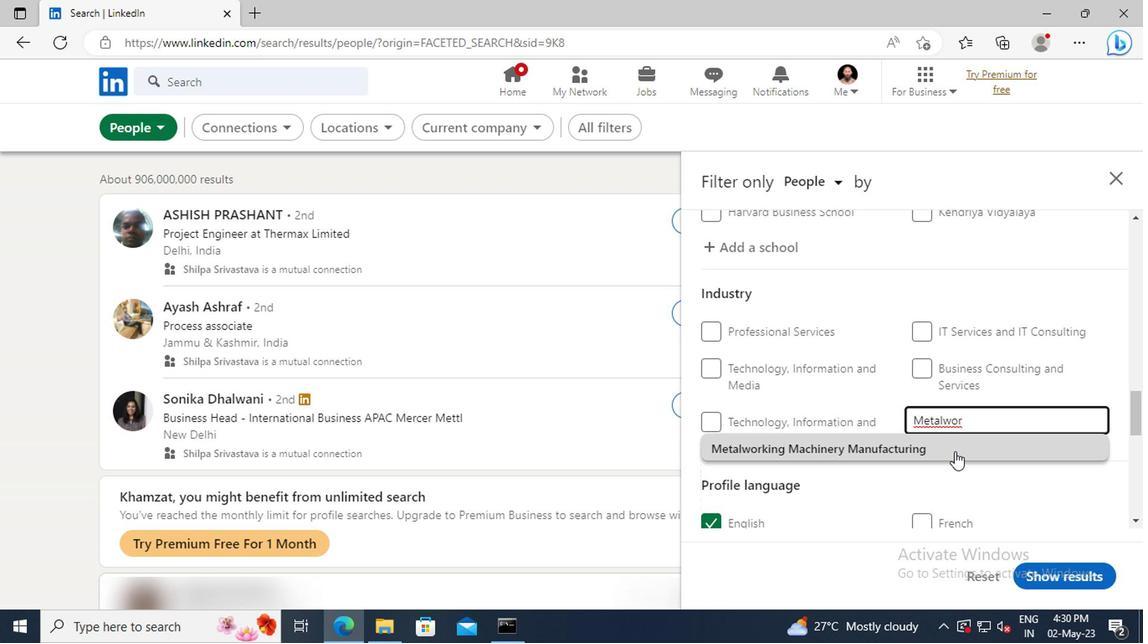 
Action: Mouse scrolled (952, 453) with delta (0, 0)
Screenshot: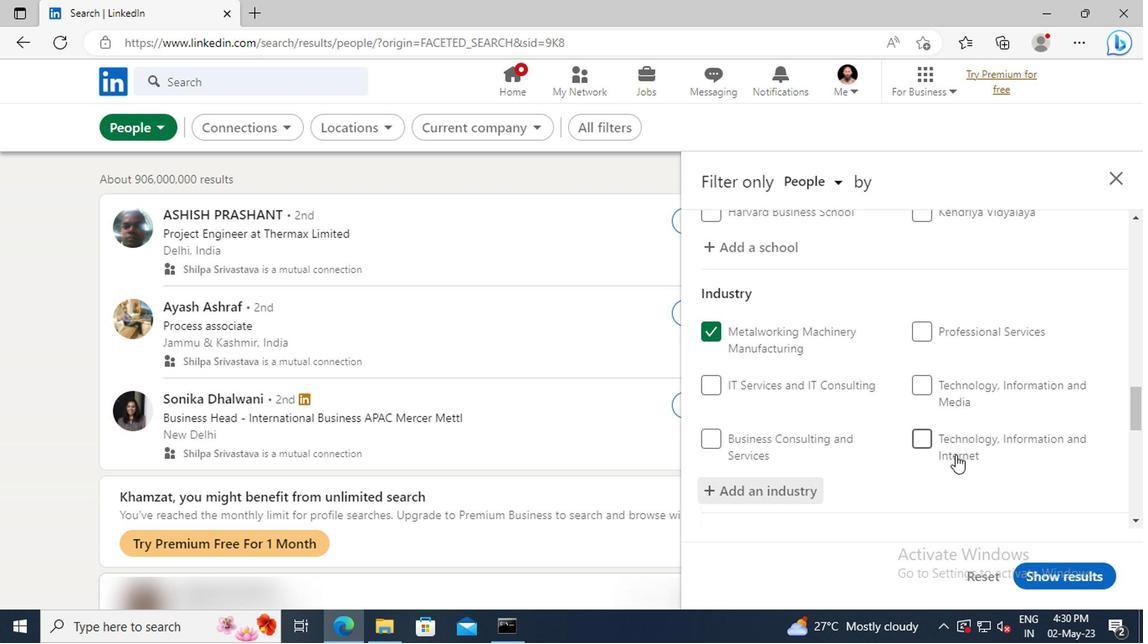 
Action: Mouse scrolled (952, 453) with delta (0, 0)
Screenshot: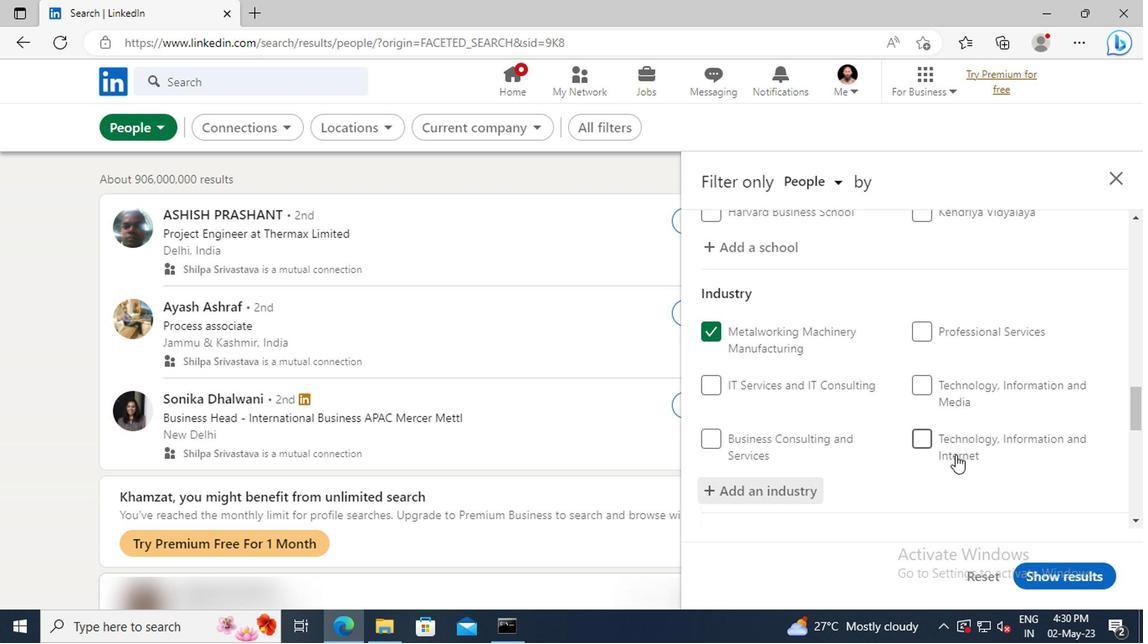 
Action: Mouse scrolled (952, 453) with delta (0, 0)
Screenshot: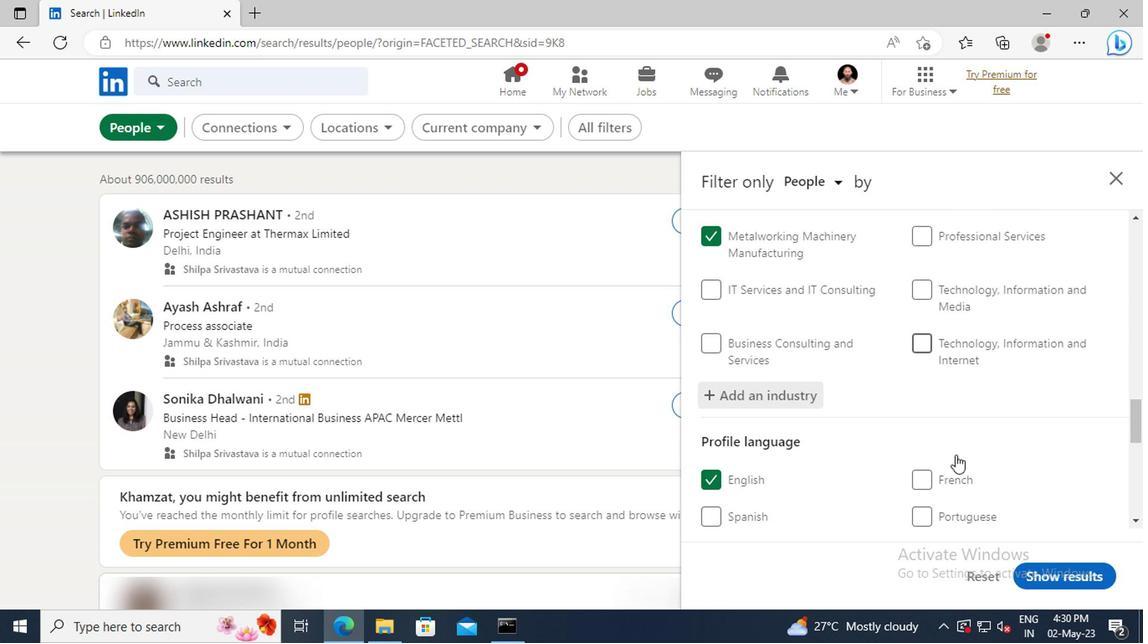 
Action: Mouse moved to (944, 417)
Screenshot: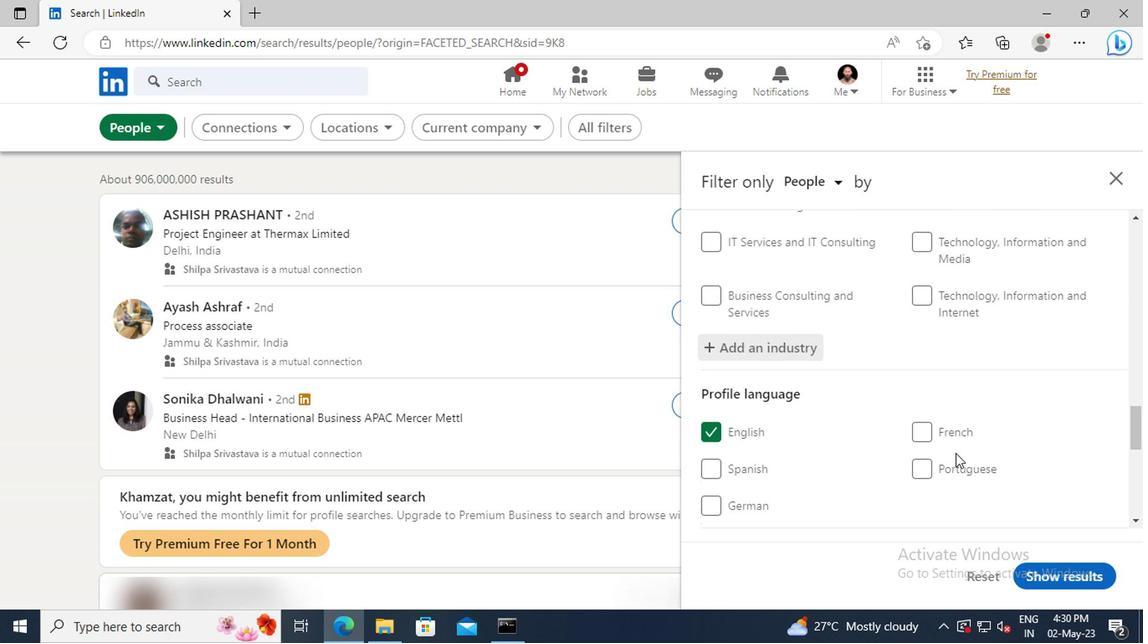 
Action: Mouse scrolled (944, 416) with delta (0, -1)
Screenshot: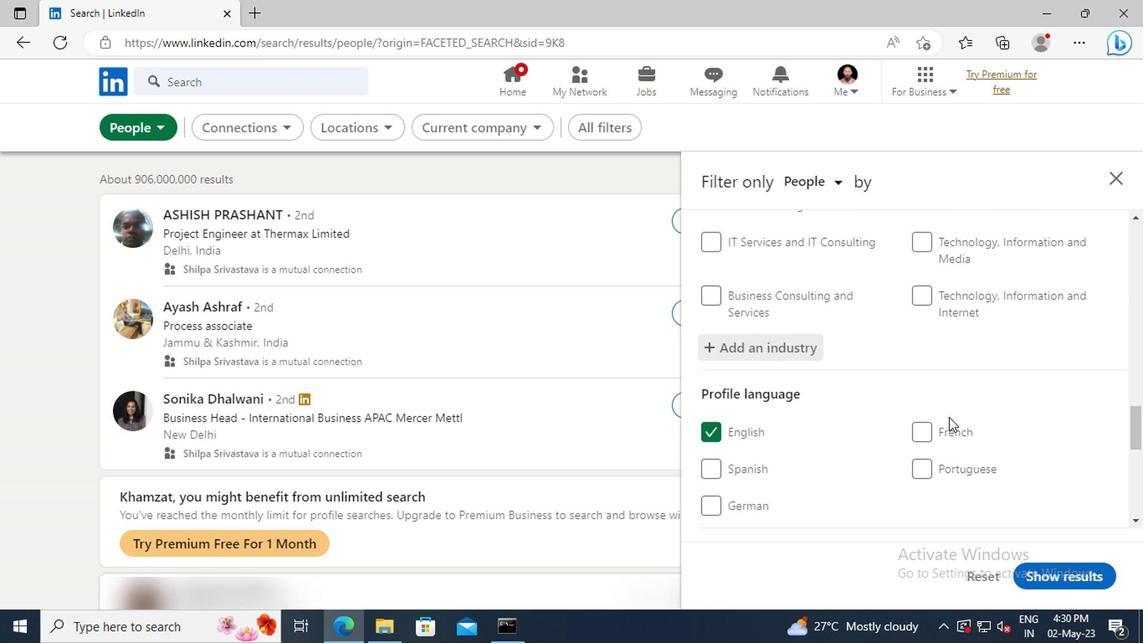 
Action: Mouse scrolled (944, 416) with delta (0, -1)
Screenshot: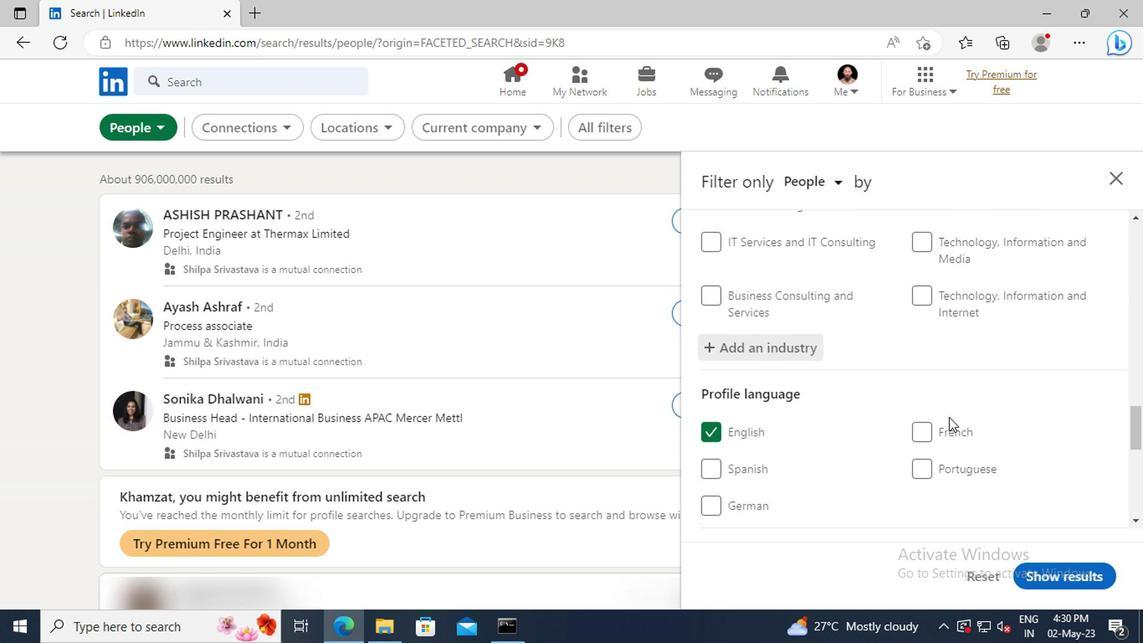 
Action: Mouse scrolled (944, 416) with delta (0, -1)
Screenshot: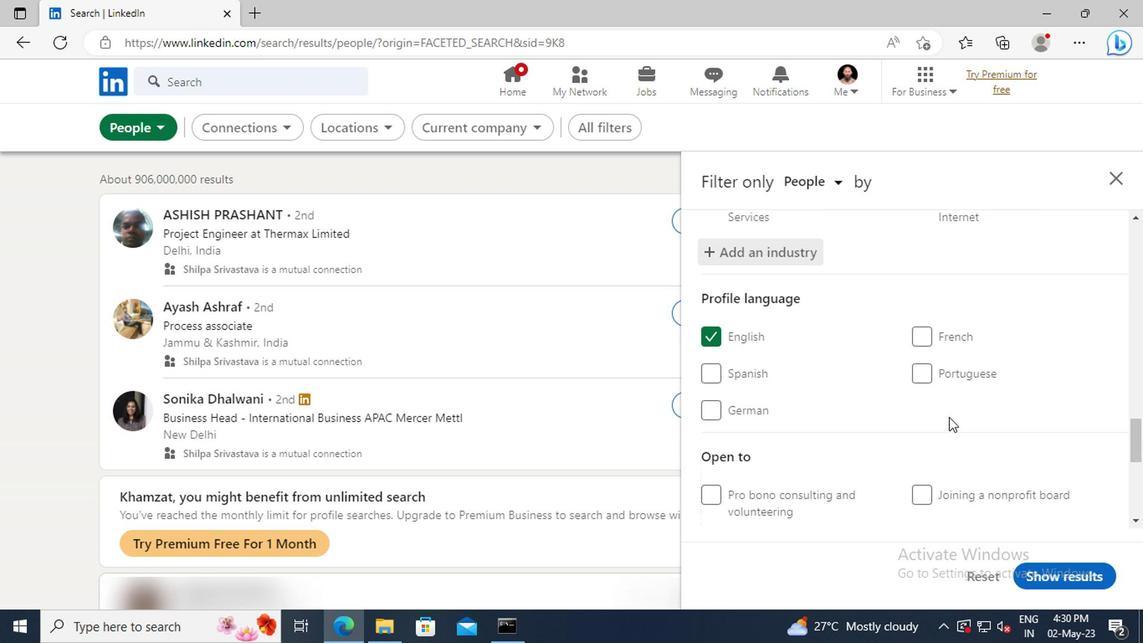 
Action: Mouse scrolled (944, 416) with delta (0, -1)
Screenshot: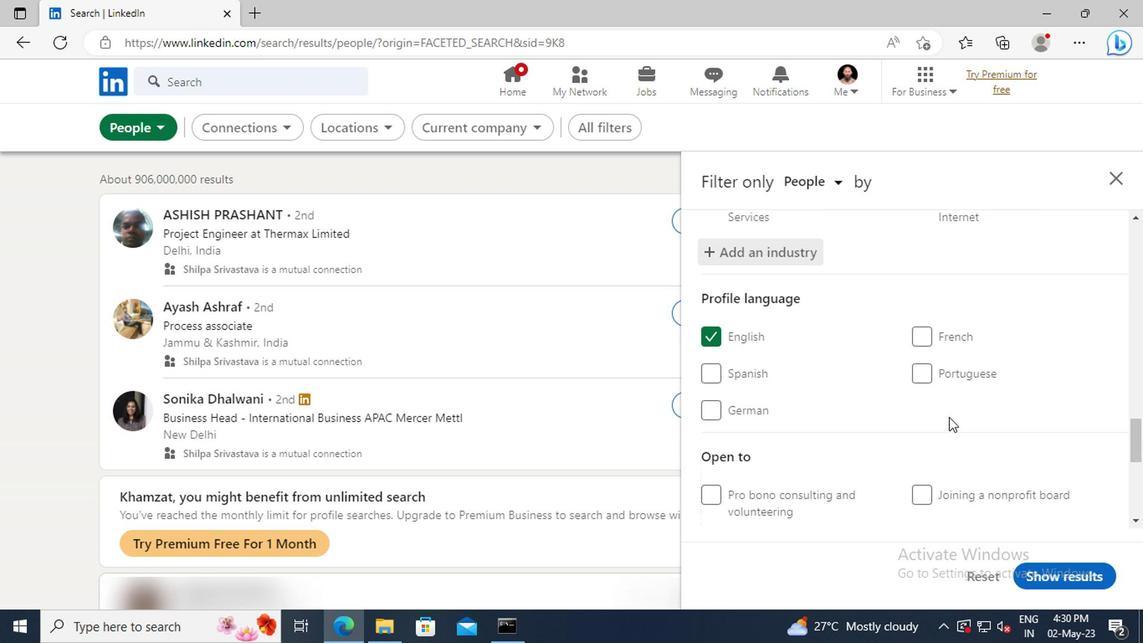
Action: Mouse scrolled (944, 416) with delta (0, -1)
Screenshot: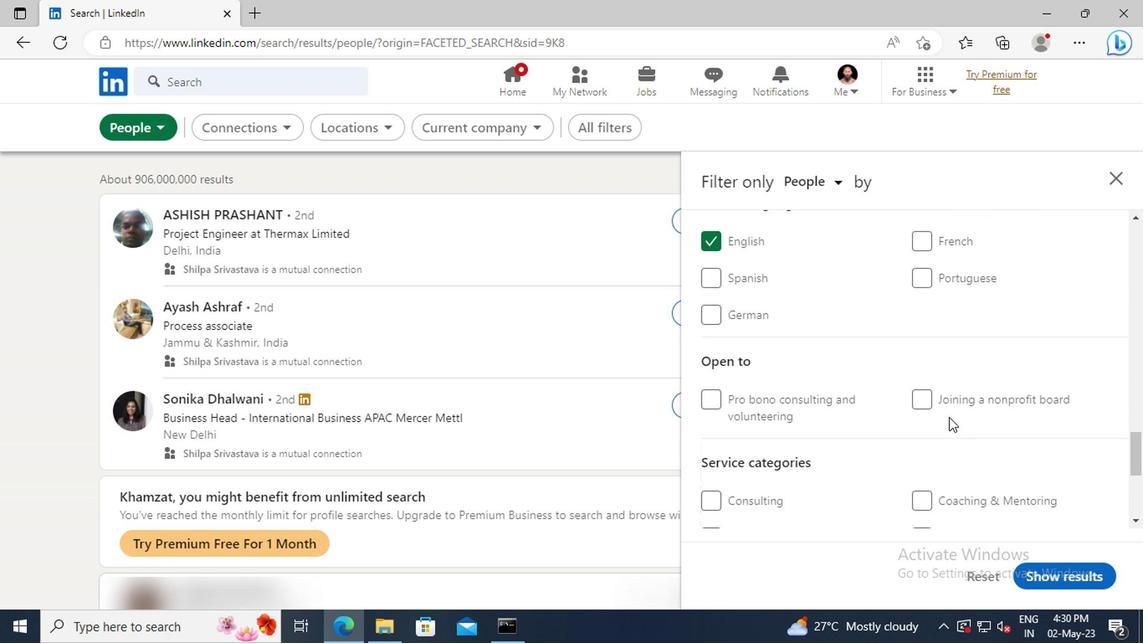 
Action: Mouse scrolled (944, 416) with delta (0, -1)
Screenshot: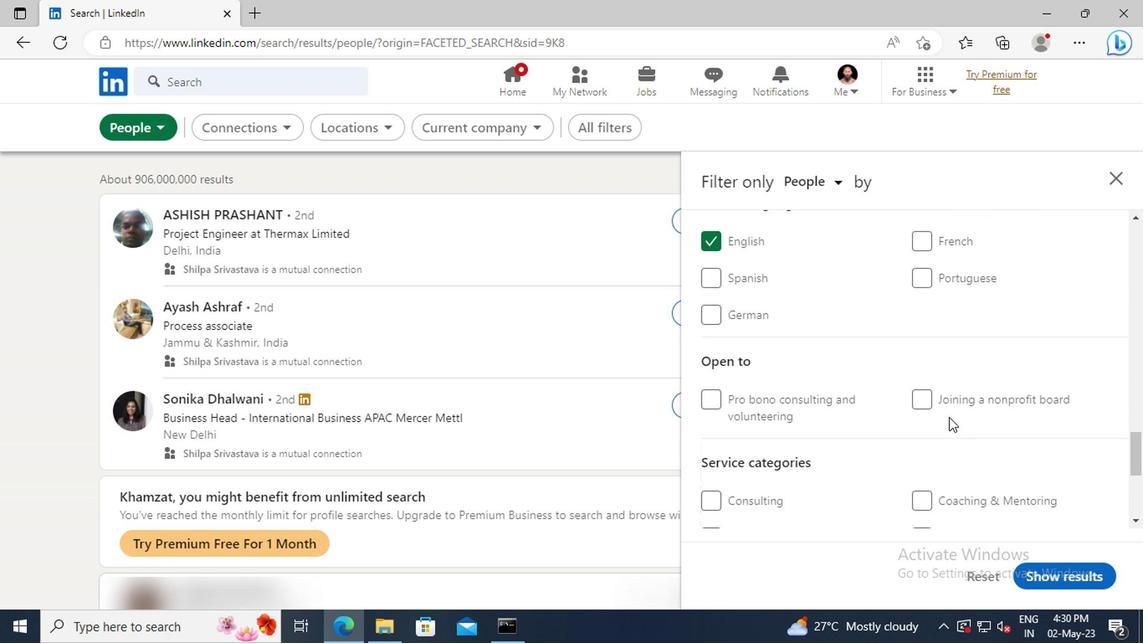 
Action: Mouse scrolled (944, 416) with delta (0, -1)
Screenshot: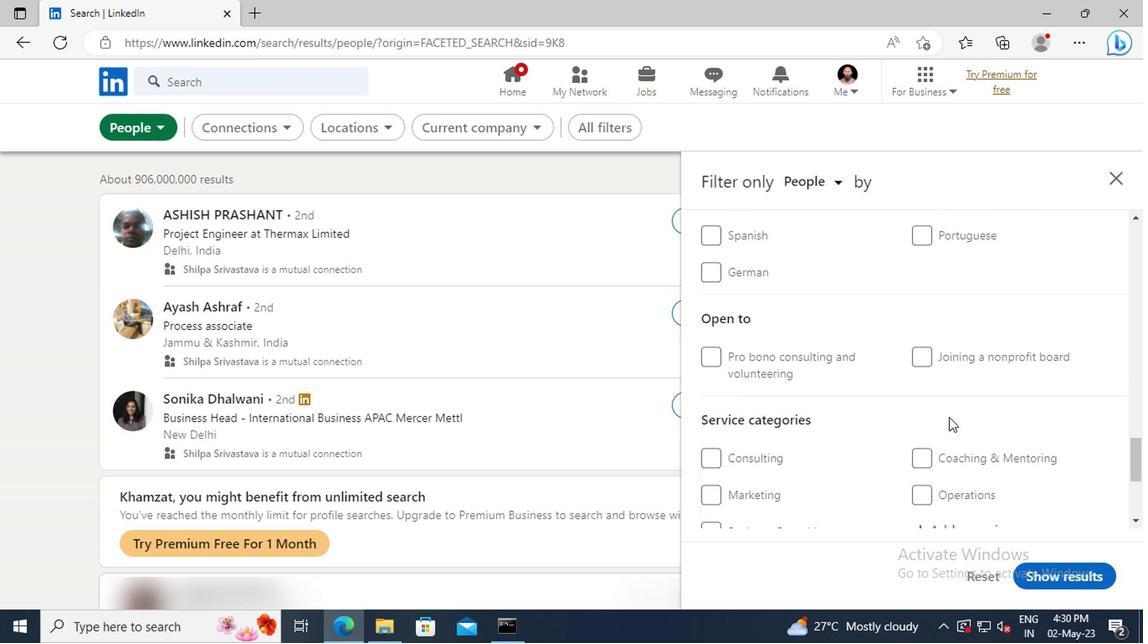
Action: Mouse moved to (946, 425)
Screenshot: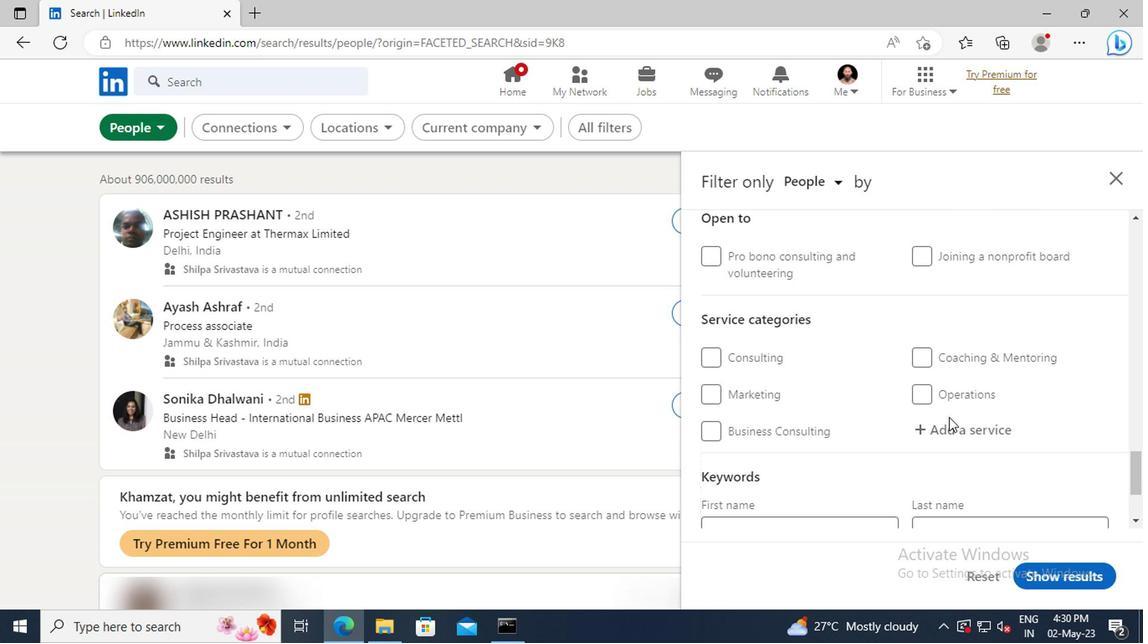 
Action: Mouse pressed left at (946, 425)
Screenshot: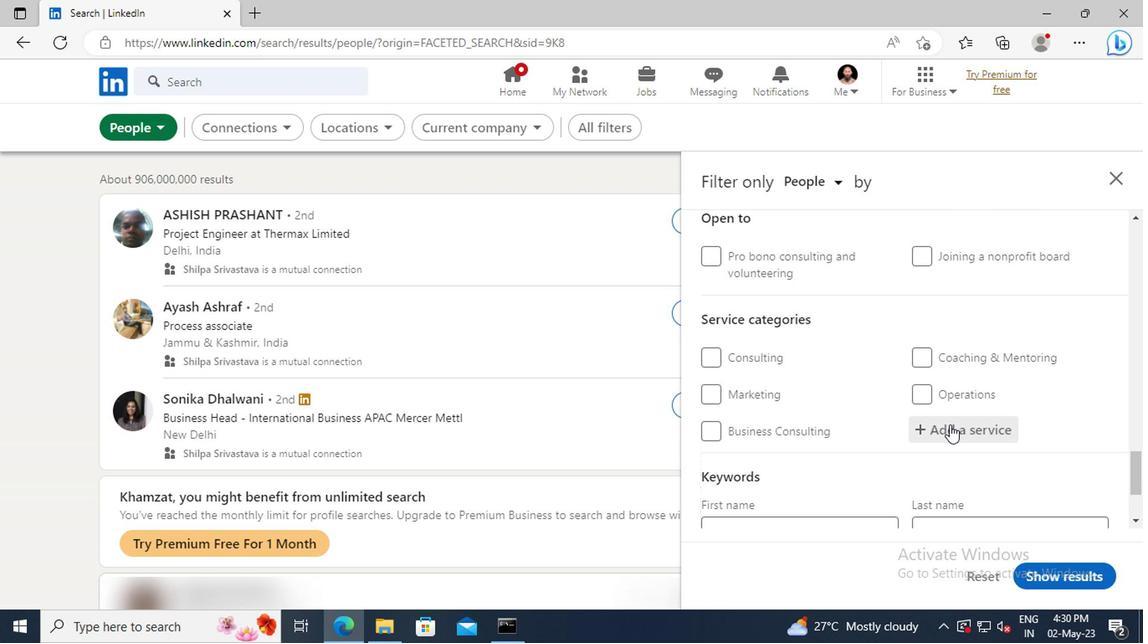 
Action: Key pressed <Key.shift>FINANCIAL<Key.space><Key.shift>AN
Screenshot: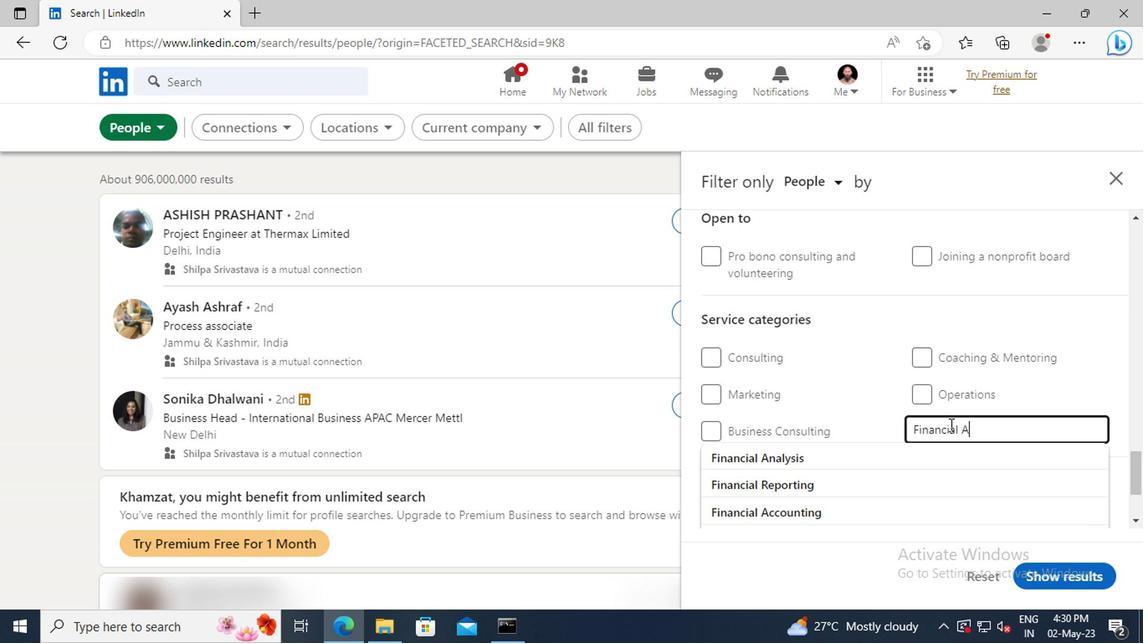 
Action: Mouse moved to (952, 453)
Screenshot: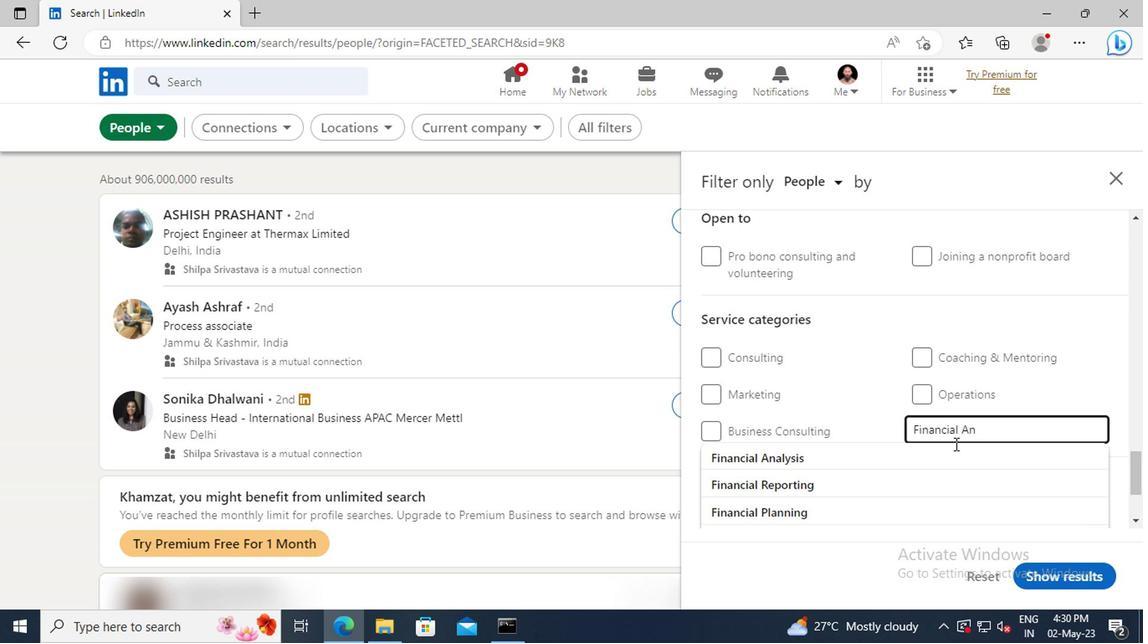
Action: Mouse pressed left at (952, 453)
Screenshot: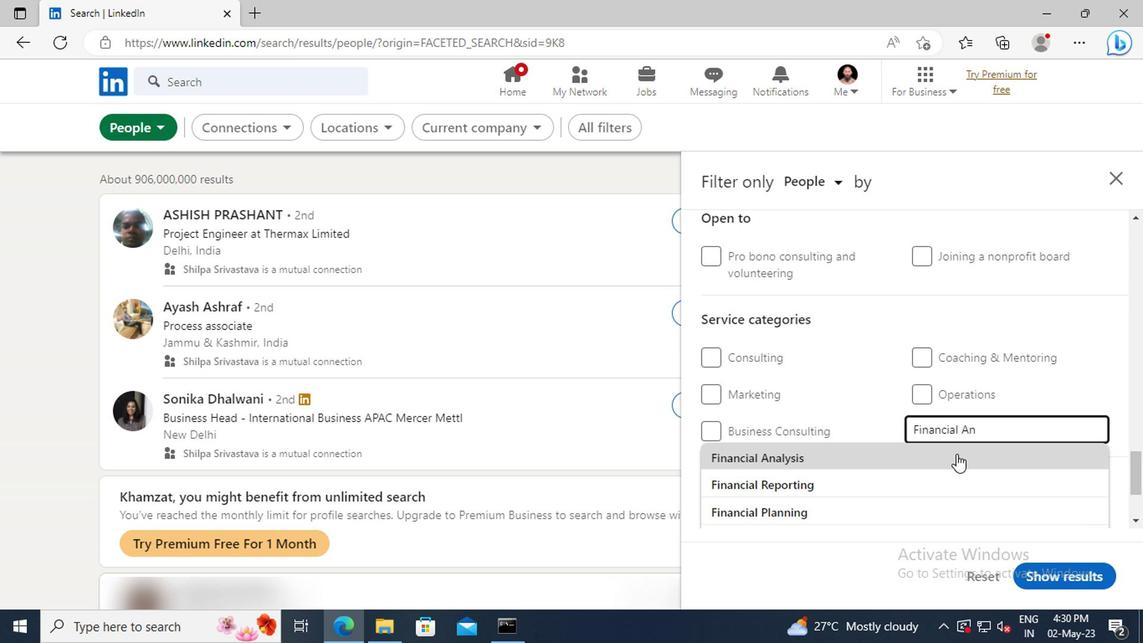 
Action: Mouse scrolled (952, 453) with delta (0, 0)
Screenshot: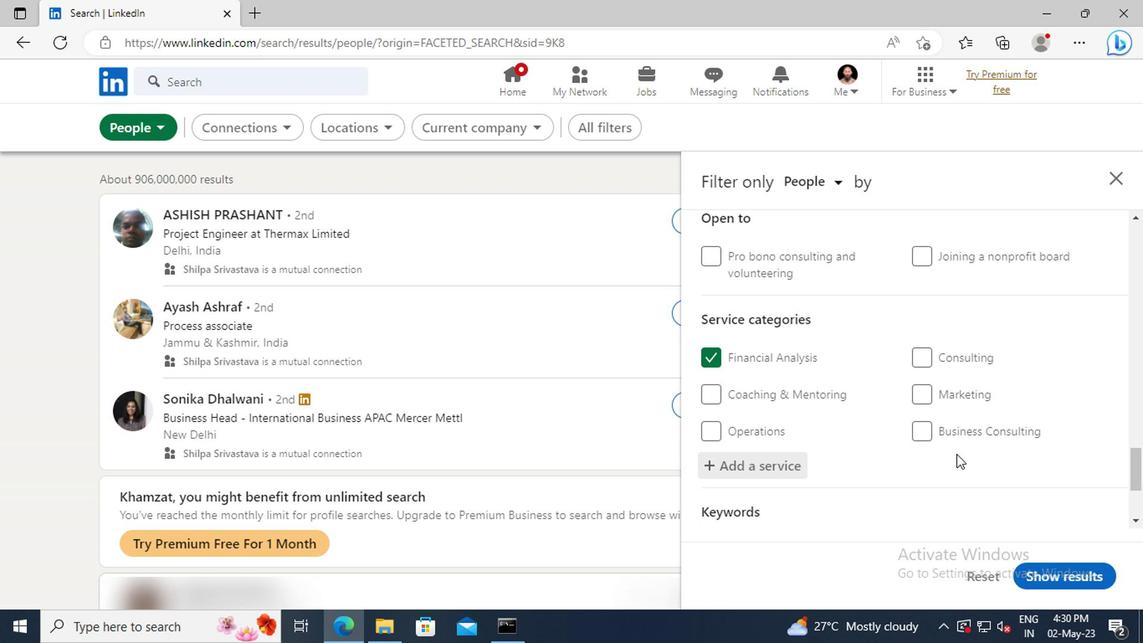 
Action: Mouse scrolled (952, 453) with delta (0, 0)
Screenshot: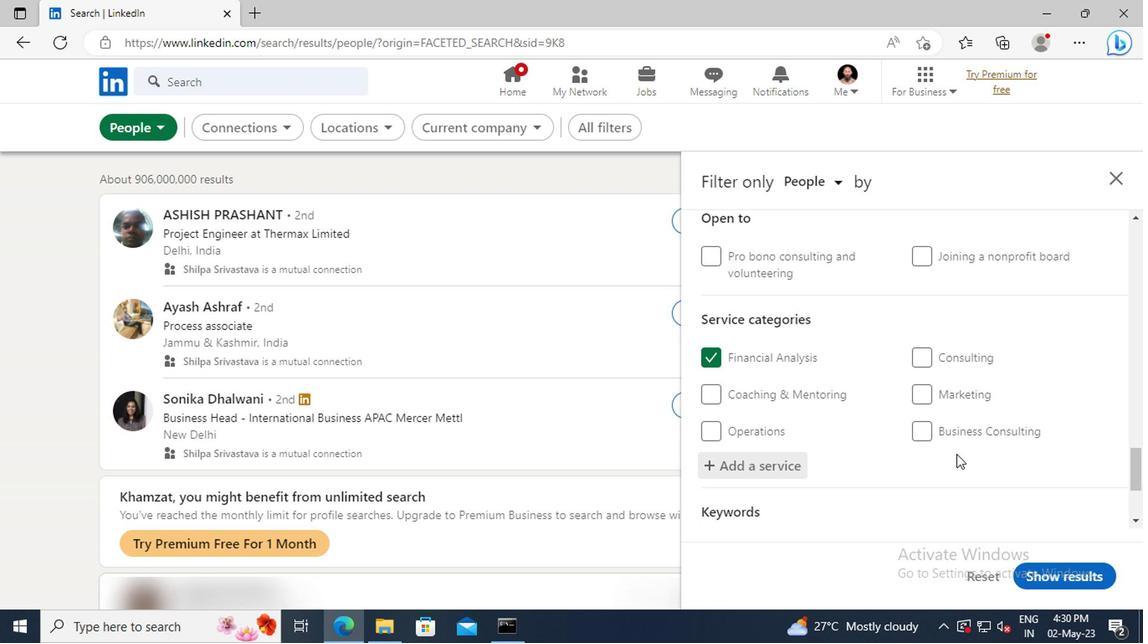 
Action: Mouse scrolled (952, 453) with delta (0, 0)
Screenshot: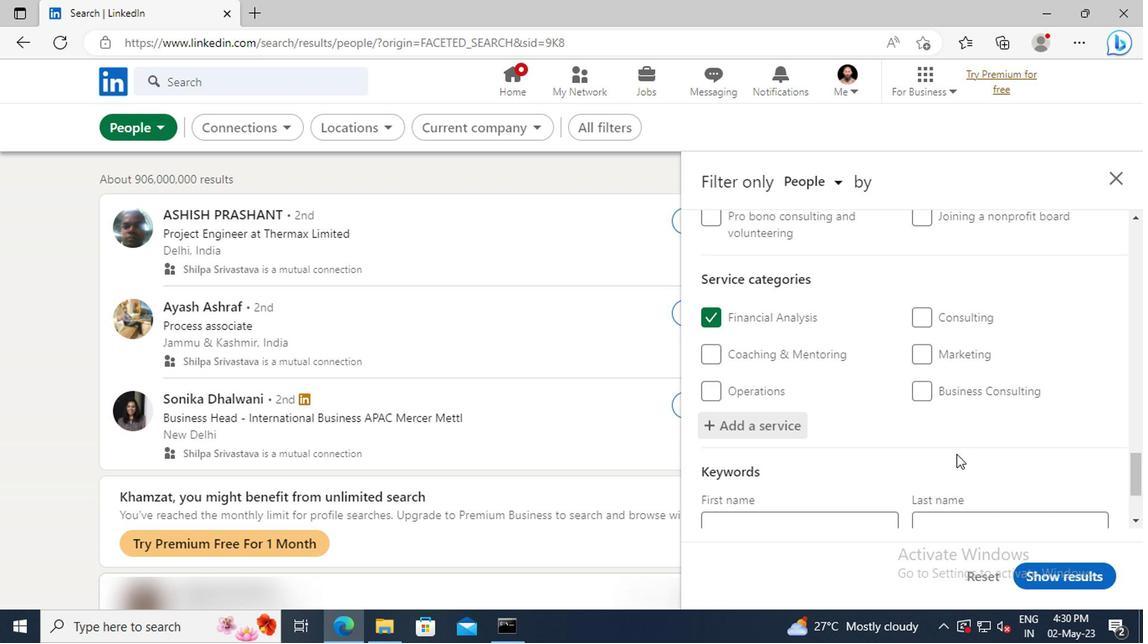 
Action: Mouse moved to (835, 478)
Screenshot: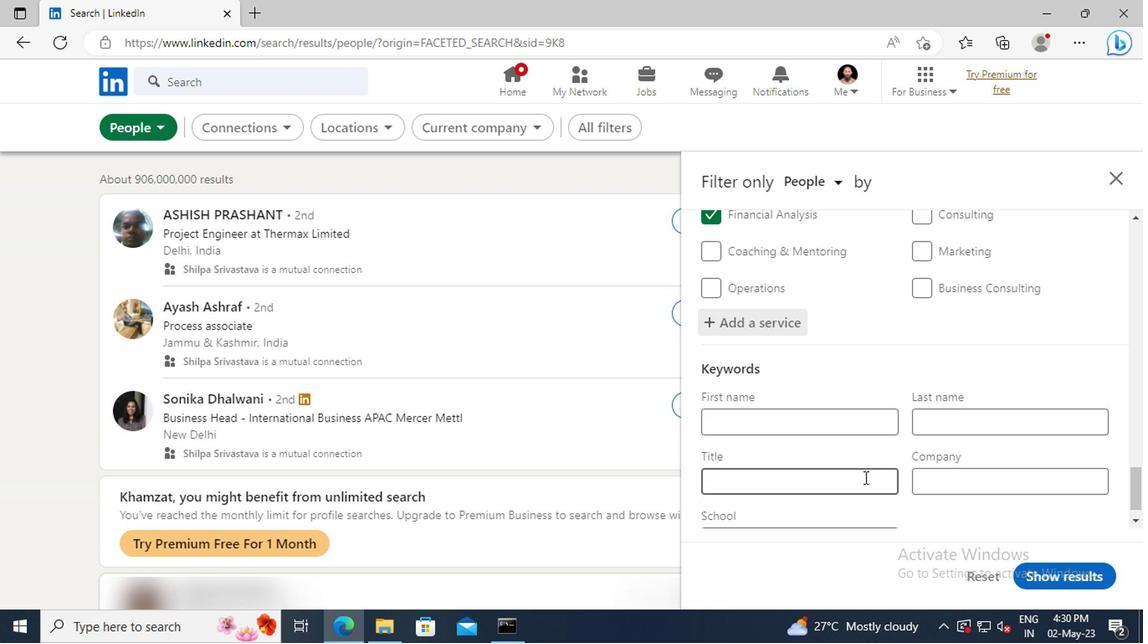 
Action: Mouse pressed left at (835, 478)
Screenshot: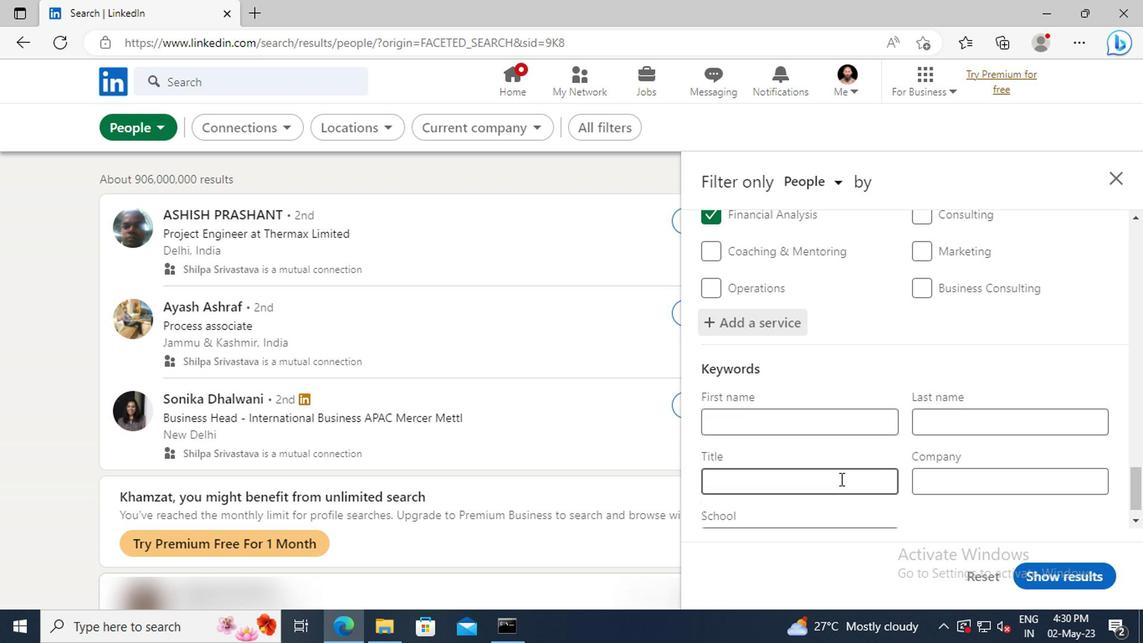 
Action: Mouse moved to (852, 490)
Screenshot: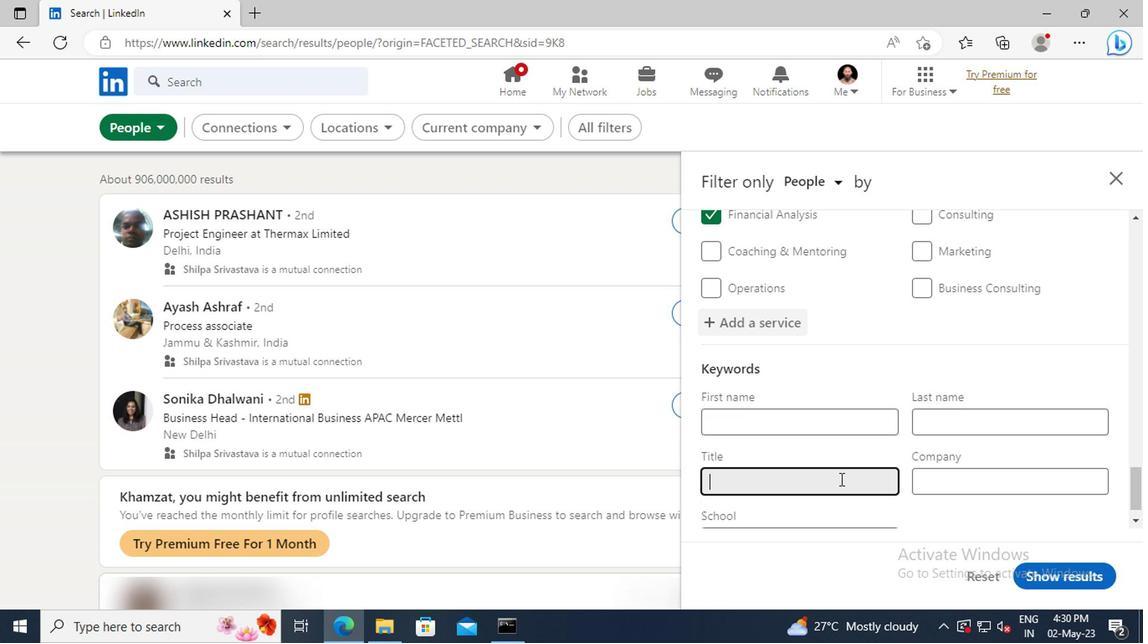 
Action: Key pressed <Key.shift>MARKETING<Key.space><Key.shift>RESEARCH<Key.space><Key.shift>ANALYST<Key.enter>
Screenshot: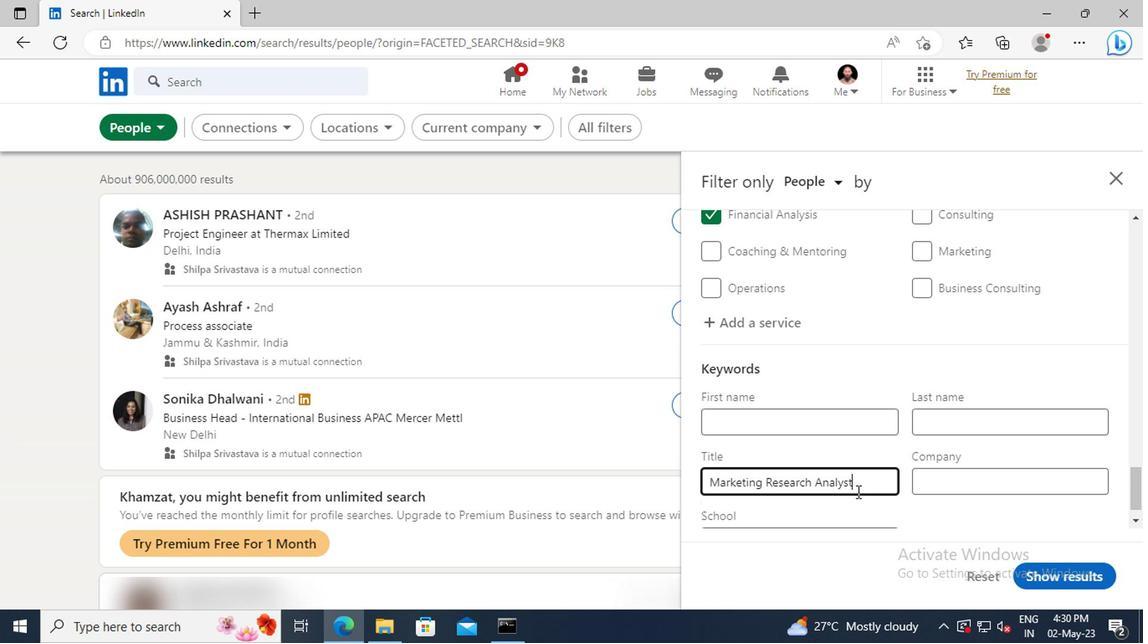 
Action: Mouse moved to (1044, 567)
Screenshot: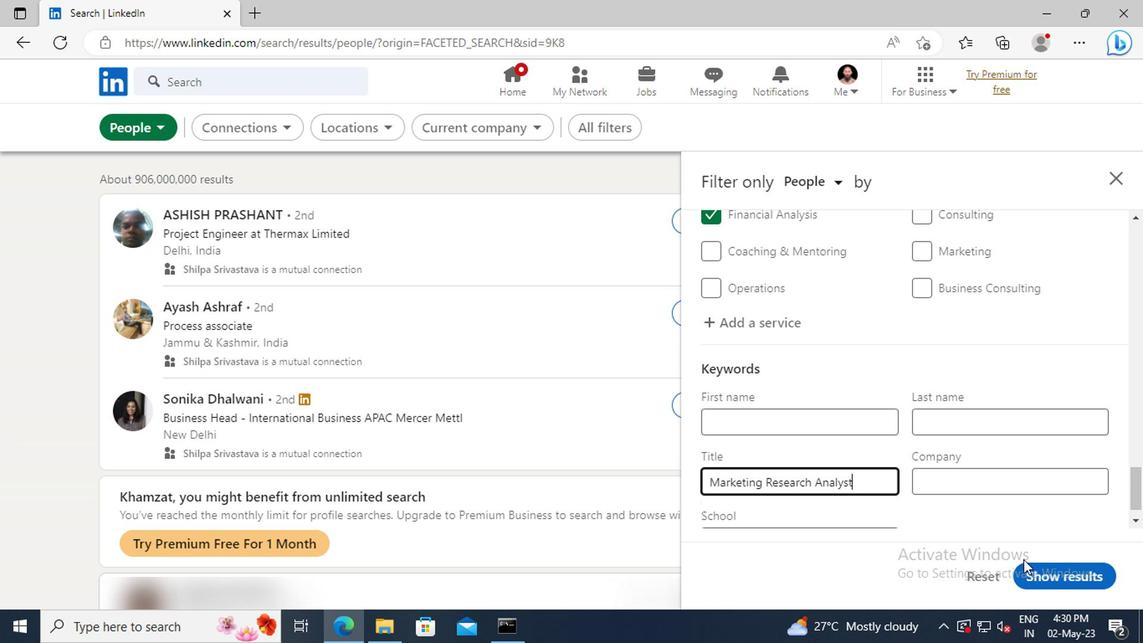
Action: Mouse pressed left at (1044, 567)
Screenshot: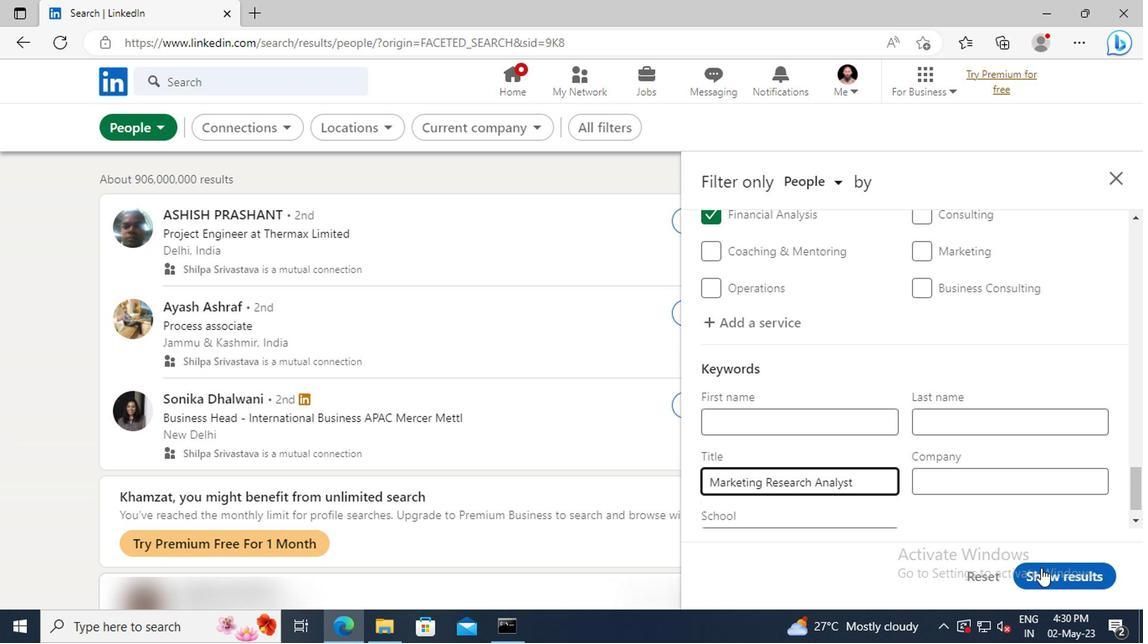 
